 Task: In the  document Alexander.html Write the word in the shape with center alignment 'XOXO'Change Page orientation to  'Landscape' Insert emoji at the end of quote: Red Heart
Action: Mouse moved to (527, 241)
Screenshot: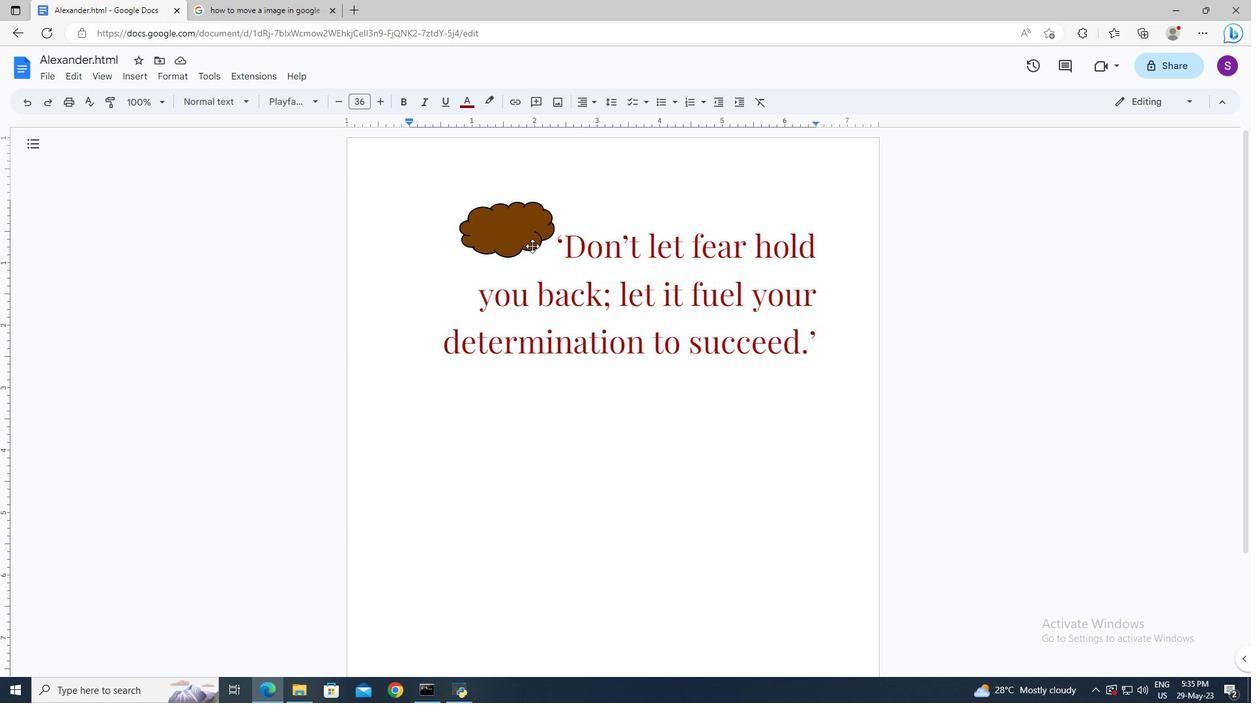 
Action: Mouse pressed left at (527, 241)
Screenshot: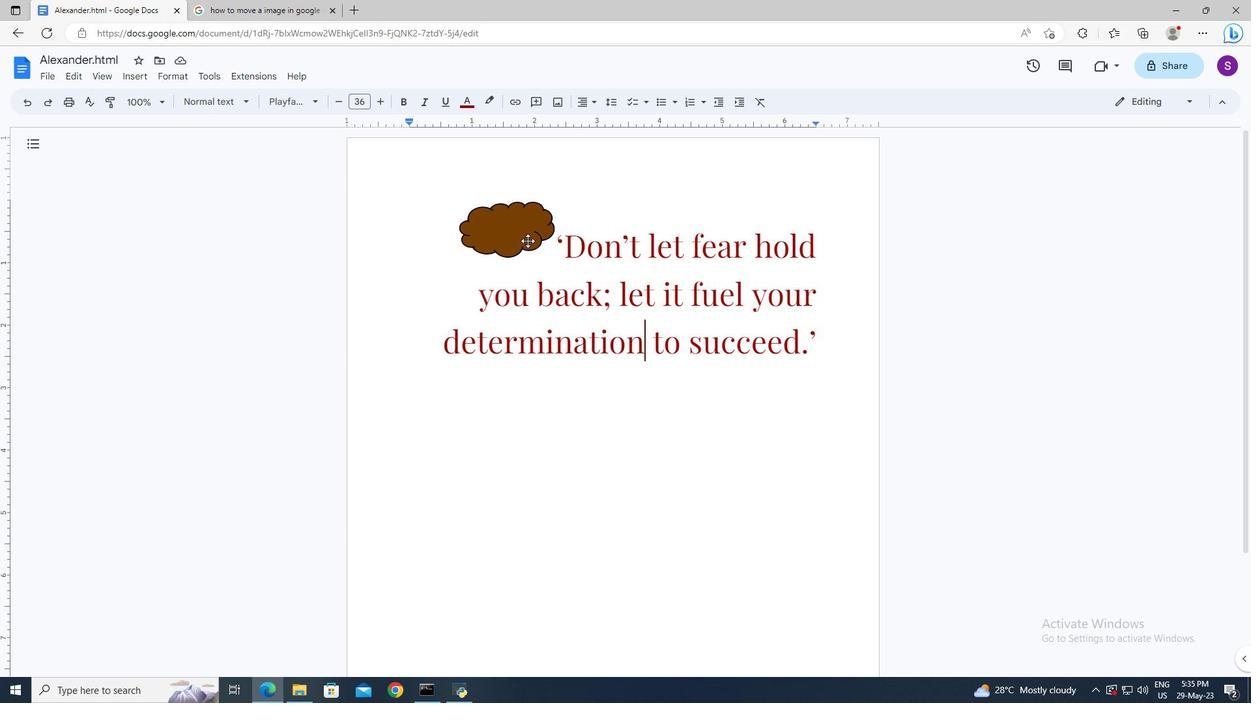 
Action: Mouse moved to (492, 276)
Screenshot: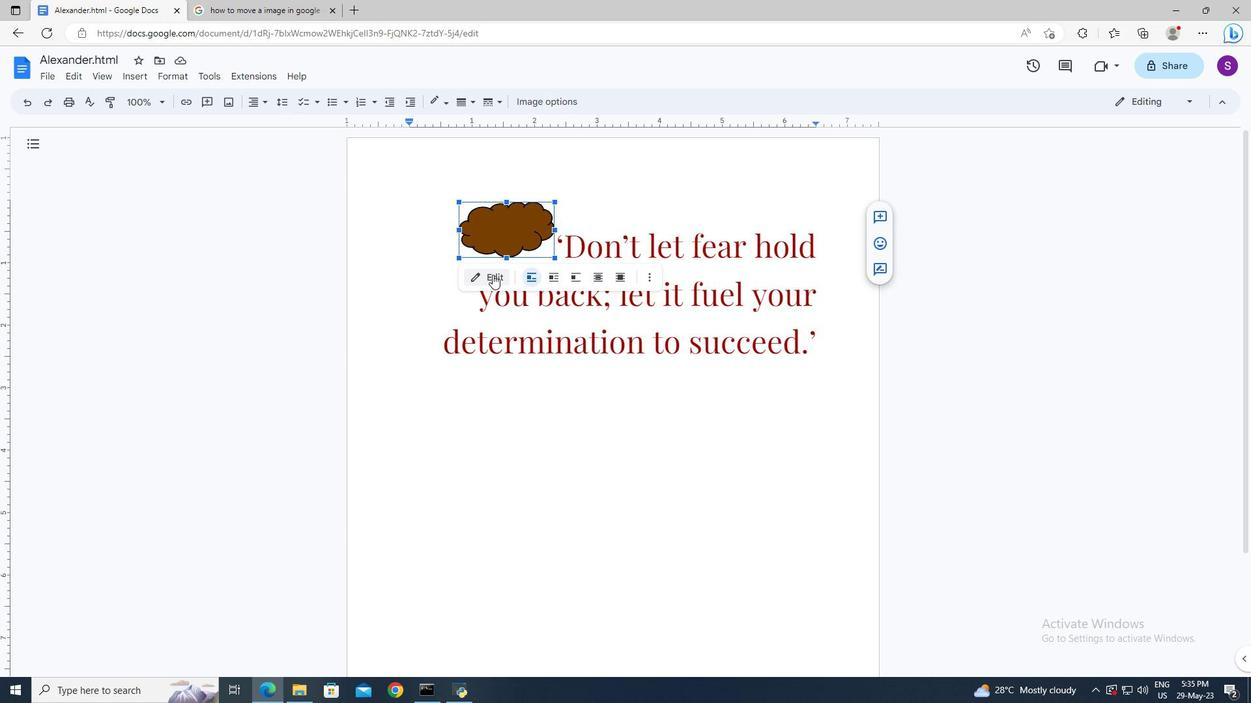 
Action: Mouse pressed left at (492, 276)
Screenshot: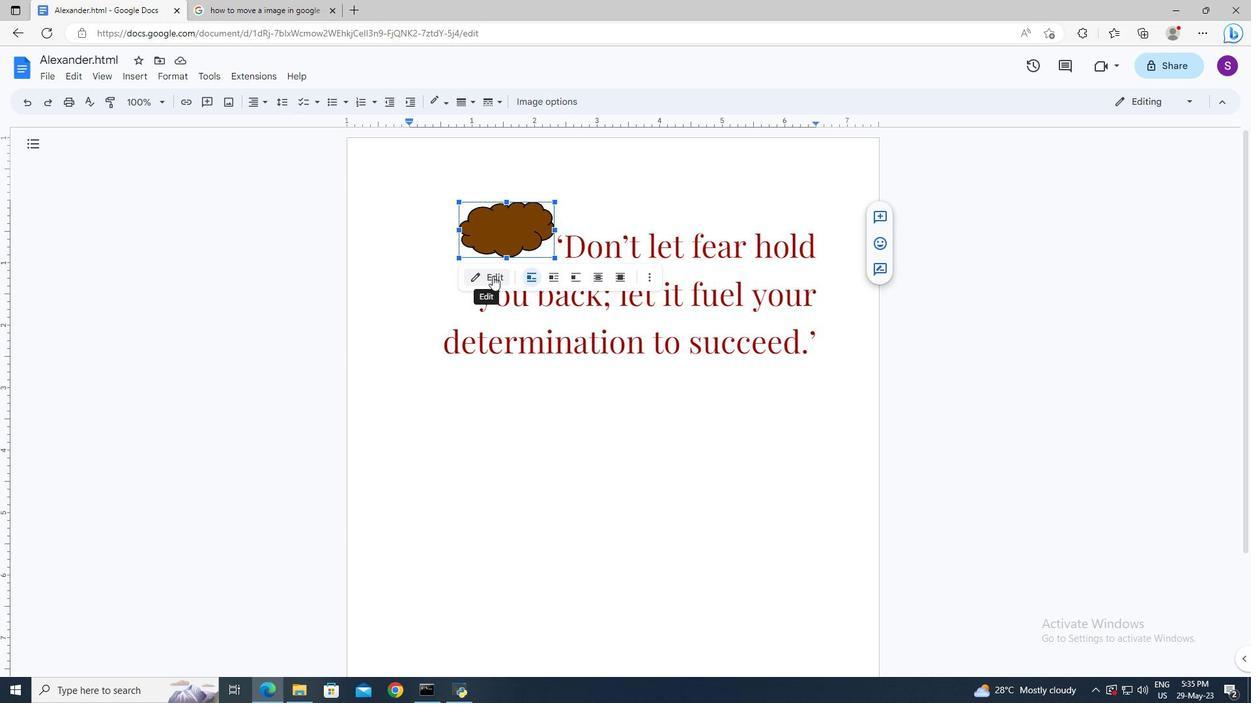 
Action: Mouse moved to (524, 143)
Screenshot: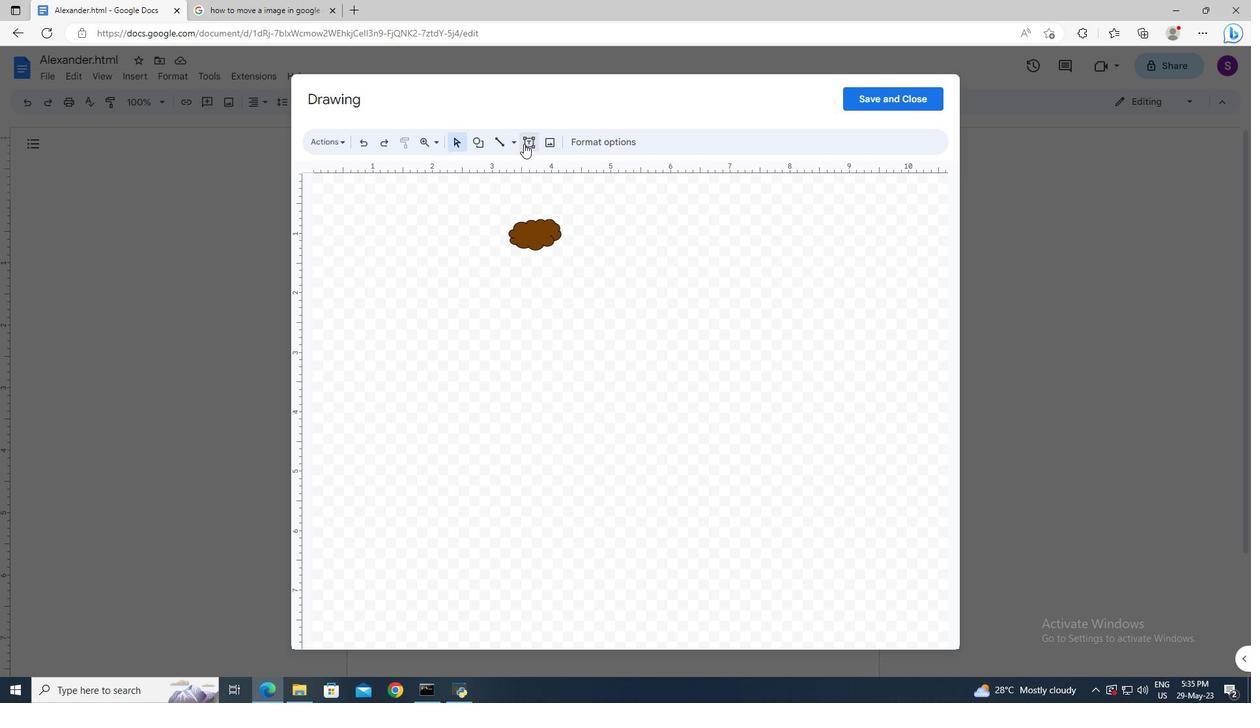 
Action: Mouse pressed left at (524, 143)
Screenshot: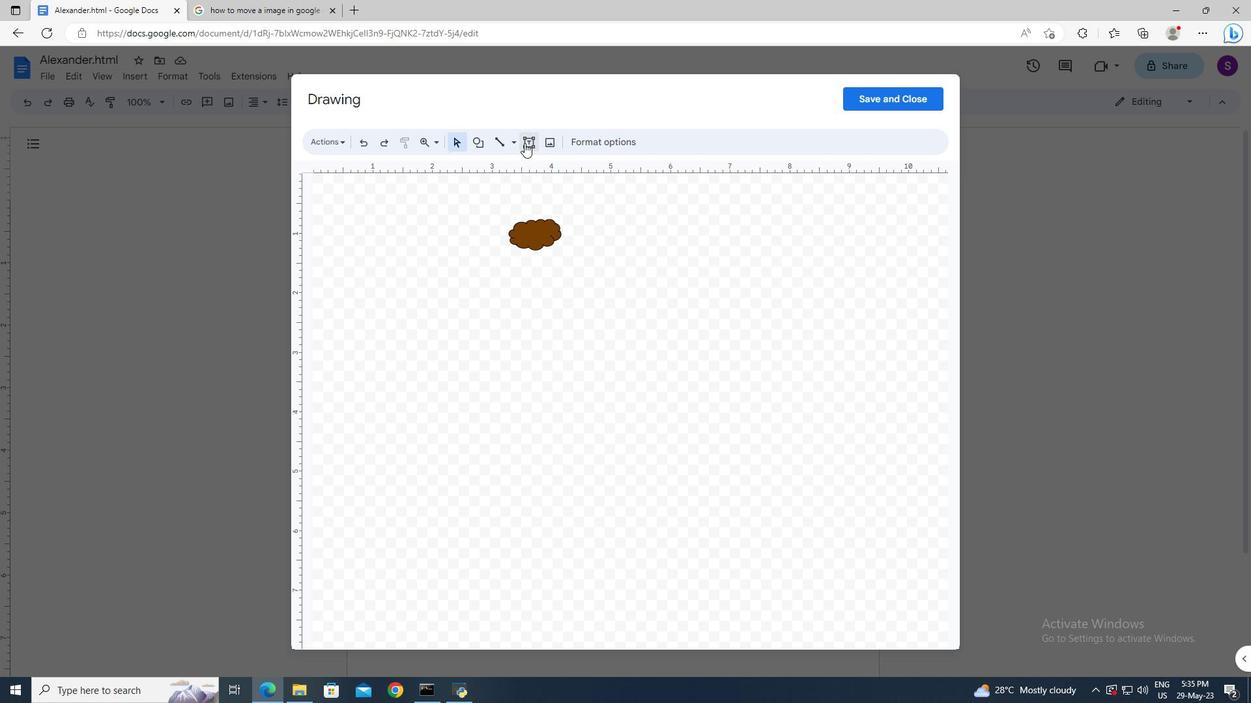 
Action: Mouse moved to (524, 226)
Screenshot: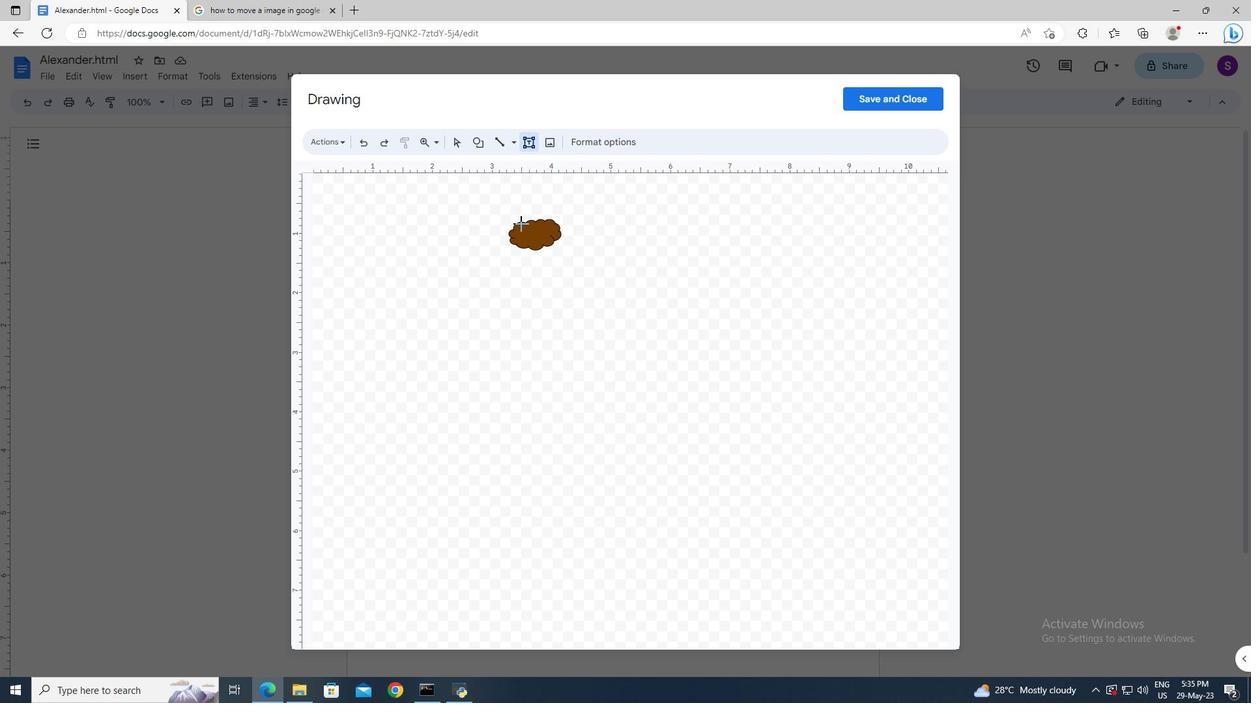 
Action: Mouse pressed left at (524, 226)
Screenshot: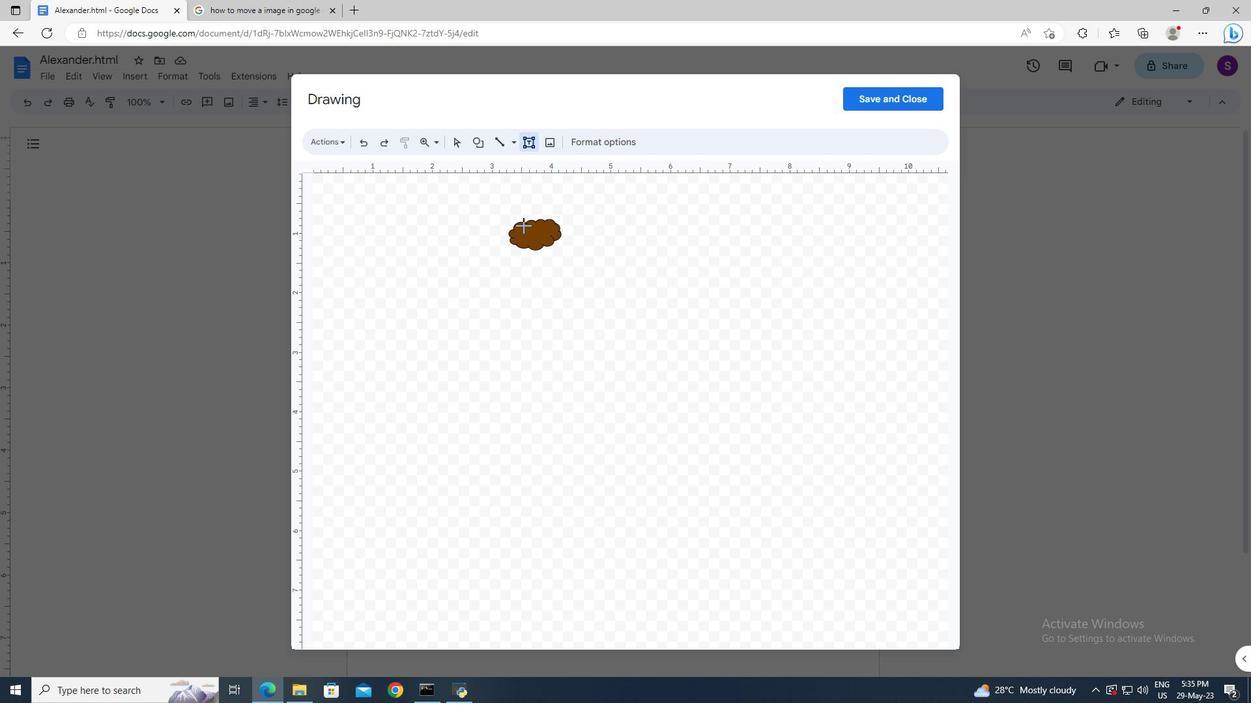 
Action: Mouse moved to (542, 234)
Screenshot: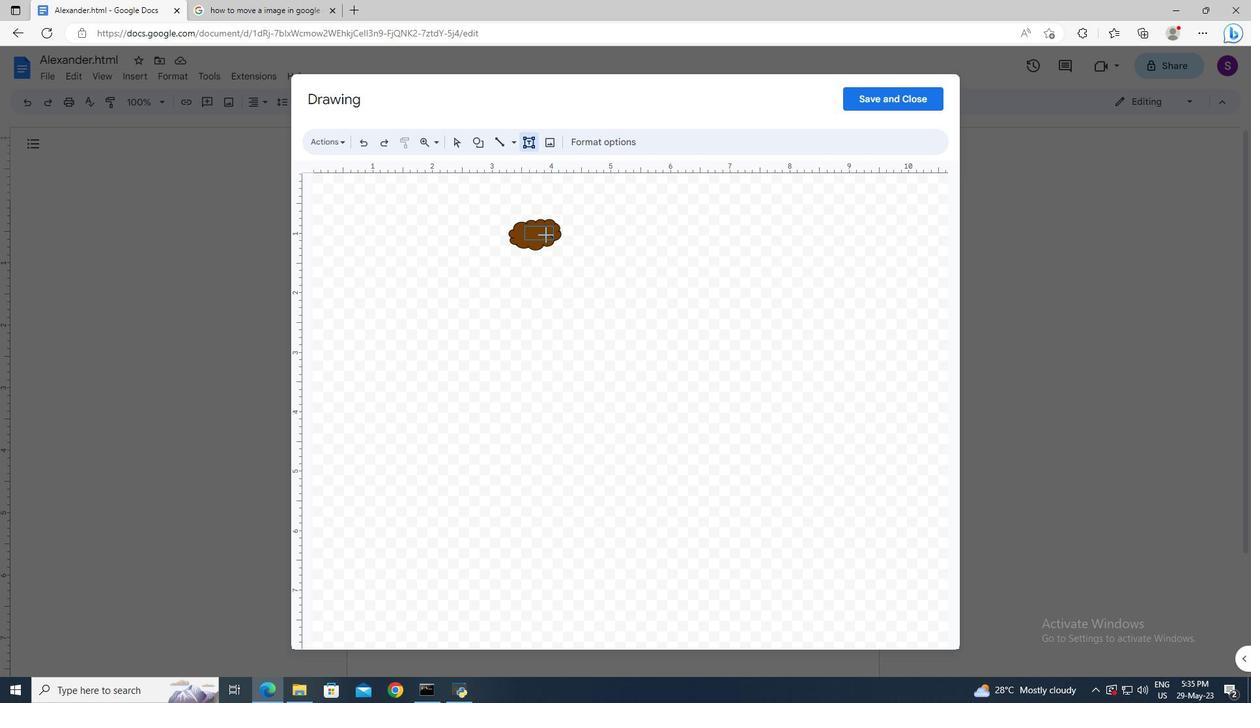
Action: Mouse pressed left at (542, 234)
Screenshot: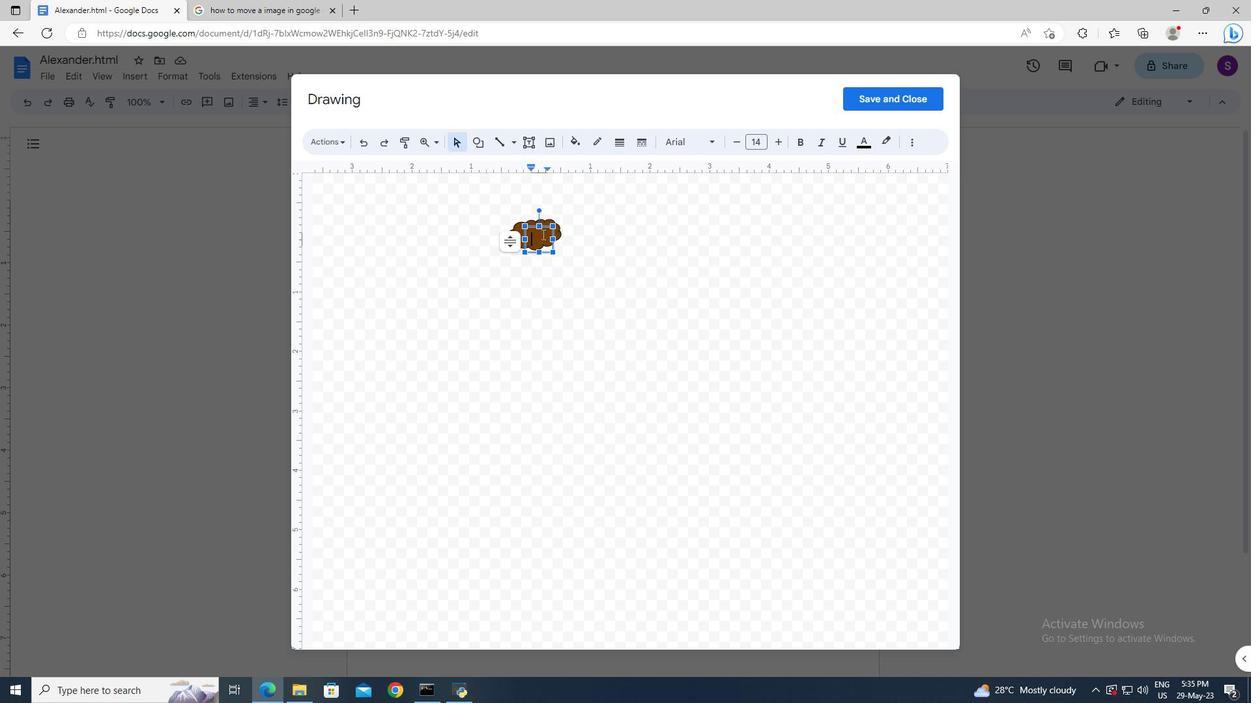 
Action: Key pressed <Key.shift>XOXO
Screenshot: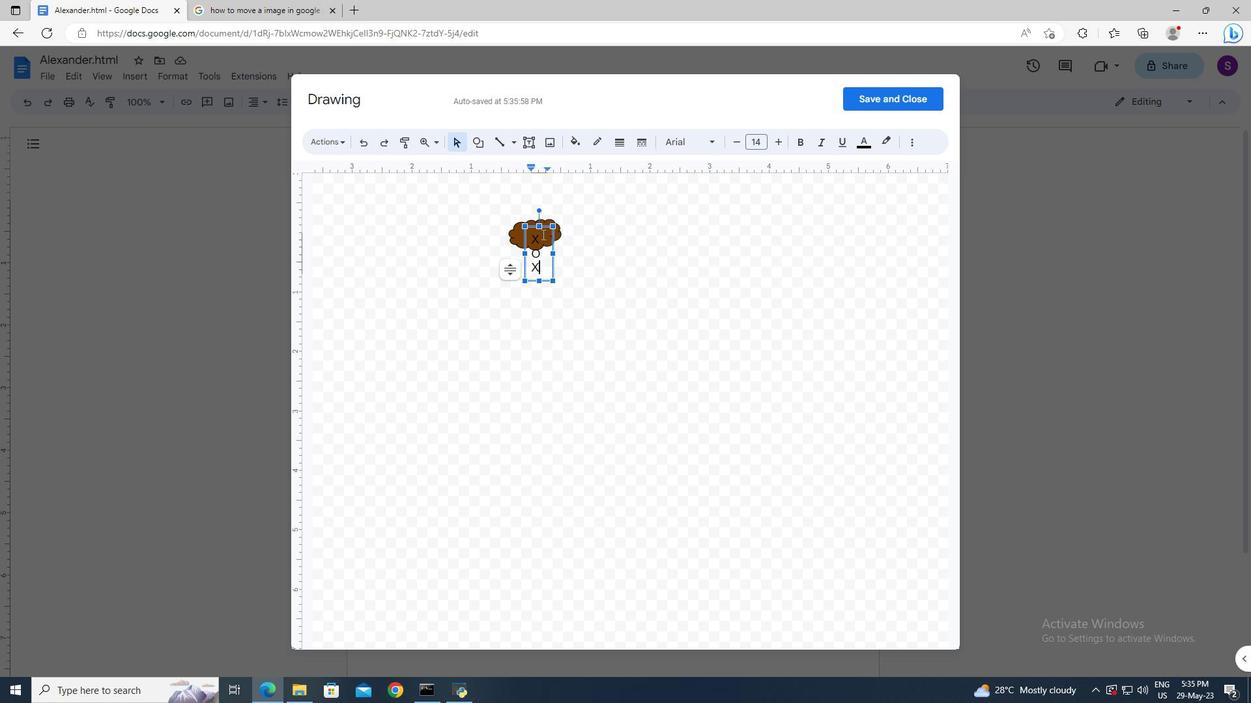 
Action: Mouse moved to (552, 259)
Screenshot: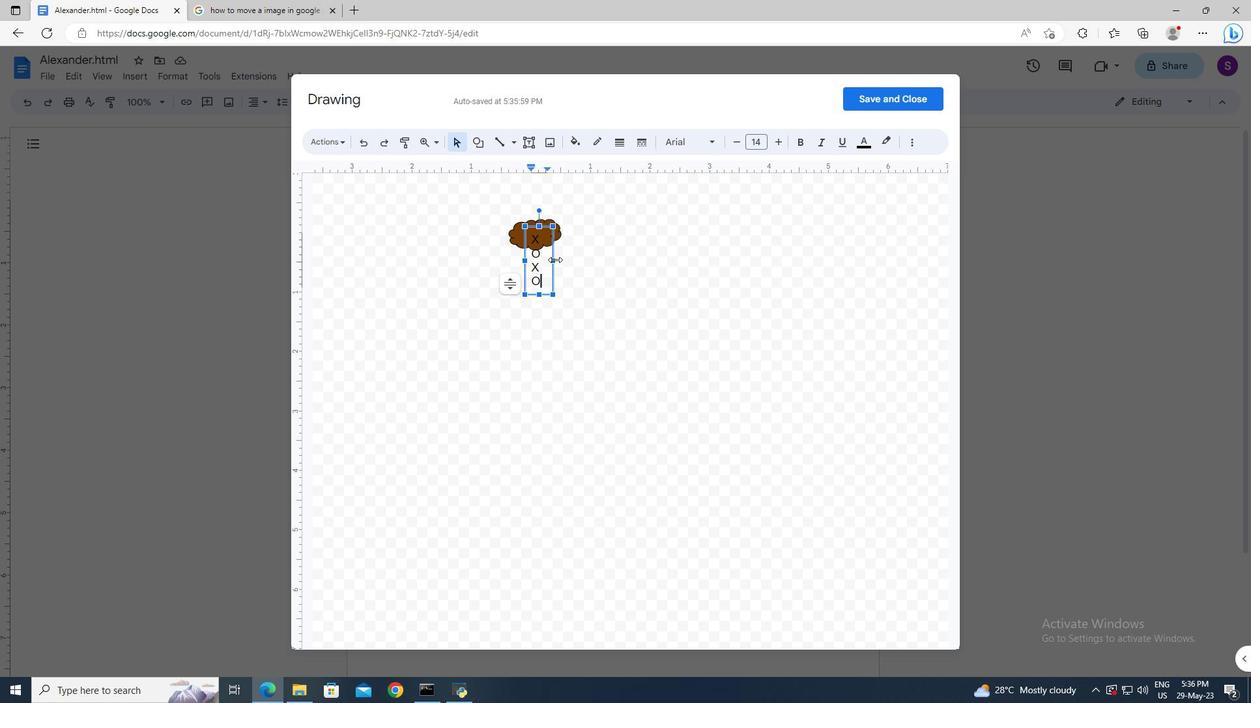 
Action: Mouse pressed left at (552, 259)
Screenshot: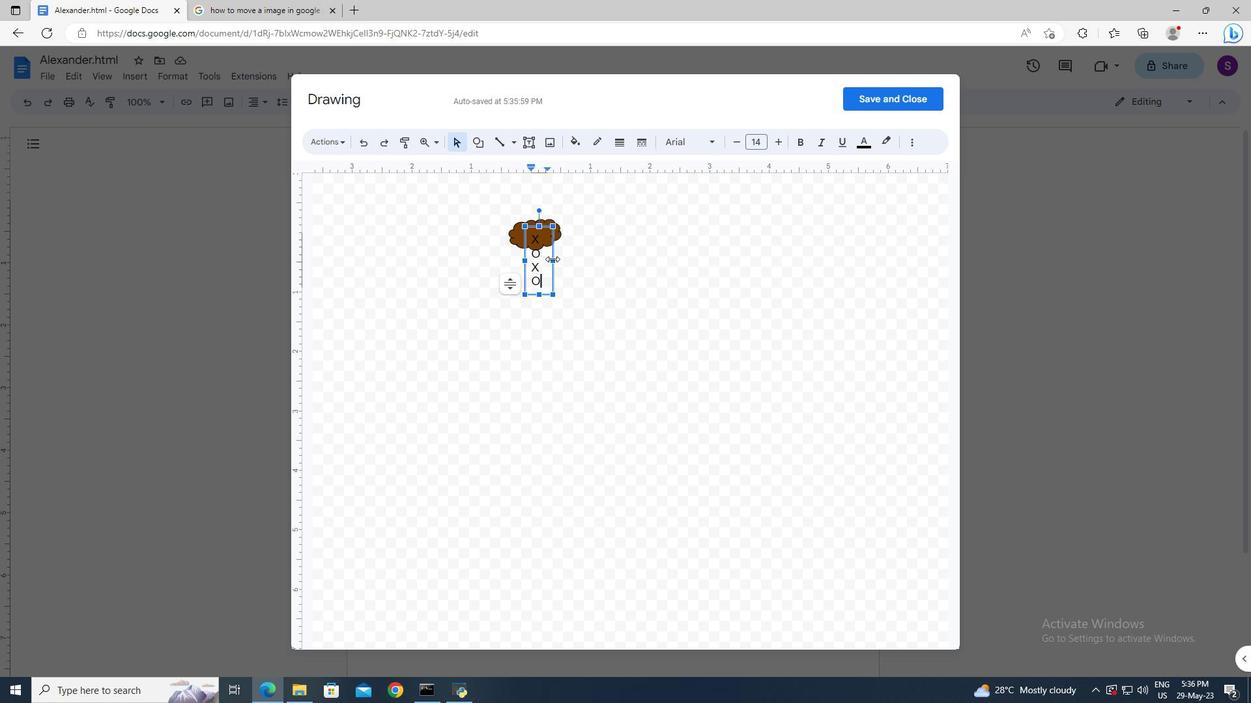 
Action: Mouse moved to (584, 237)
Screenshot: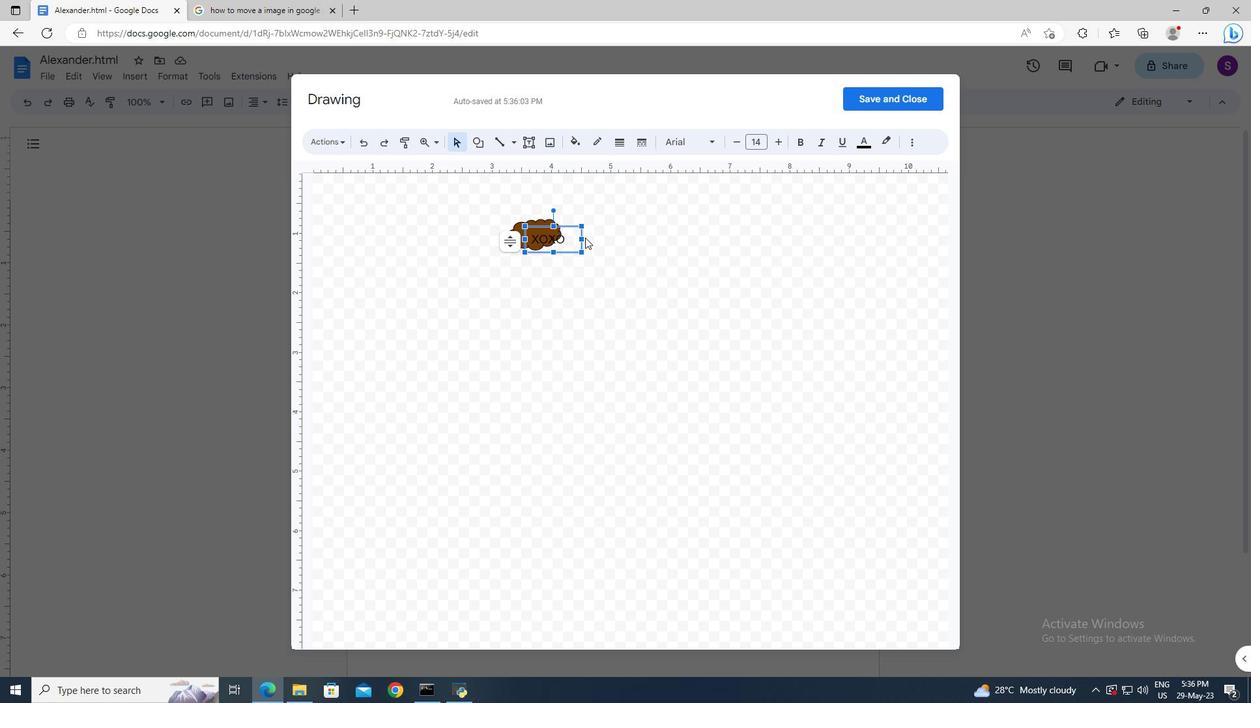 
Action: Mouse pressed left at (584, 237)
Screenshot: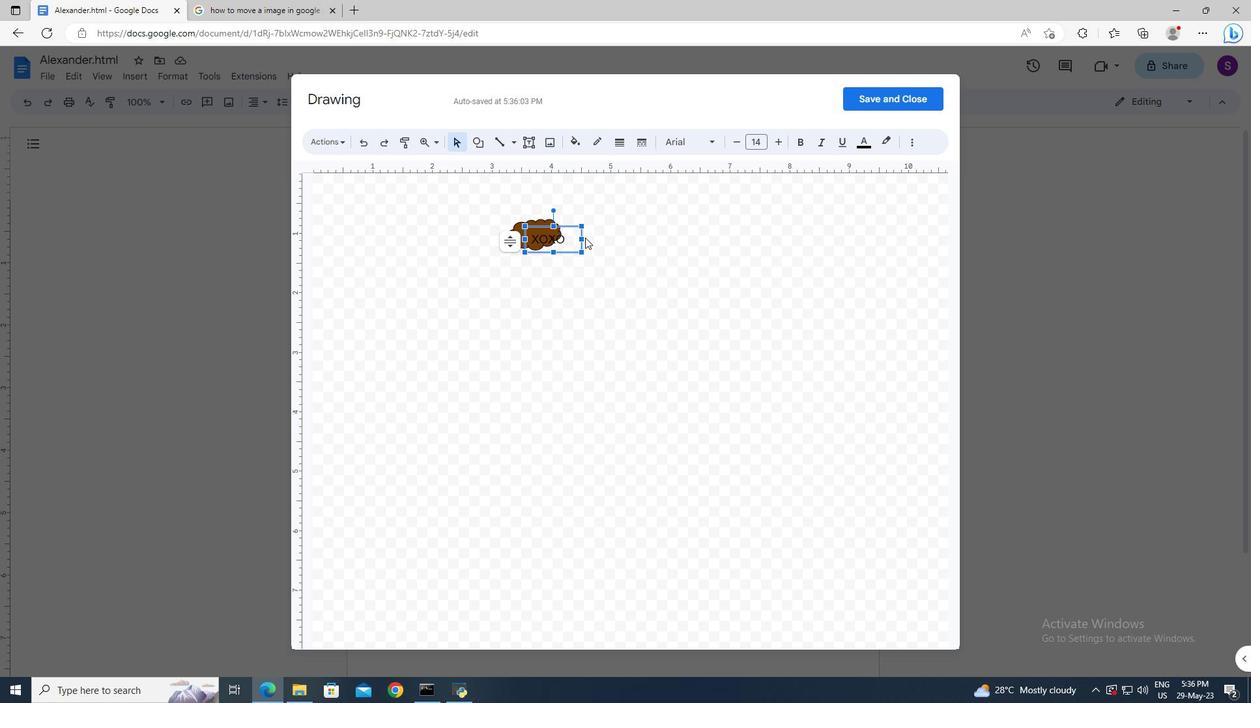 
Action: Mouse moved to (580, 238)
Screenshot: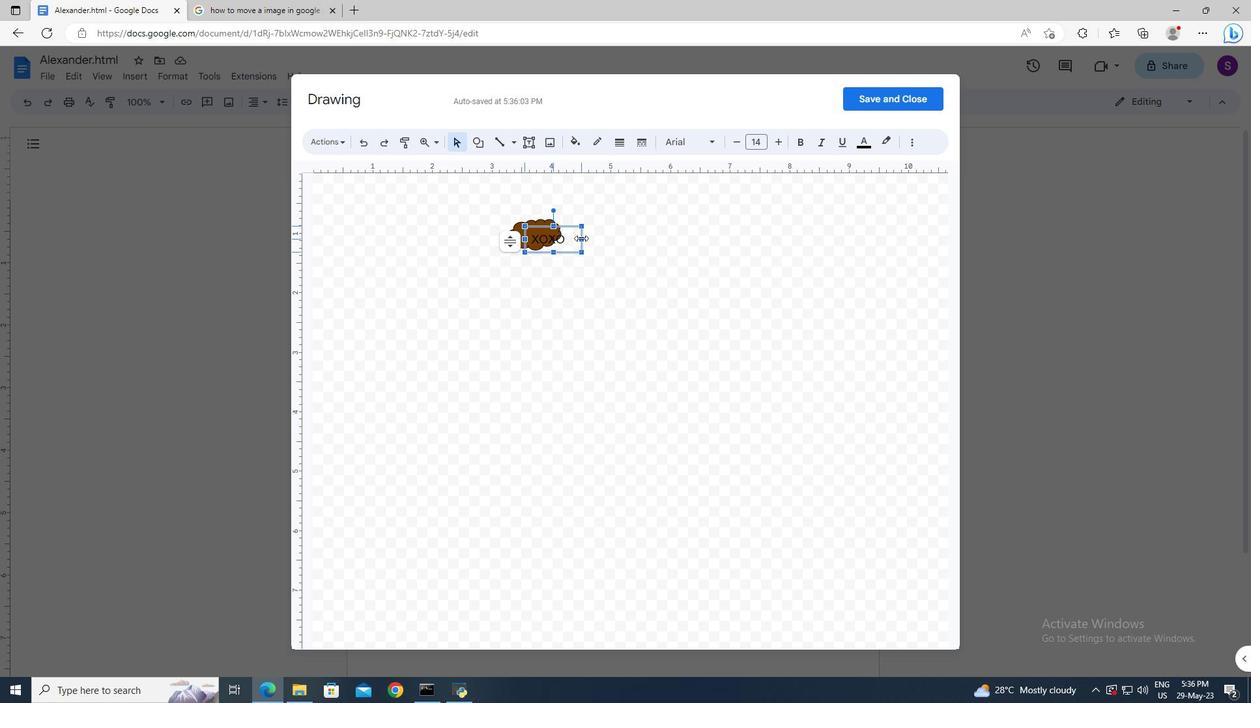 
Action: Mouse pressed left at (580, 238)
Screenshot: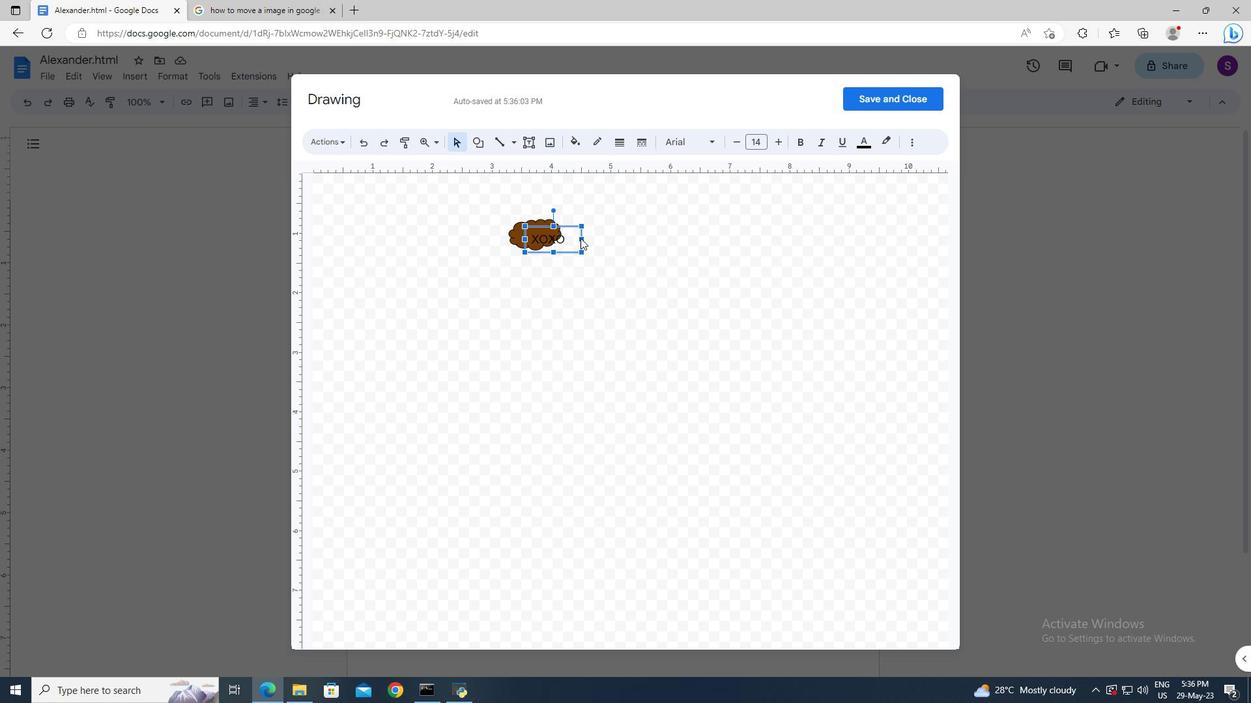 
Action: Mouse moved to (566, 239)
Screenshot: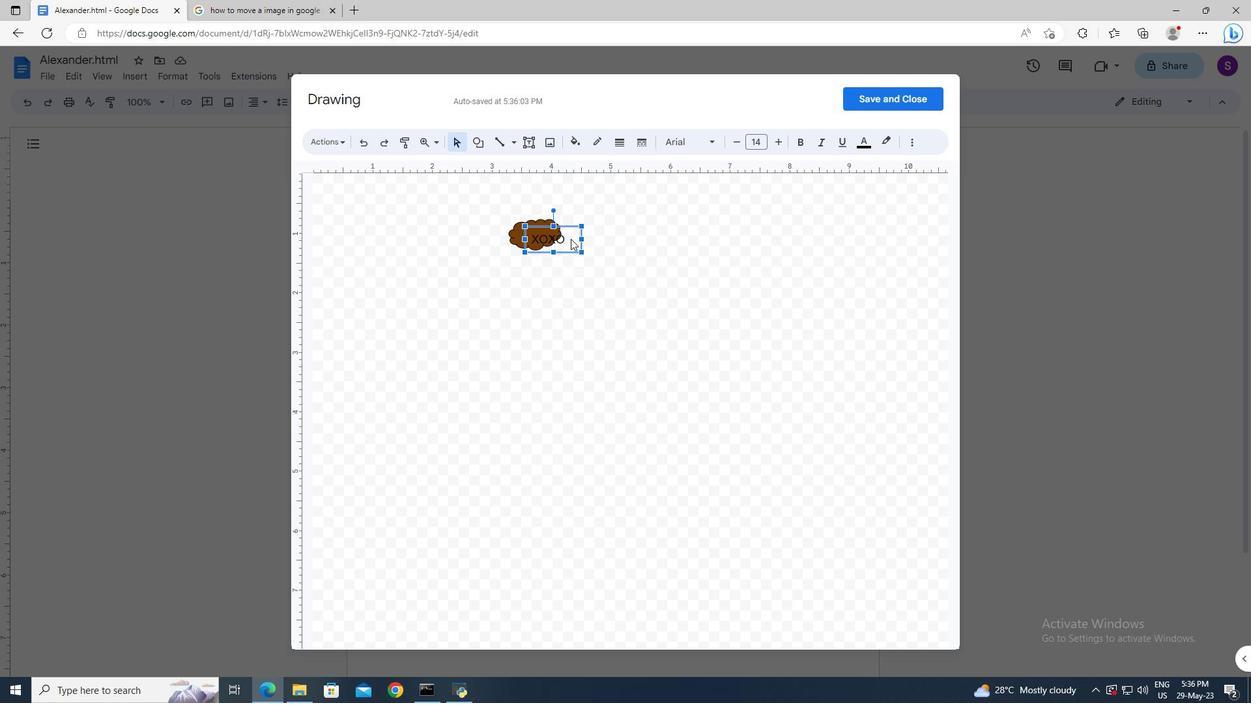 
Action: Mouse pressed left at (566, 239)
Screenshot: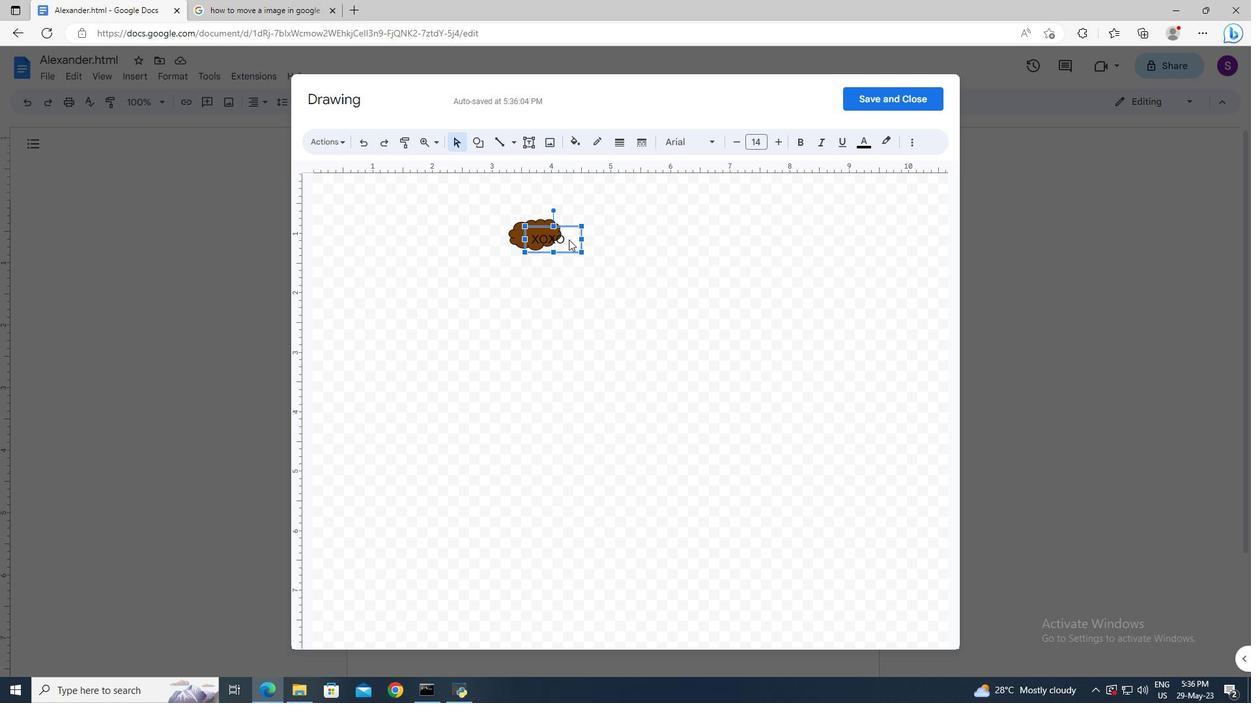 
Action: Mouse moved to (580, 238)
Screenshot: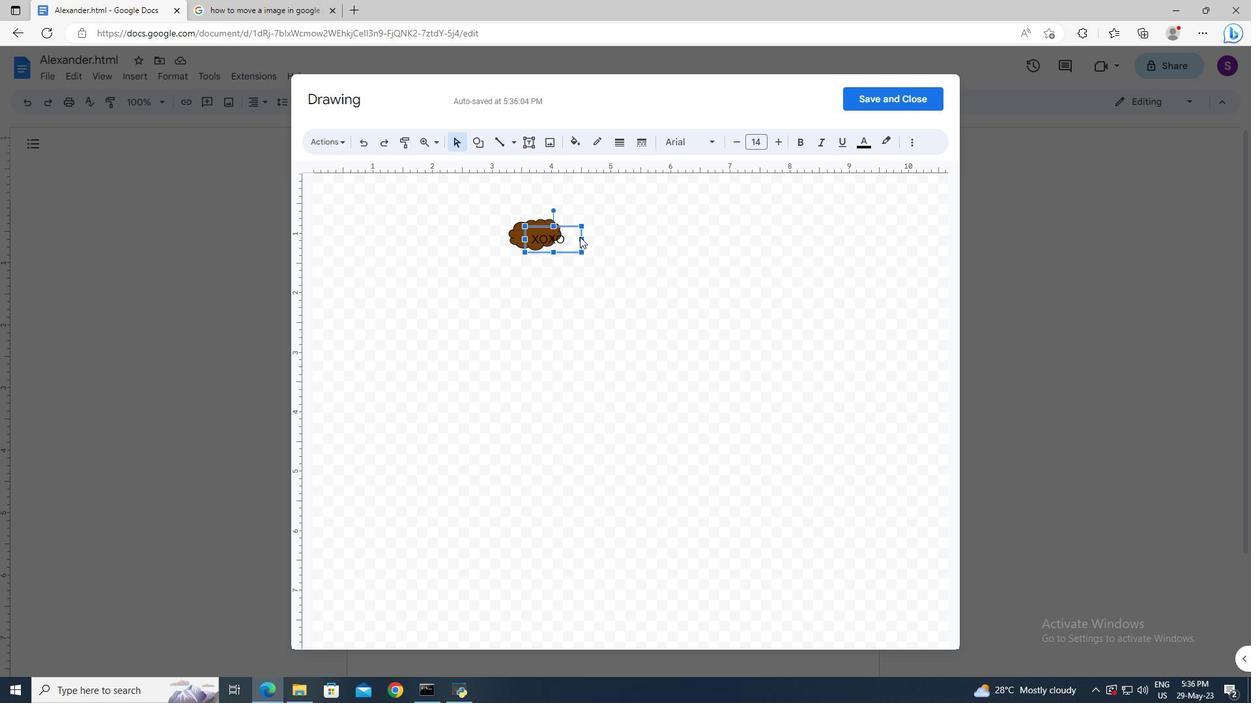 
Action: Mouse pressed left at (580, 238)
Screenshot: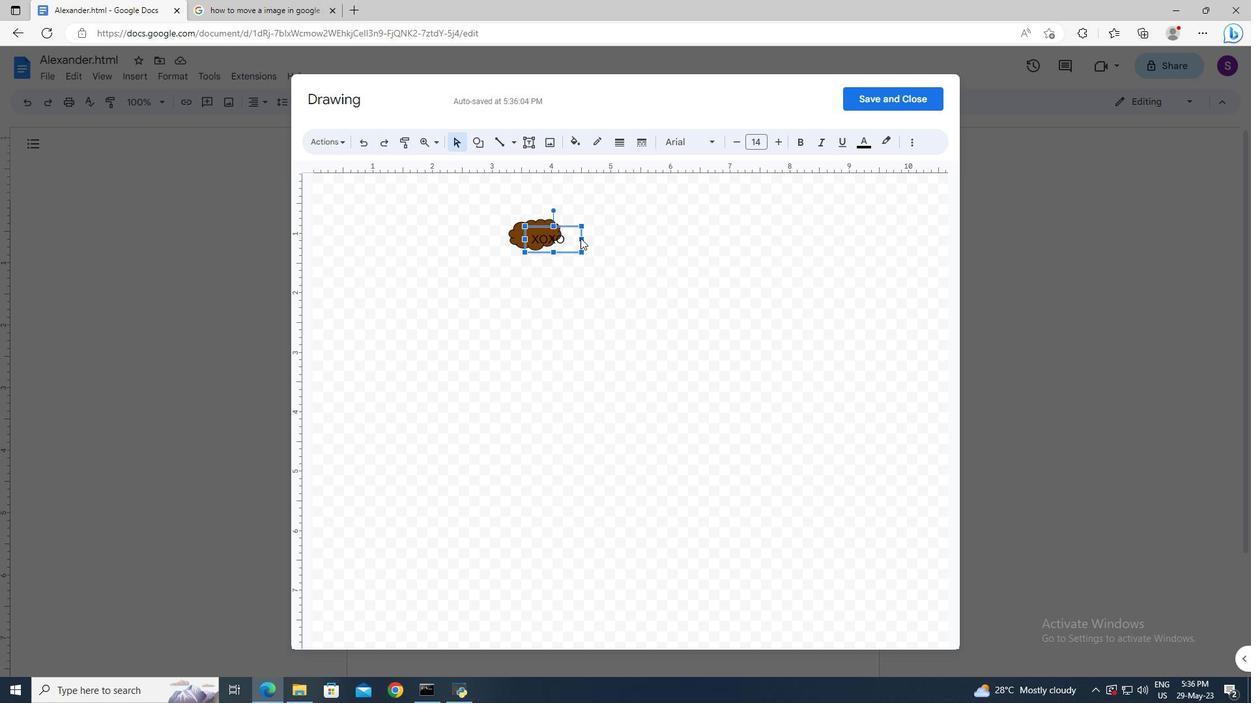 
Action: Mouse moved to (580, 241)
Screenshot: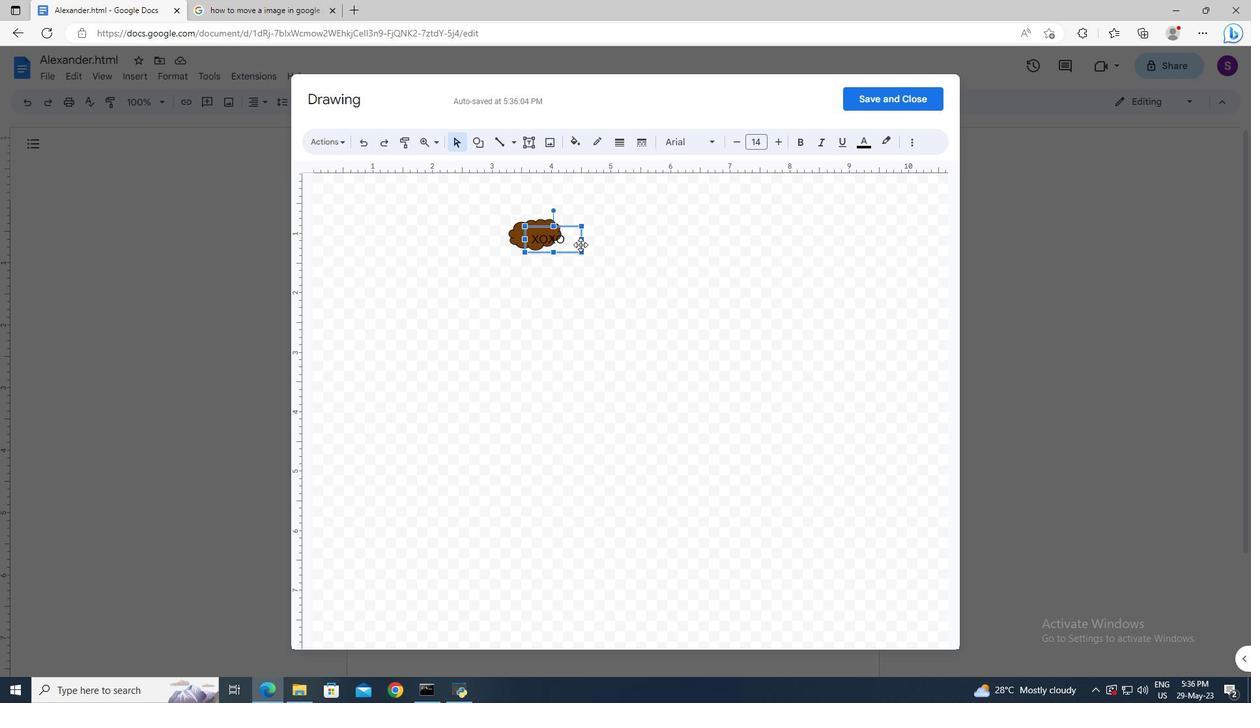 
Action: Mouse pressed left at (580, 241)
Screenshot: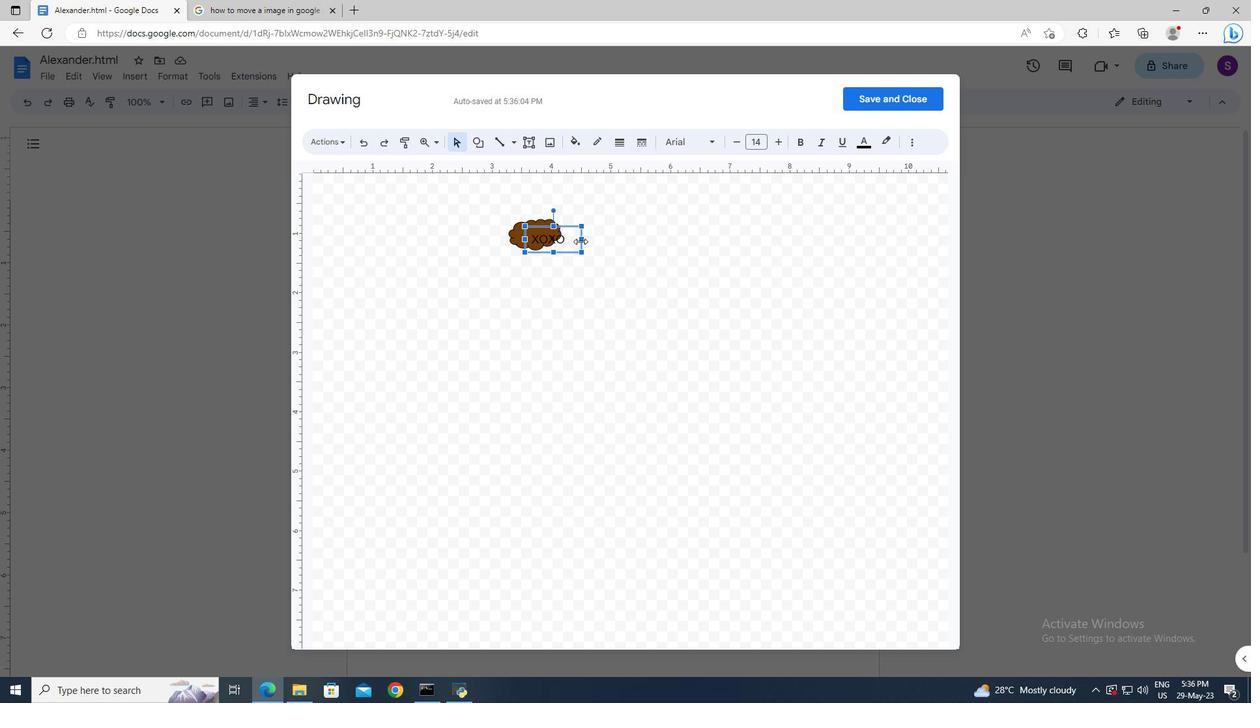 
Action: Mouse moved to (553, 242)
Screenshot: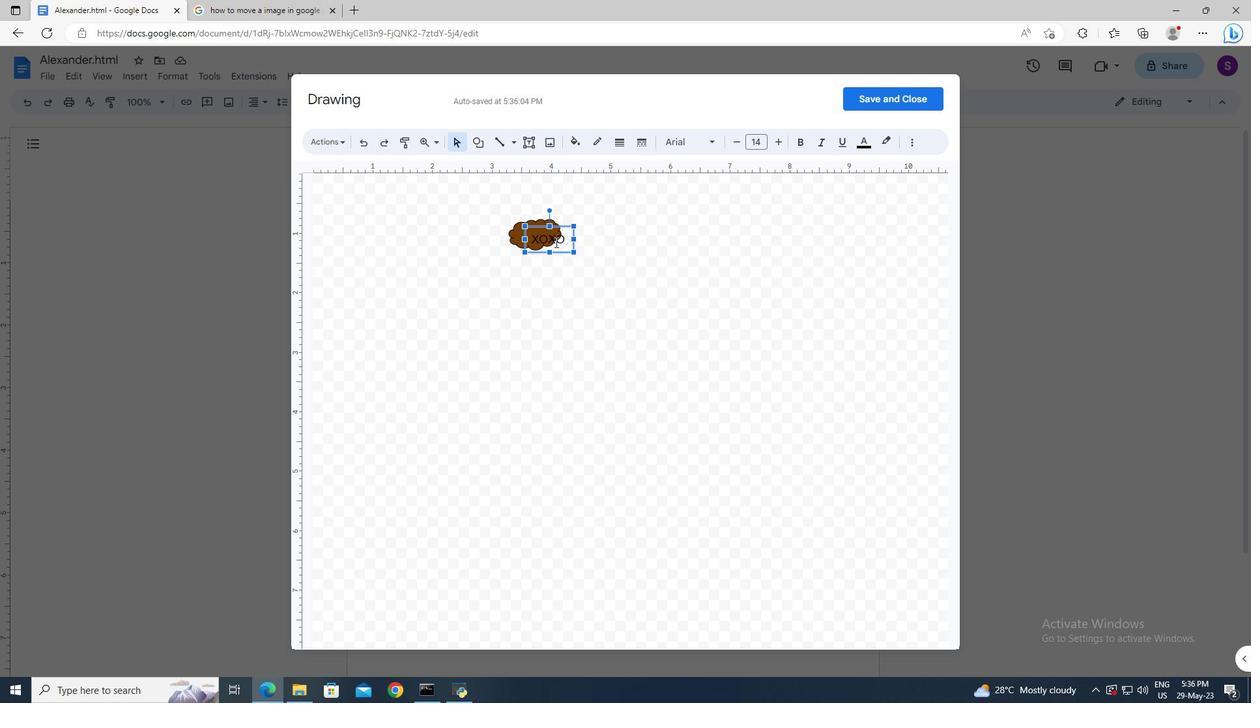 
Action: Mouse pressed left at (553, 242)
Screenshot: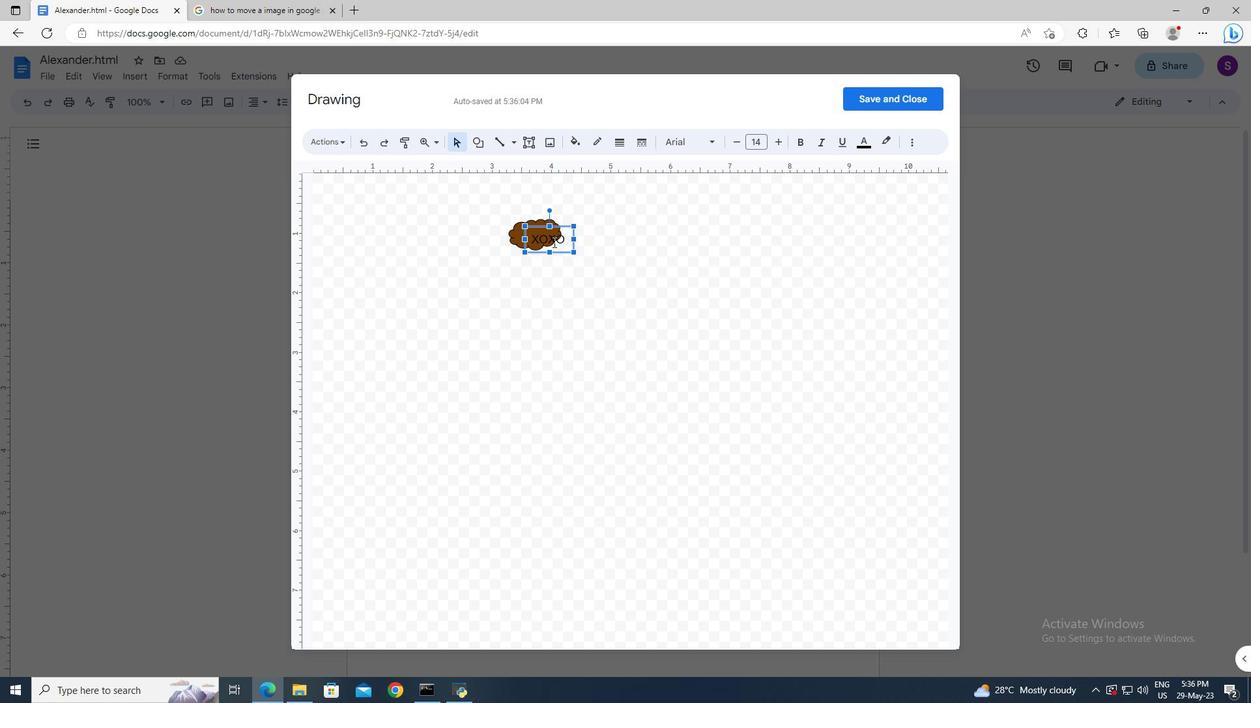 
Action: Mouse moved to (549, 230)
Screenshot: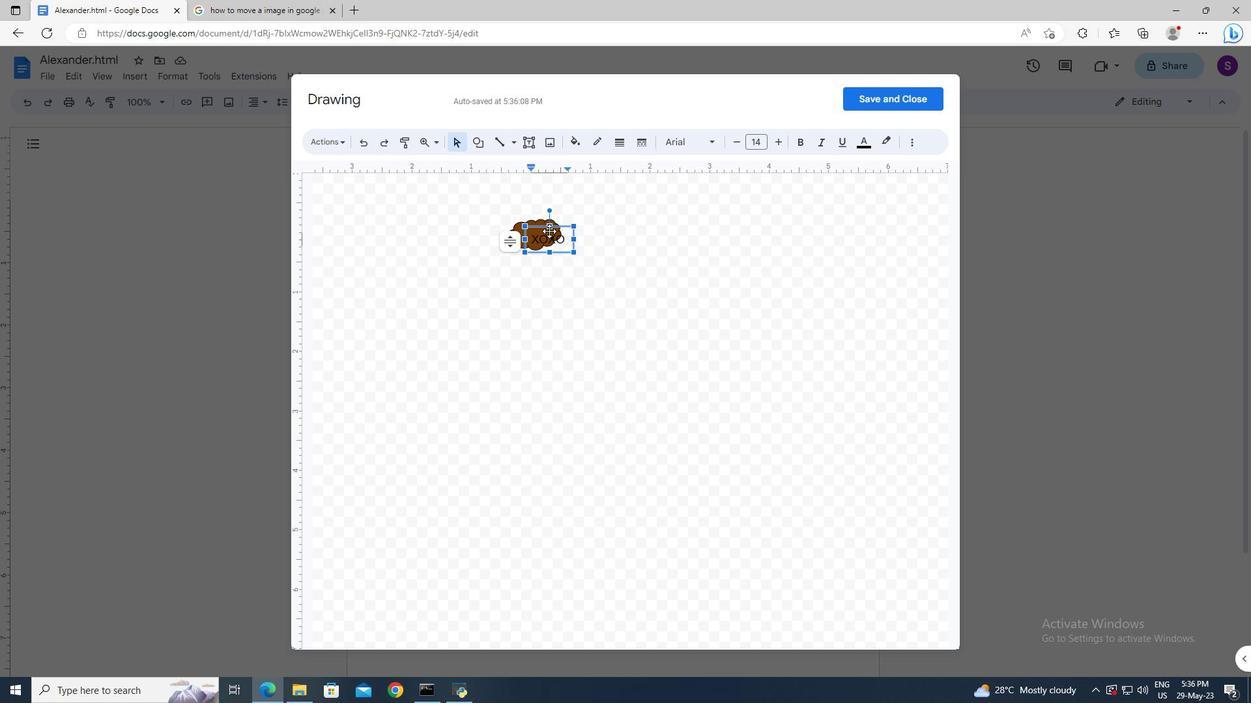 
Action: Mouse pressed left at (549, 230)
Screenshot: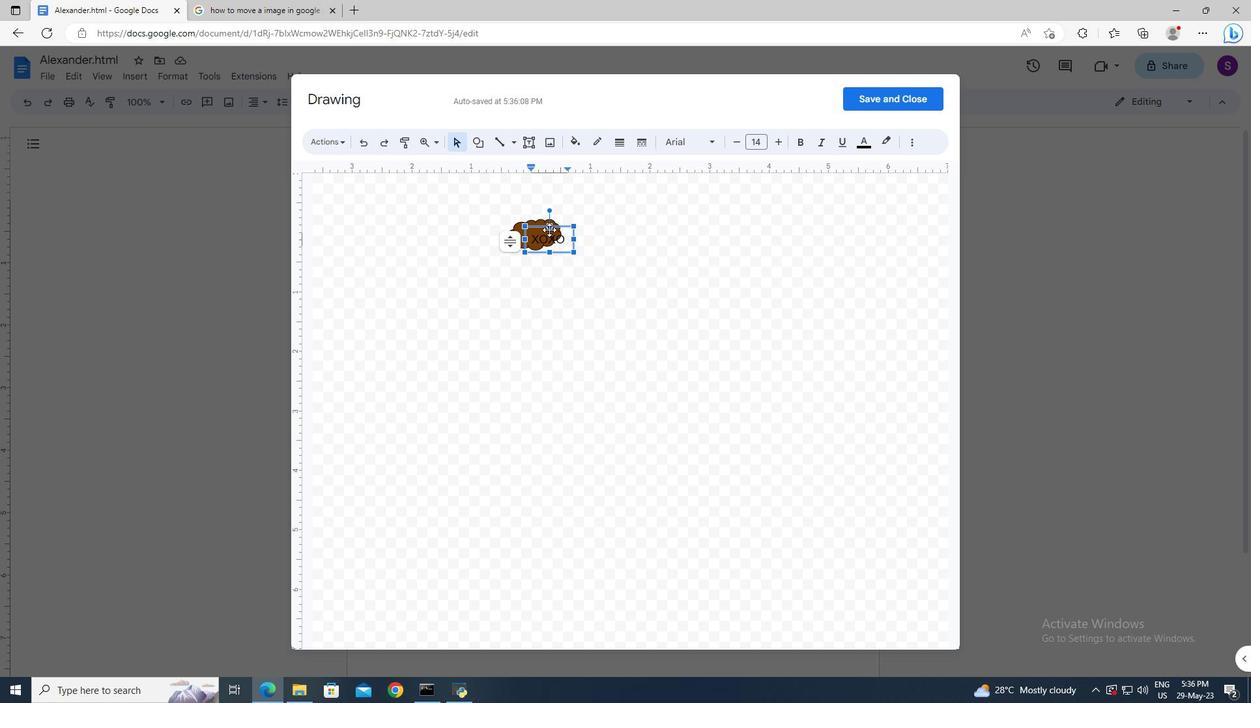 
Action: Mouse moved to (881, 99)
Screenshot: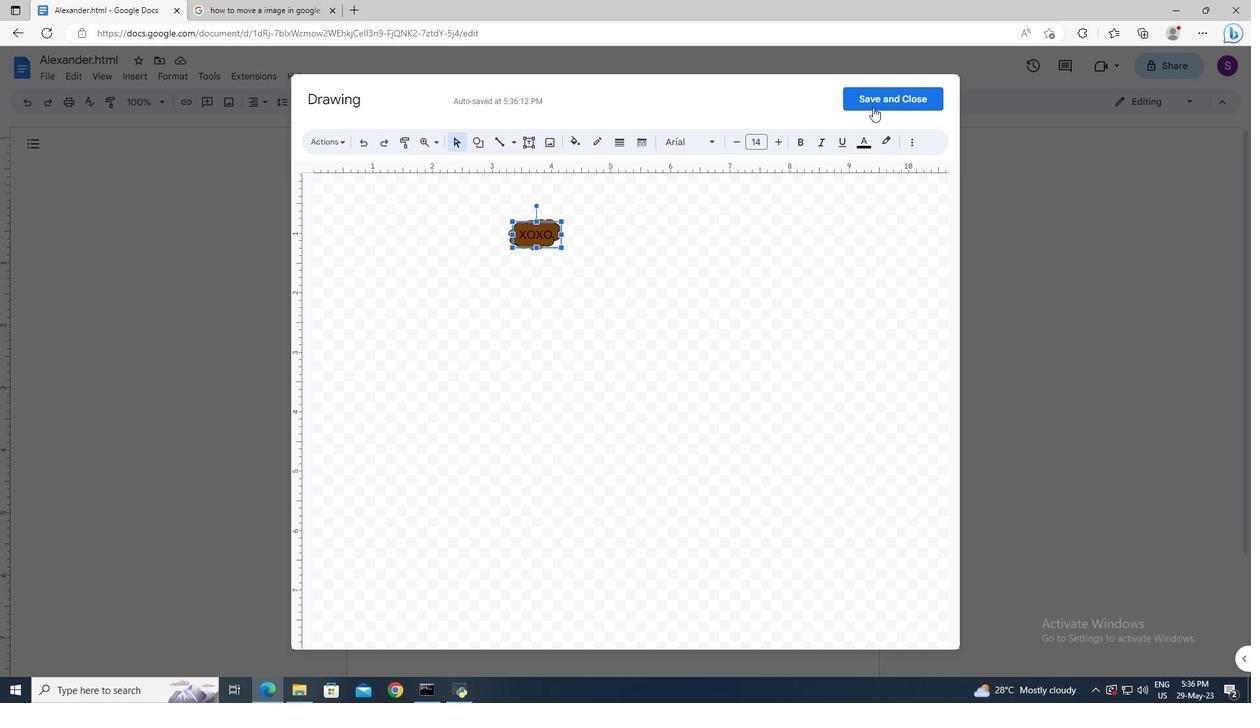 
Action: Mouse pressed left at (881, 99)
Screenshot: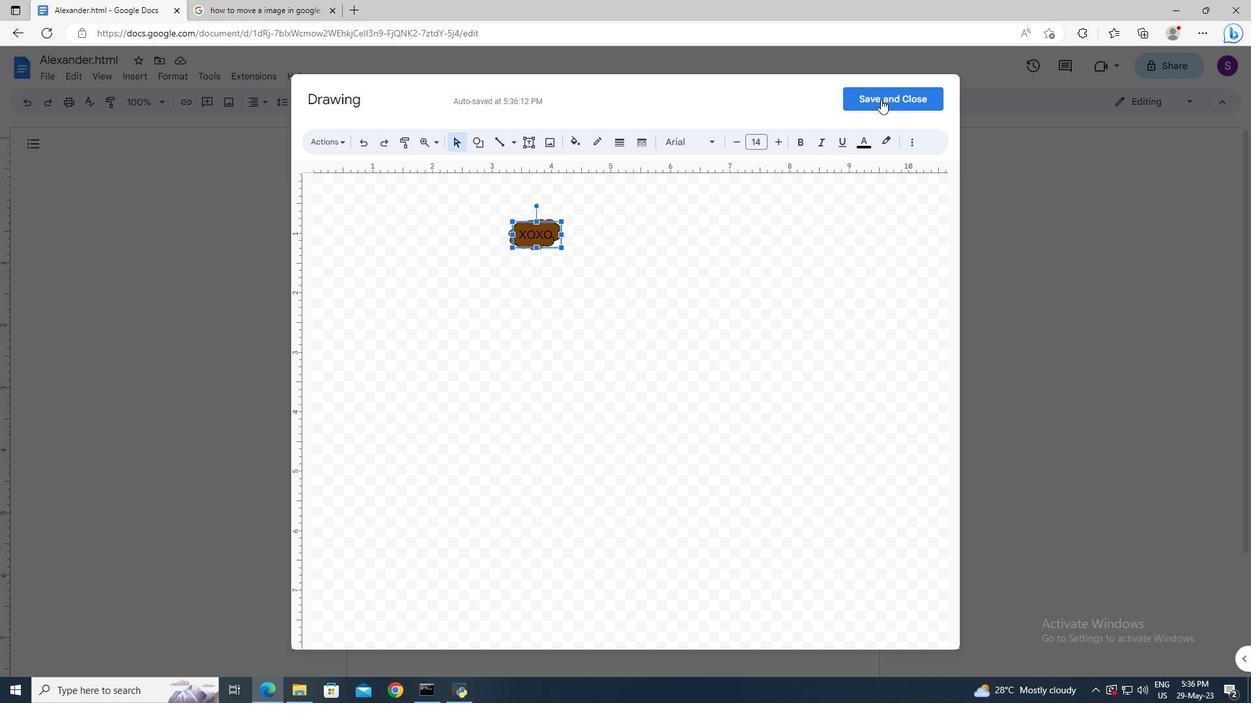 
Action: Mouse moved to (55, 72)
Screenshot: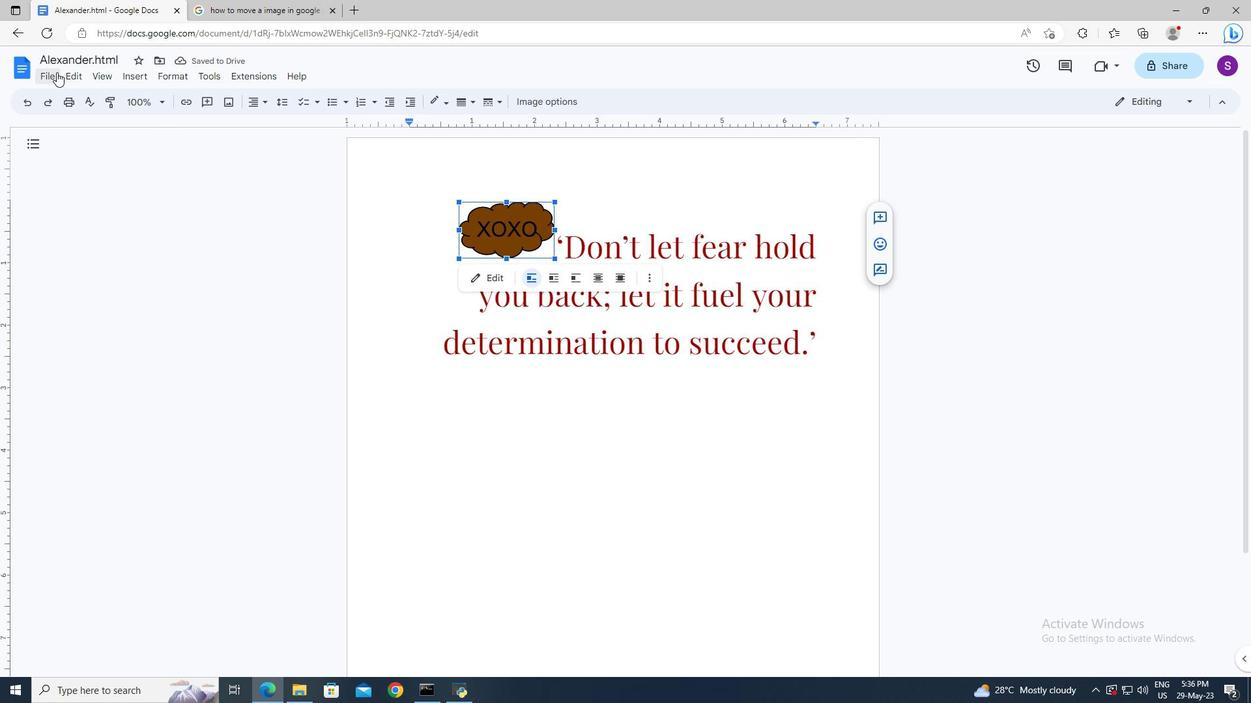 
Action: Mouse pressed left at (55, 72)
Screenshot: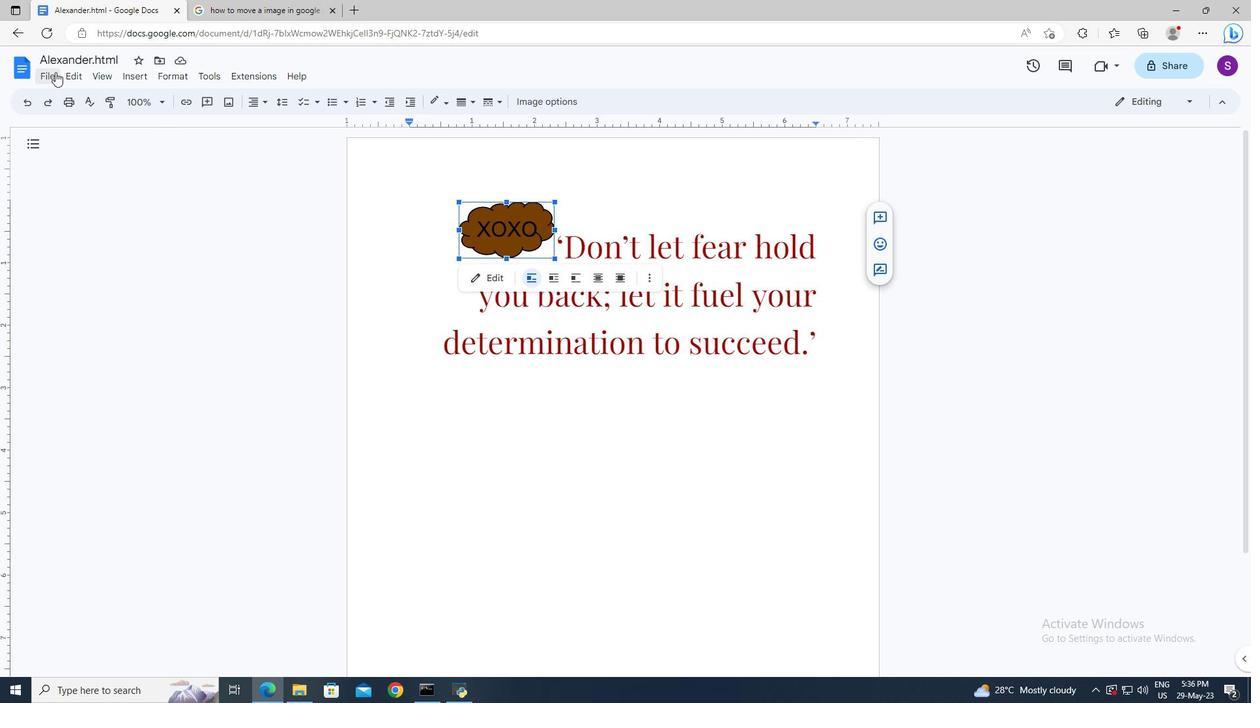 
Action: Mouse moved to (99, 432)
Screenshot: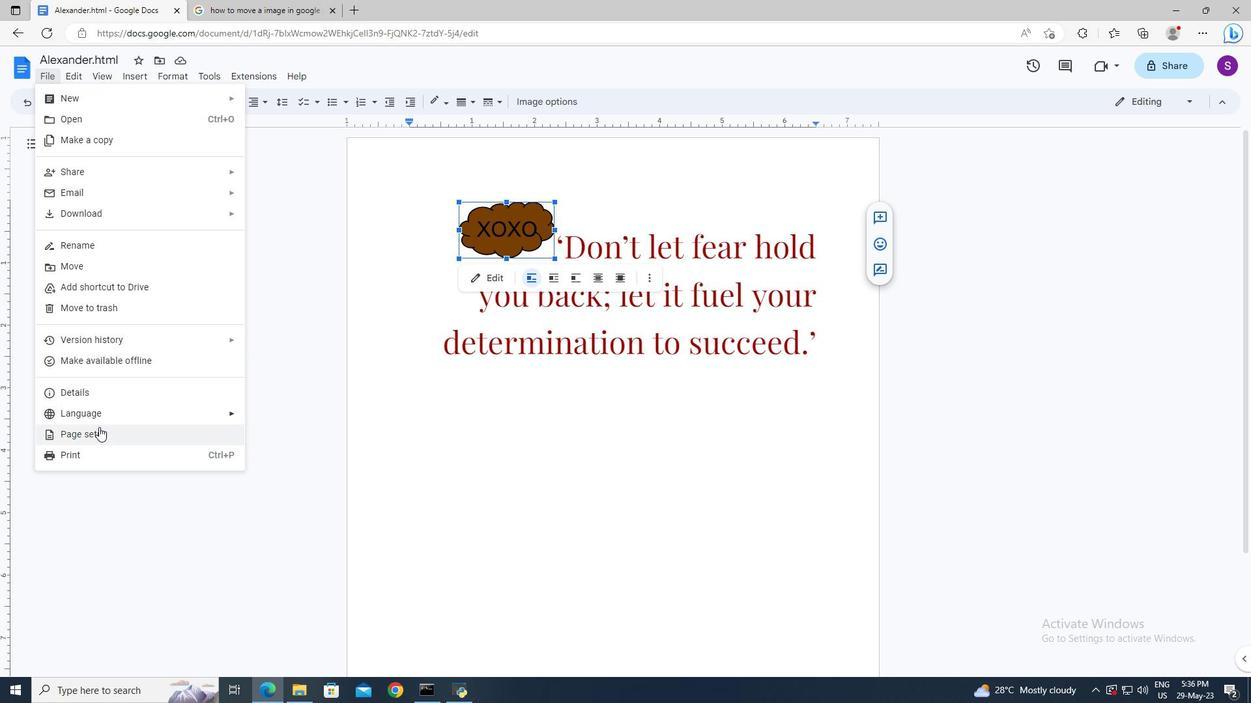 
Action: Mouse pressed left at (99, 432)
Screenshot: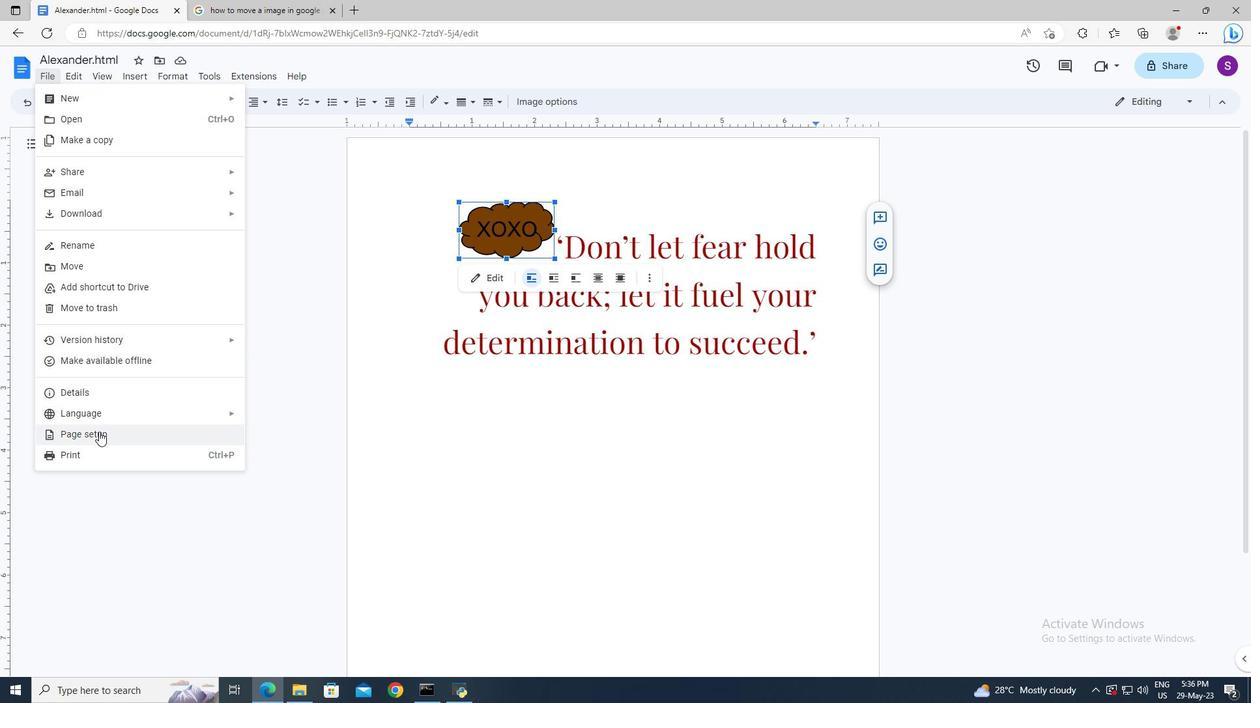 
Action: Mouse moved to (570, 342)
Screenshot: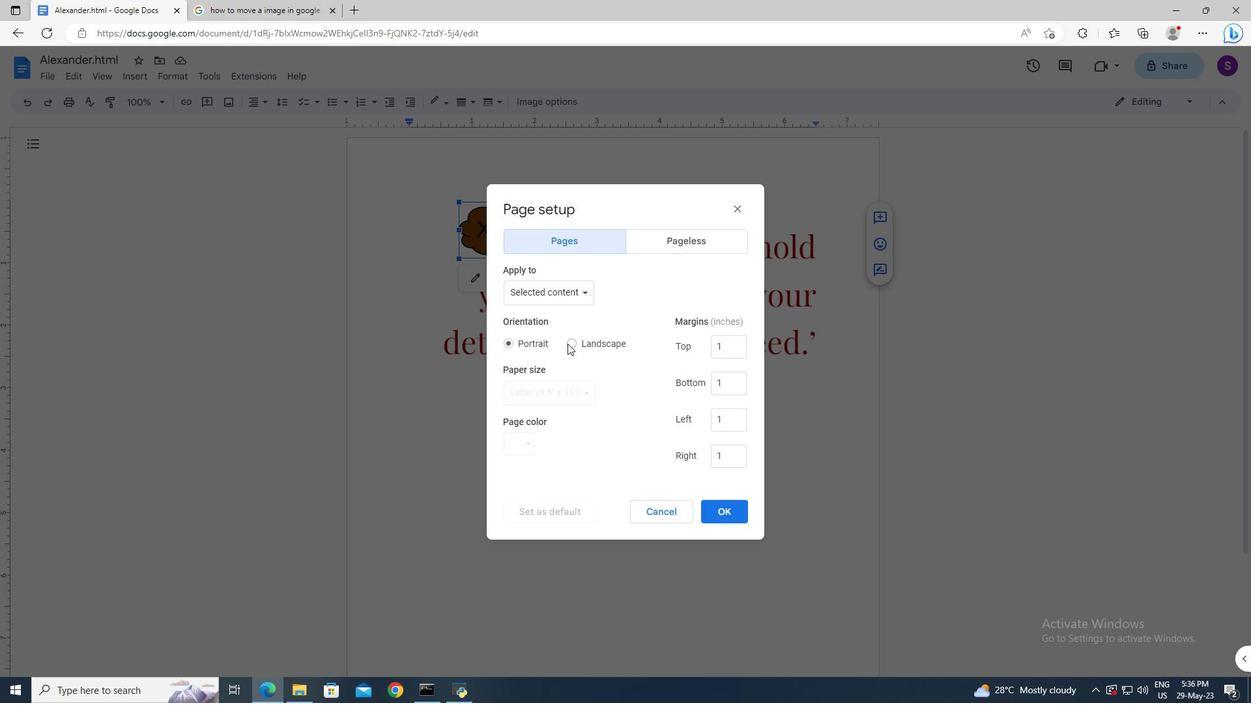 
Action: Mouse pressed left at (570, 342)
Screenshot: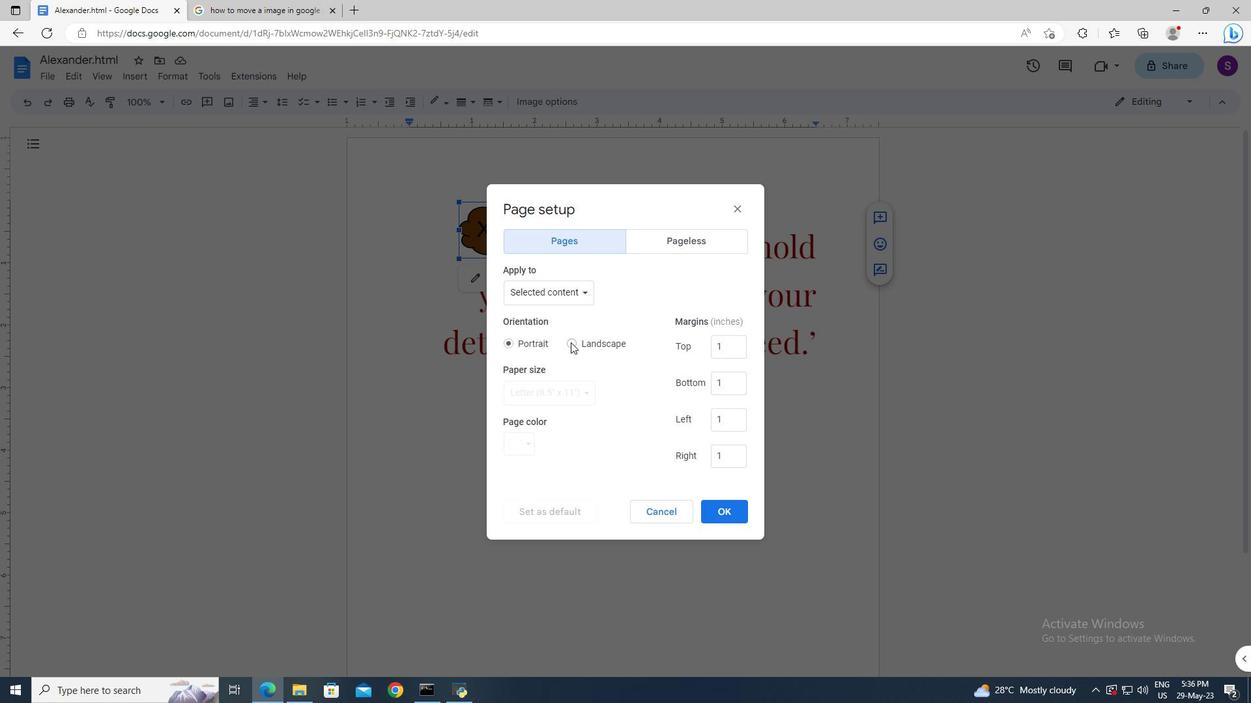 
Action: Mouse moved to (724, 506)
Screenshot: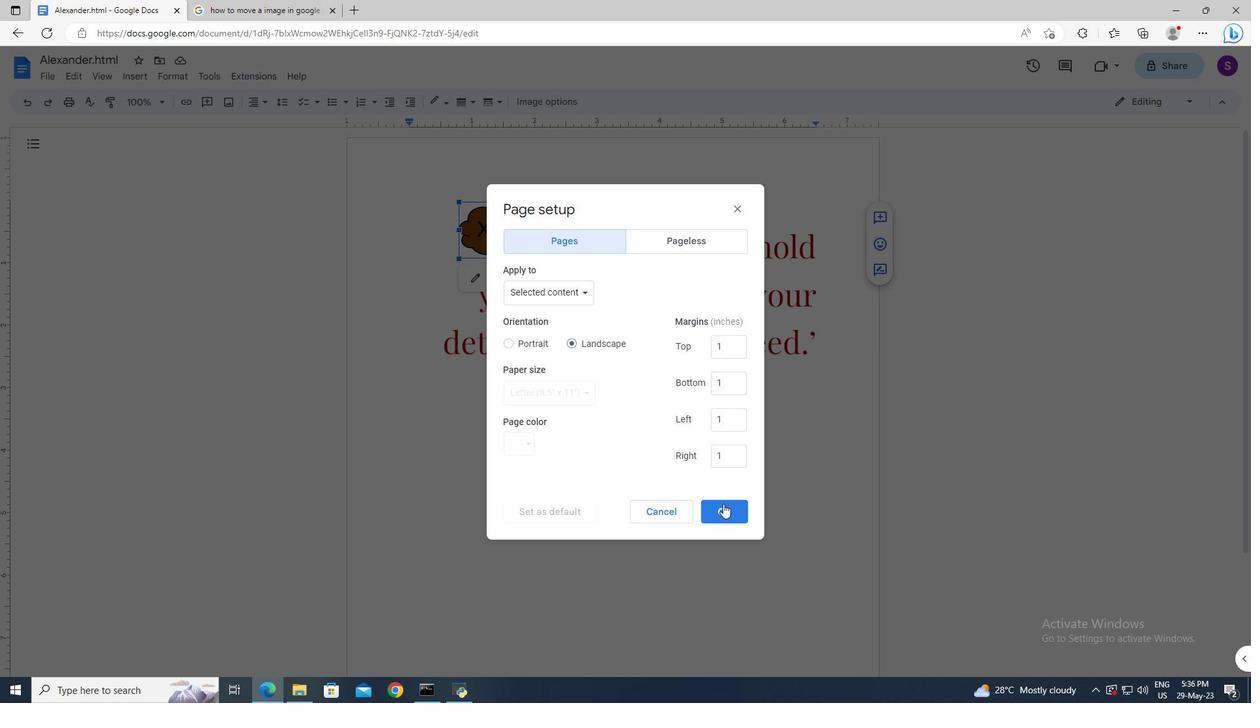 
Action: Mouse pressed left at (724, 506)
Screenshot: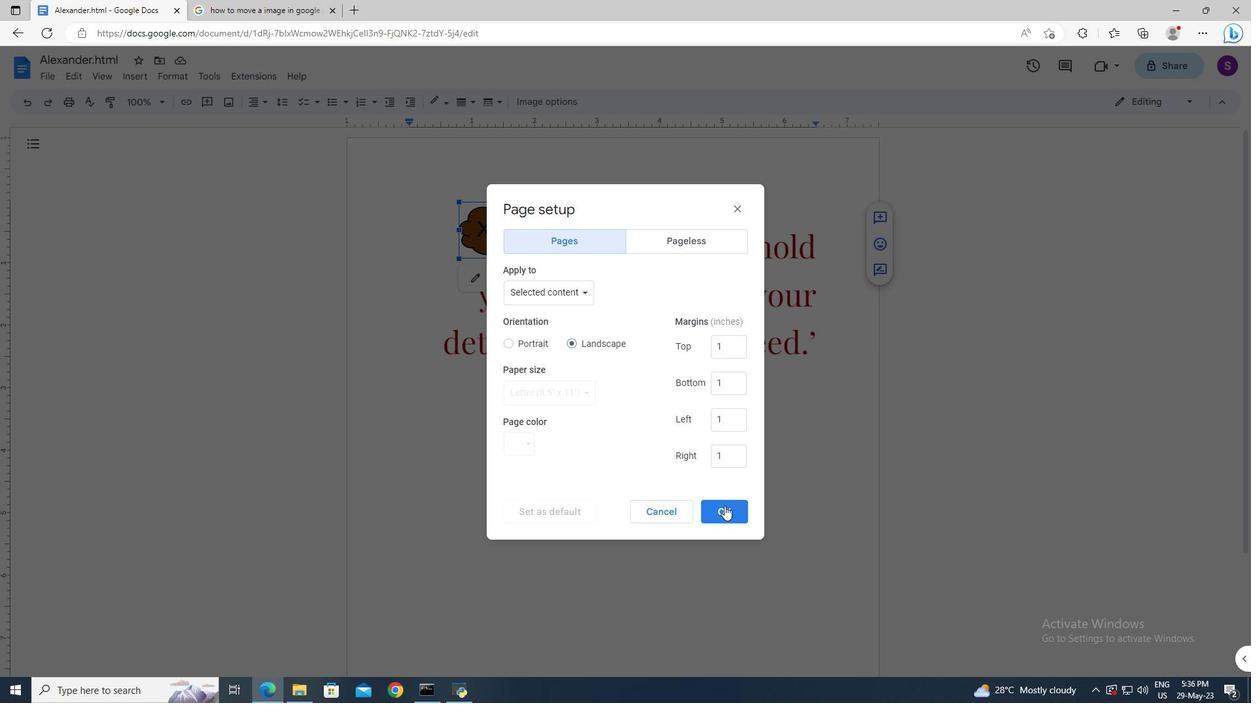 
Action: Mouse moved to (690, 434)
Screenshot: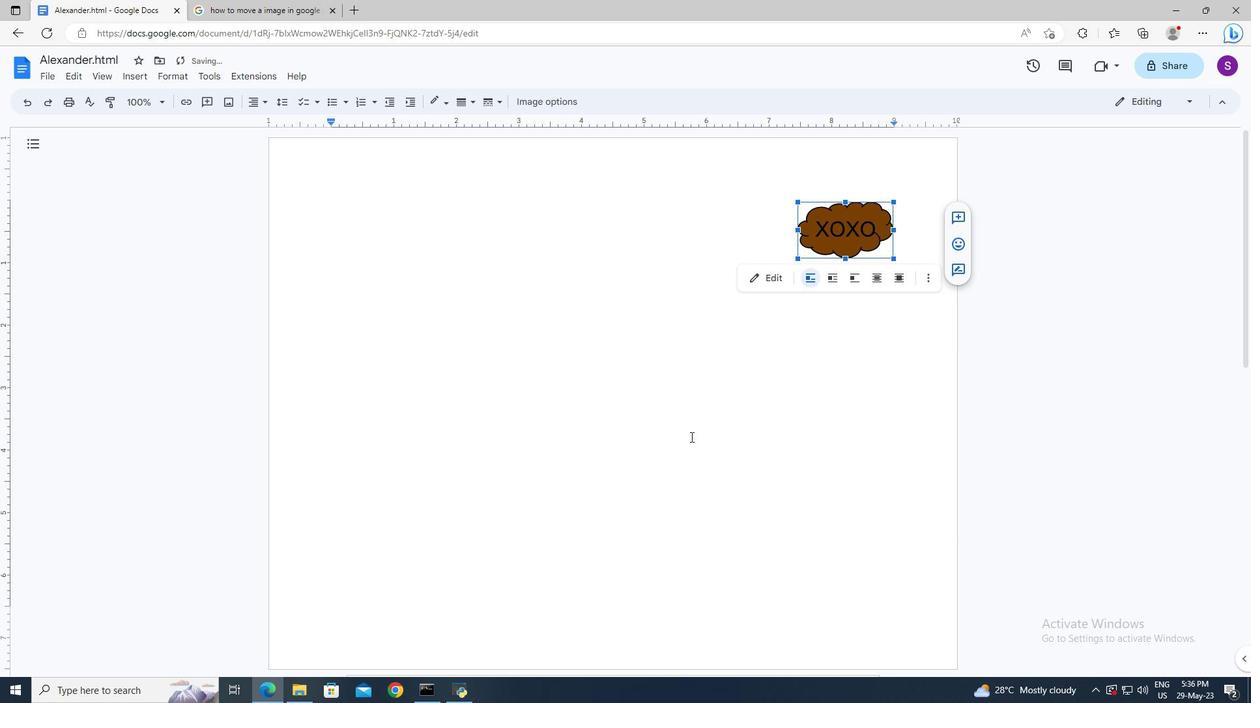 
Action: Mouse scrolled (690, 434) with delta (0, 0)
Screenshot: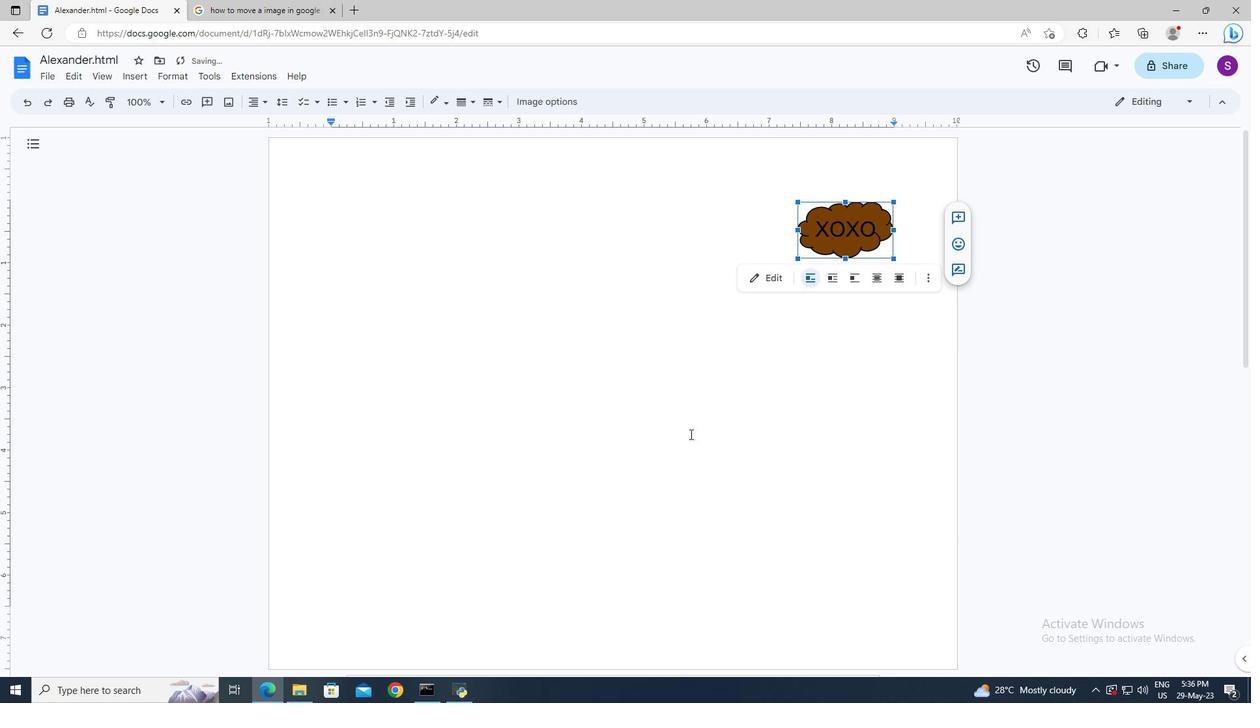 
Action: Mouse scrolled (690, 435) with delta (0, 0)
Screenshot: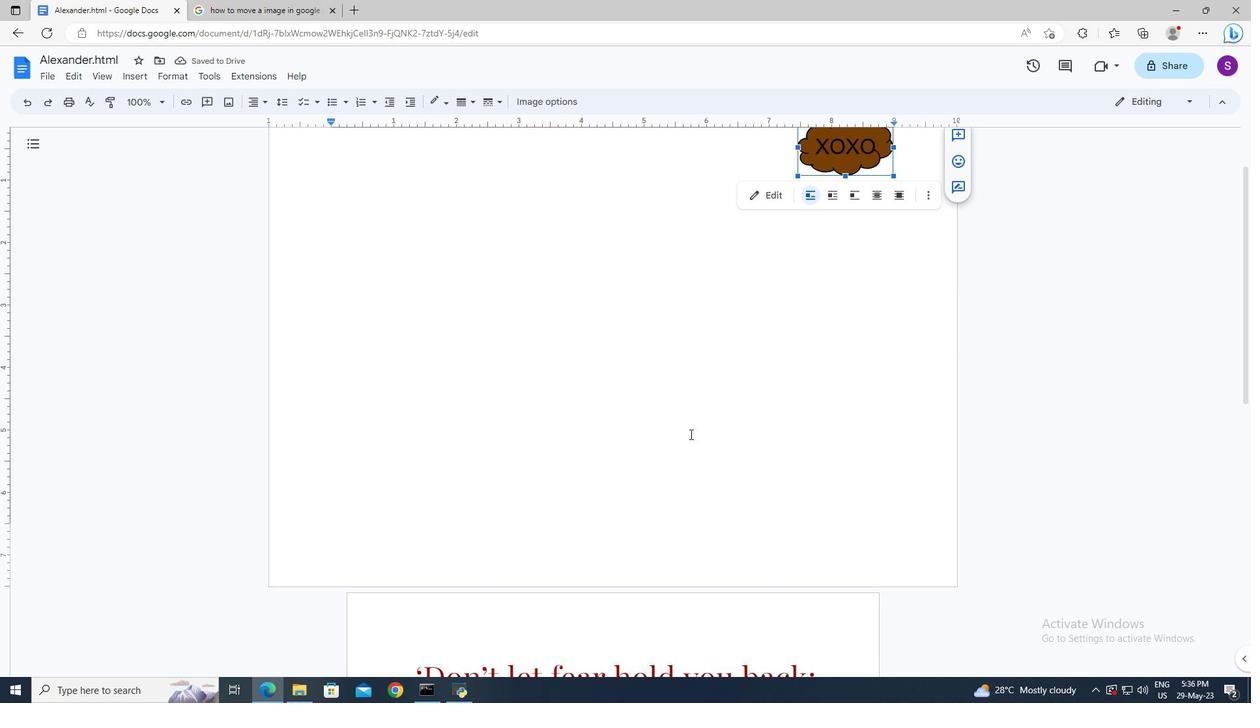 
Action: Mouse scrolled (690, 435) with delta (0, 0)
Screenshot: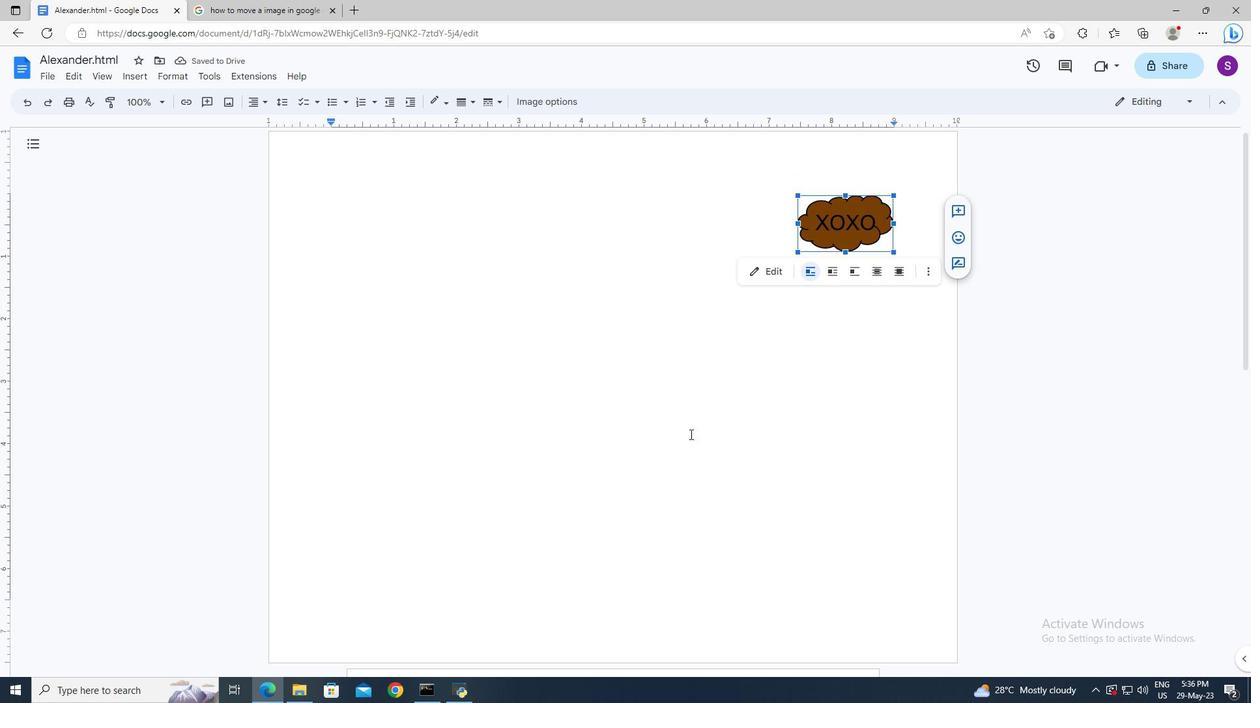 
Action: Mouse moved to (552, 327)
Screenshot: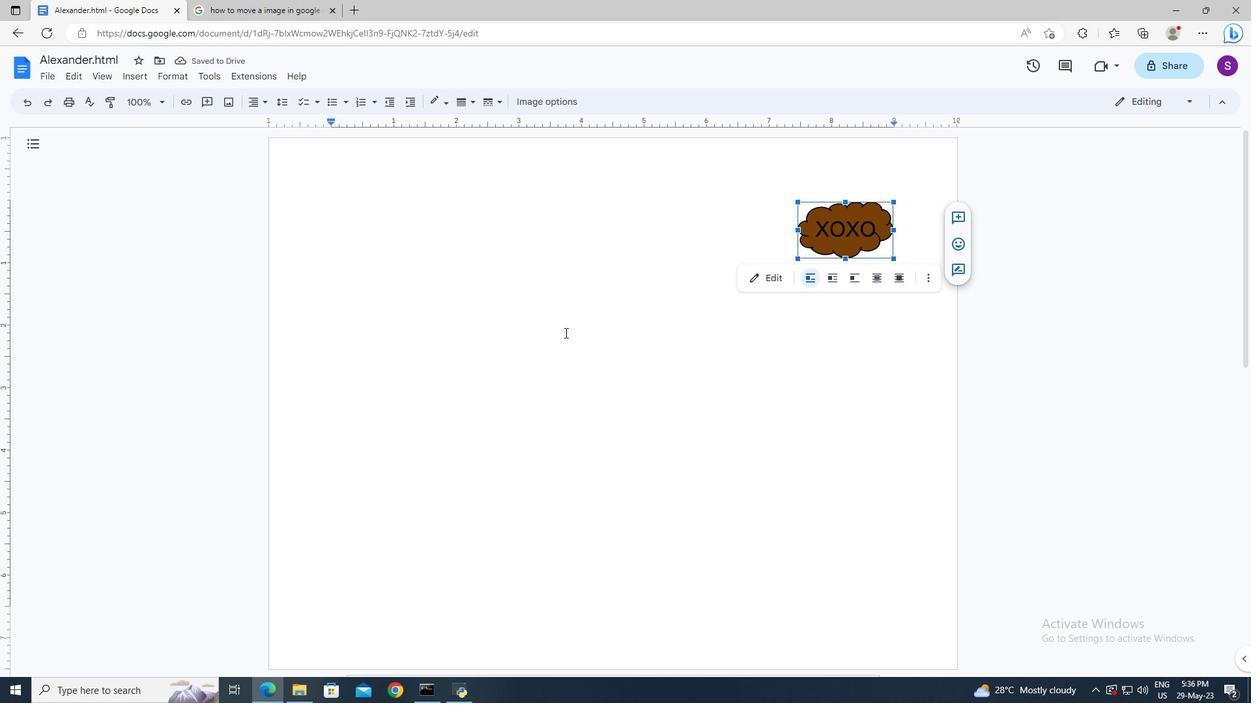 
Action: Mouse scrolled (552, 326) with delta (0, 0)
Screenshot: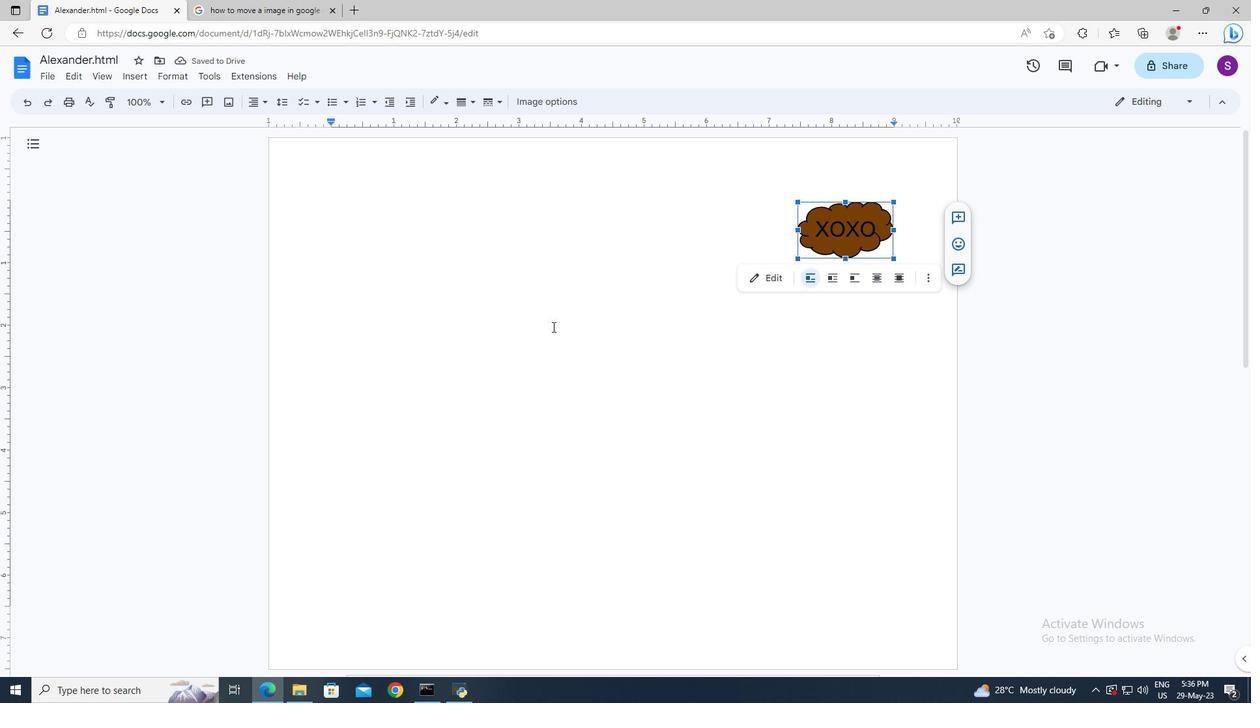 
Action: Mouse scrolled (552, 326) with delta (0, 0)
Screenshot: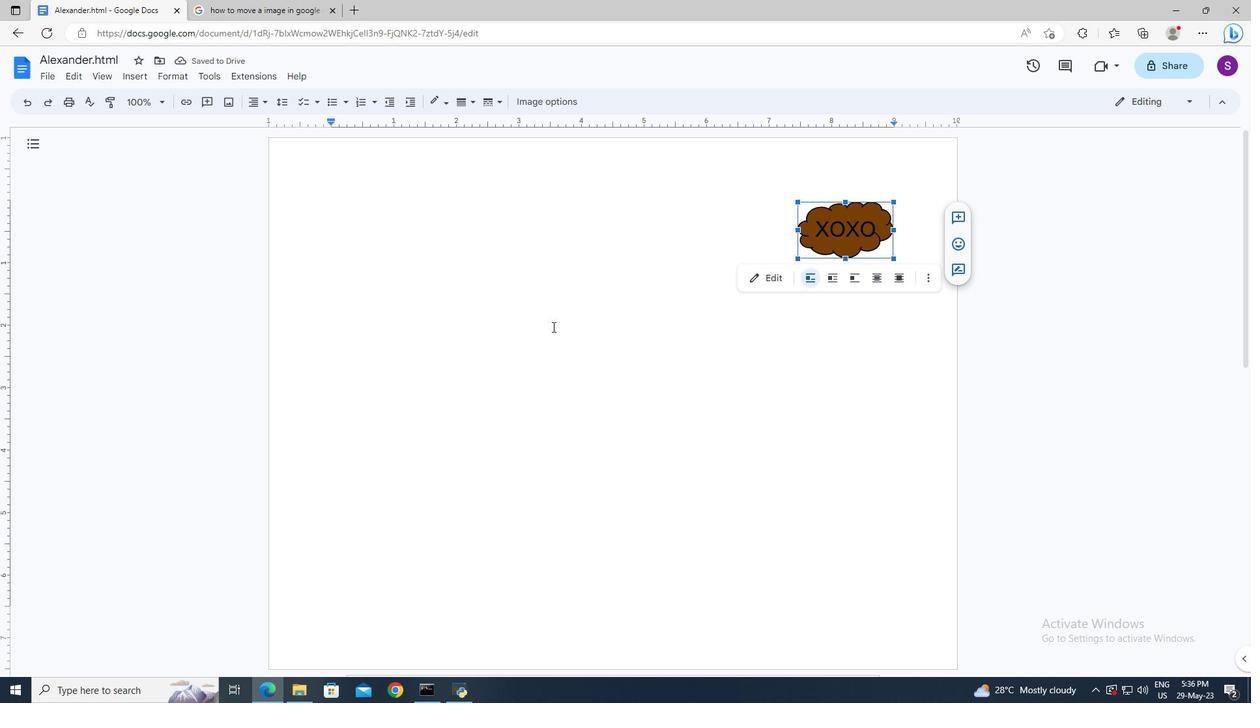 
Action: Mouse scrolled (552, 326) with delta (0, 0)
Screenshot: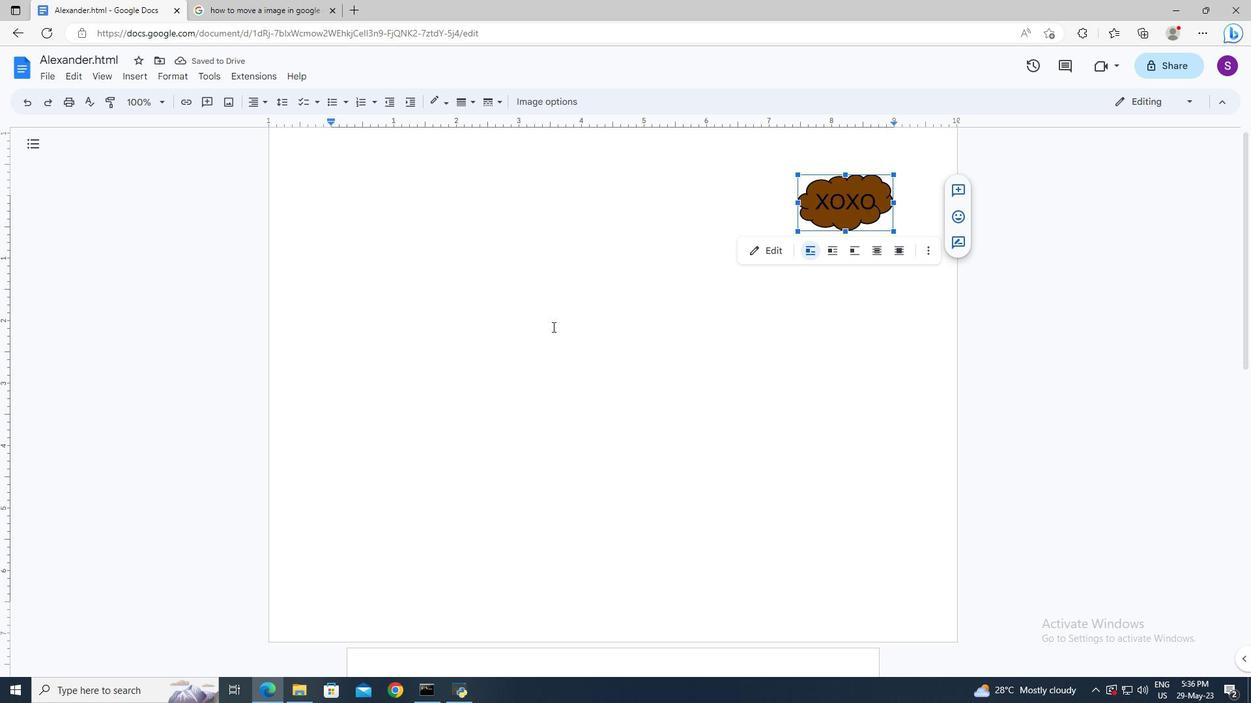 
Action: Mouse scrolled (552, 326) with delta (0, 0)
Screenshot: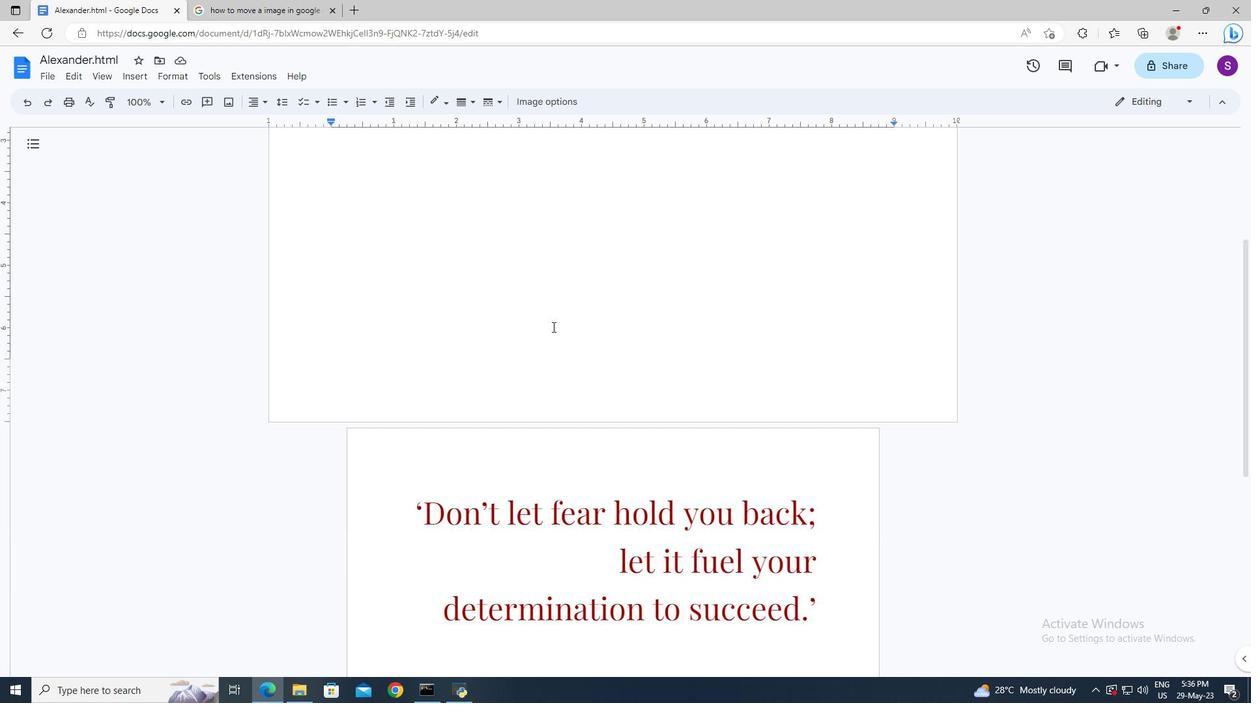 
Action: Mouse scrolled (552, 326) with delta (0, 0)
Screenshot: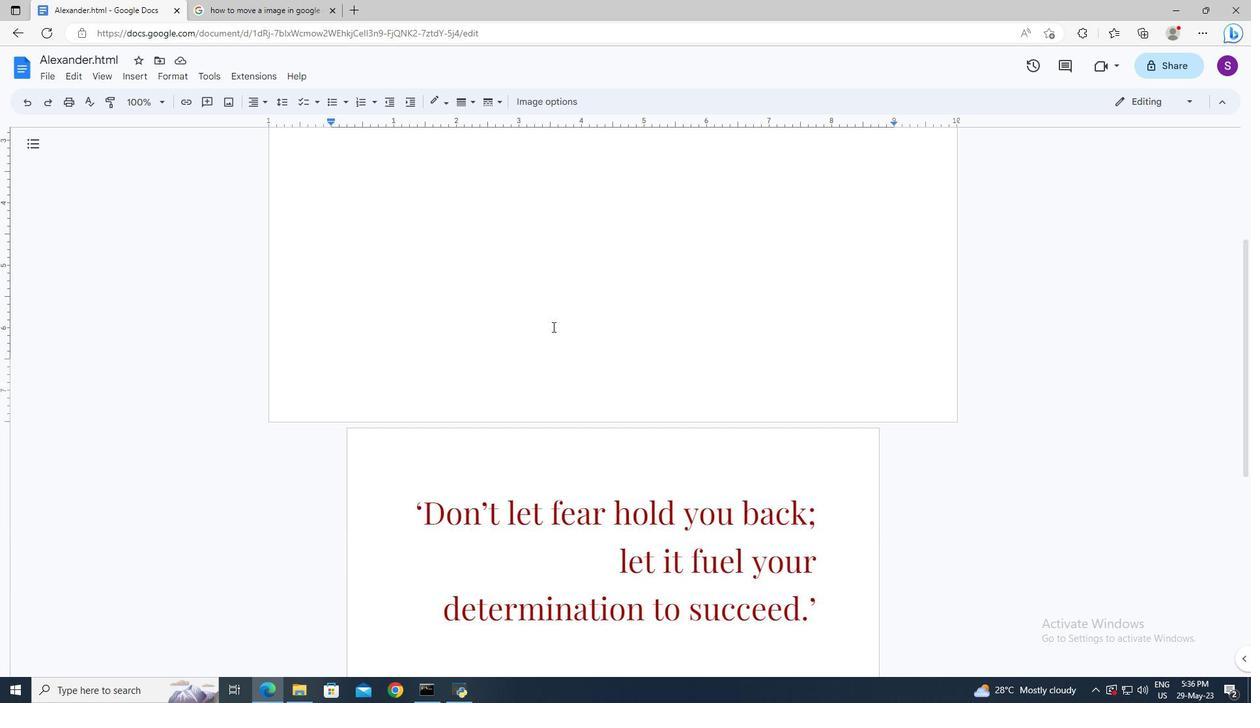 
Action: Mouse moved to (819, 440)
Screenshot: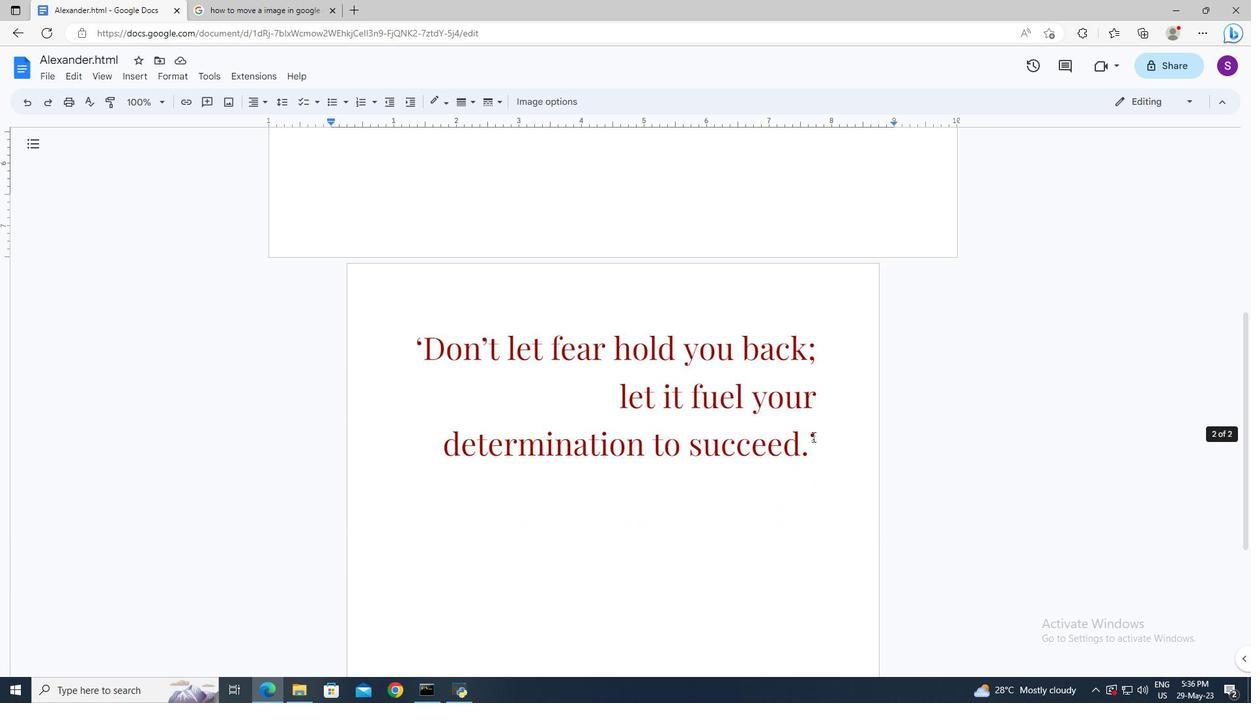 
Action: Mouse pressed left at (819, 440)
Screenshot: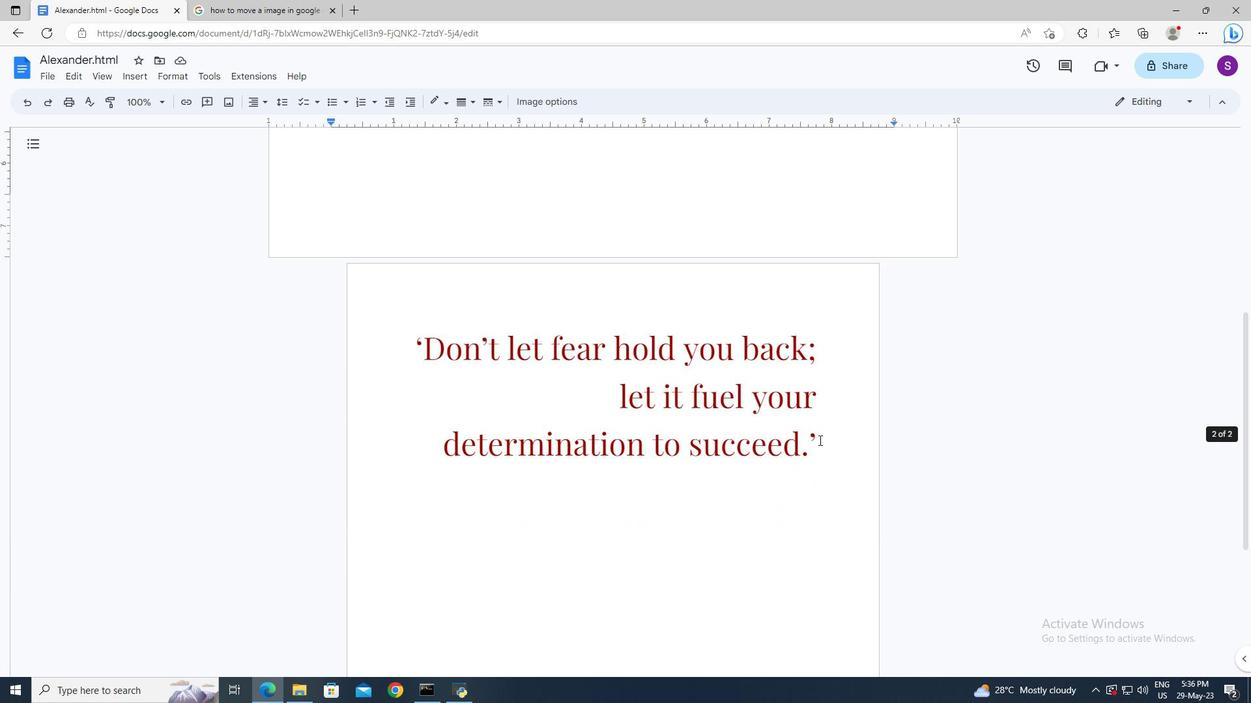 
Action: Mouse moved to (123, 81)
Screenshot: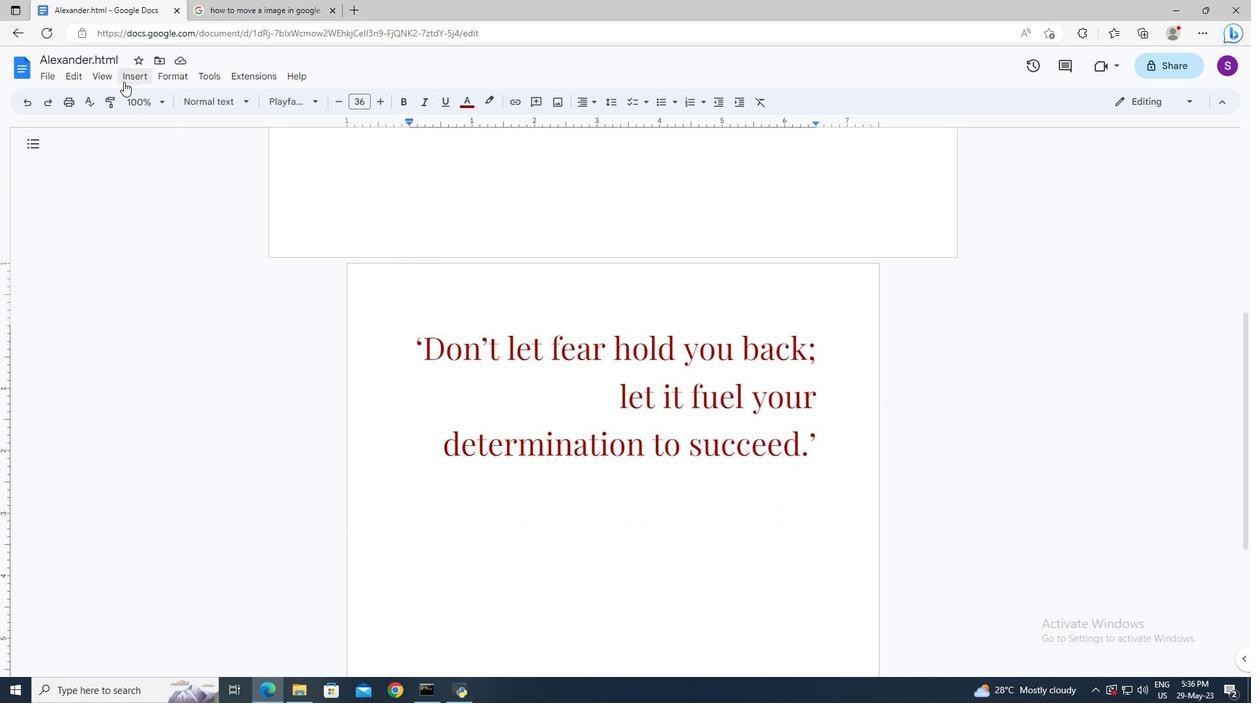 
Action: Mouse pressed left at (123, 81)
Screenshot: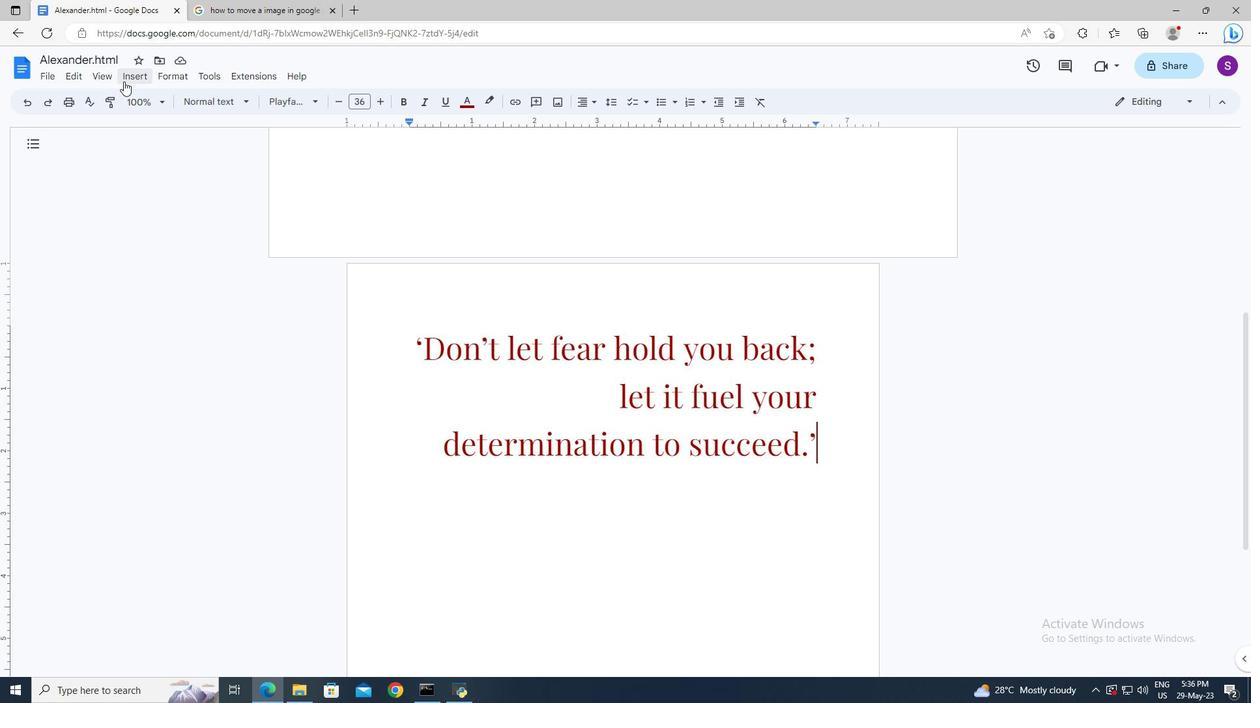 
Action: Mouse moved to (154, 200)
Screenshot: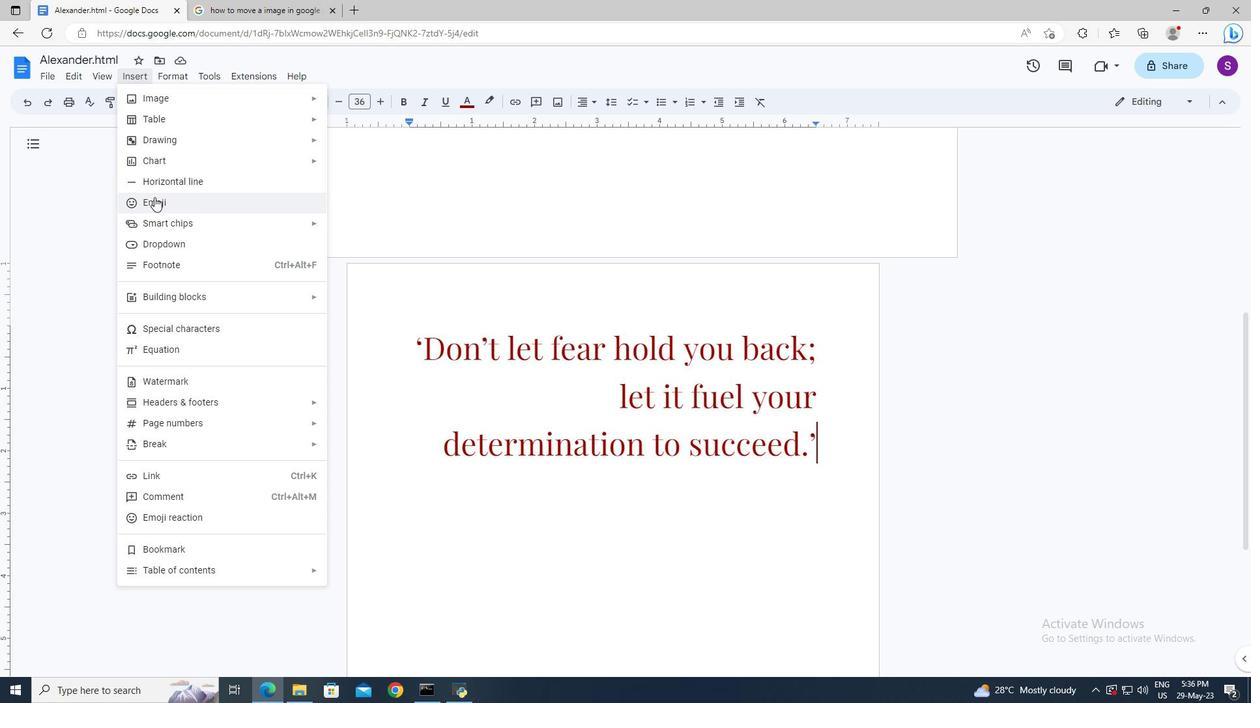 
Action: Mouse pressed left at (154, 200)
Screenshot: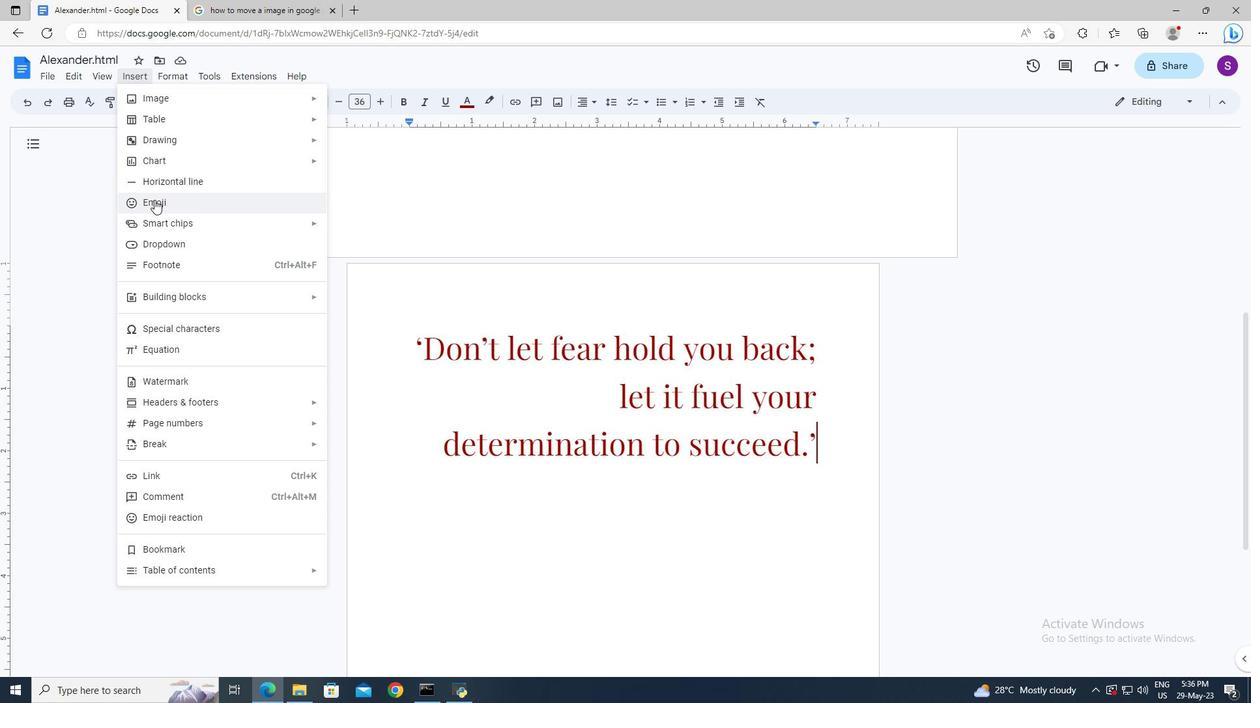 
Action: Mouse moved to (824, 584)
Screenshot: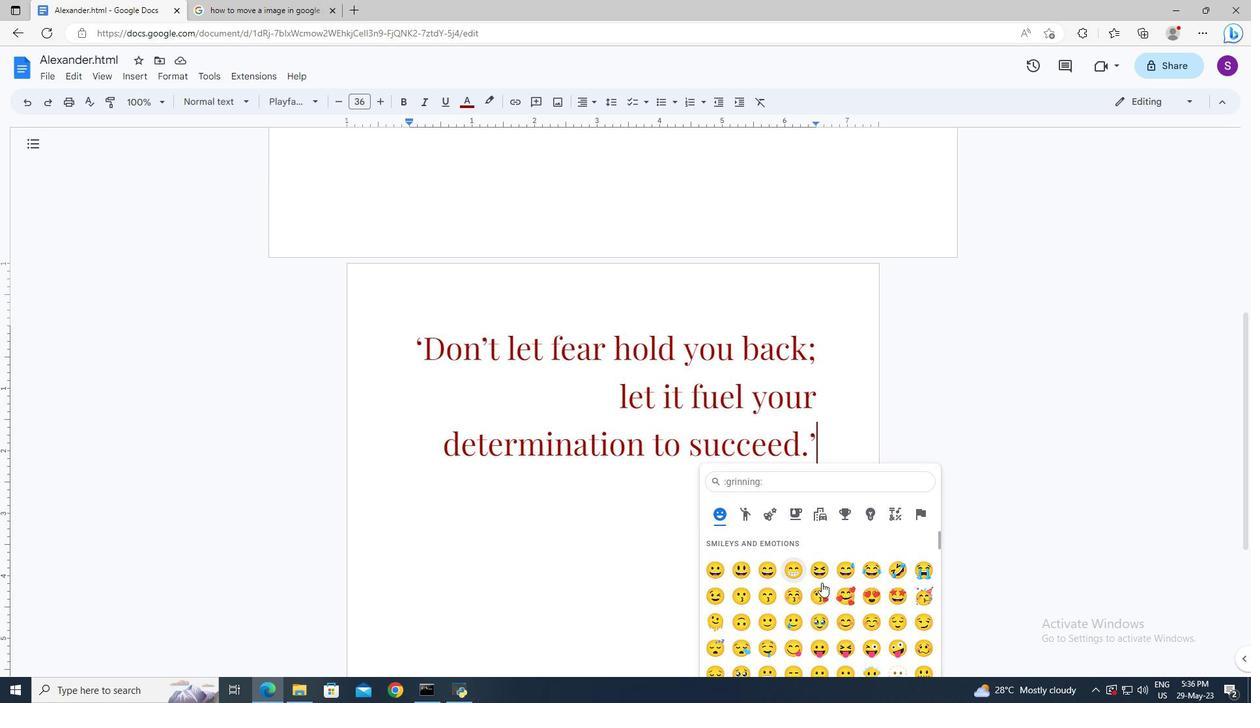 
Action: Mouse scrolled (824, 583) with delta (0, 0)
Screenshot: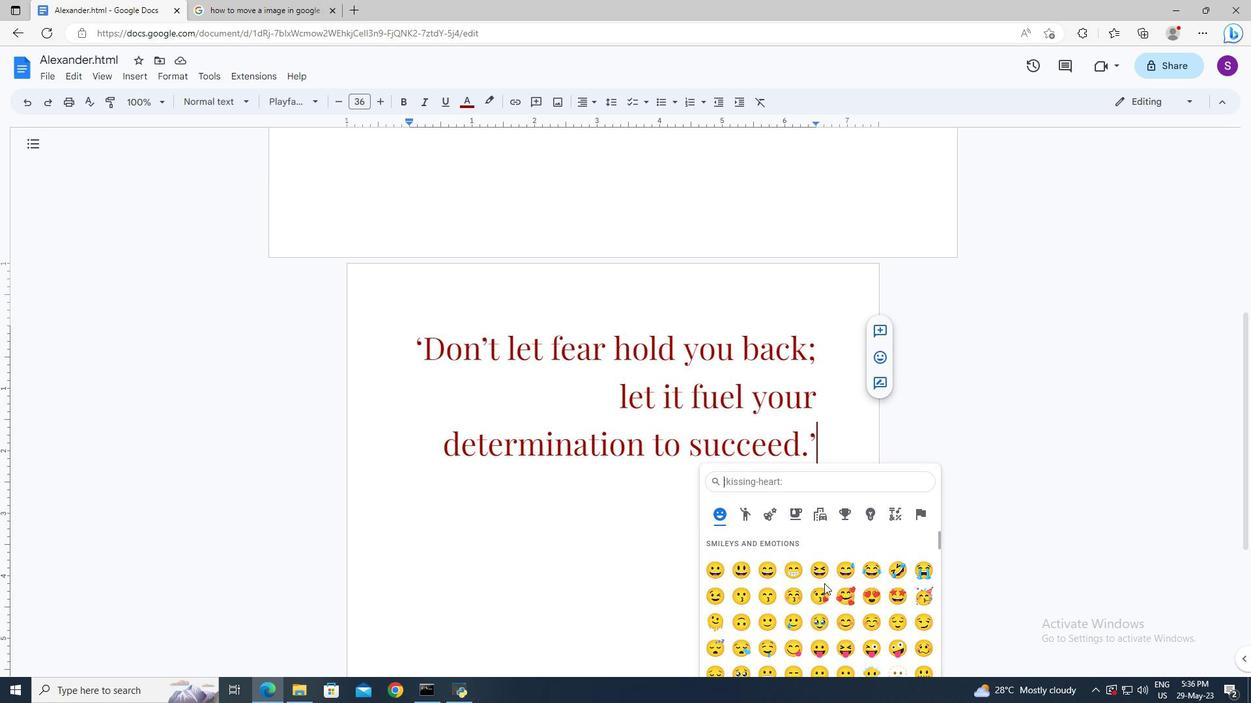 
Action: Mouse scrolled (824, 583) with delta (0, 0)
Screenshot: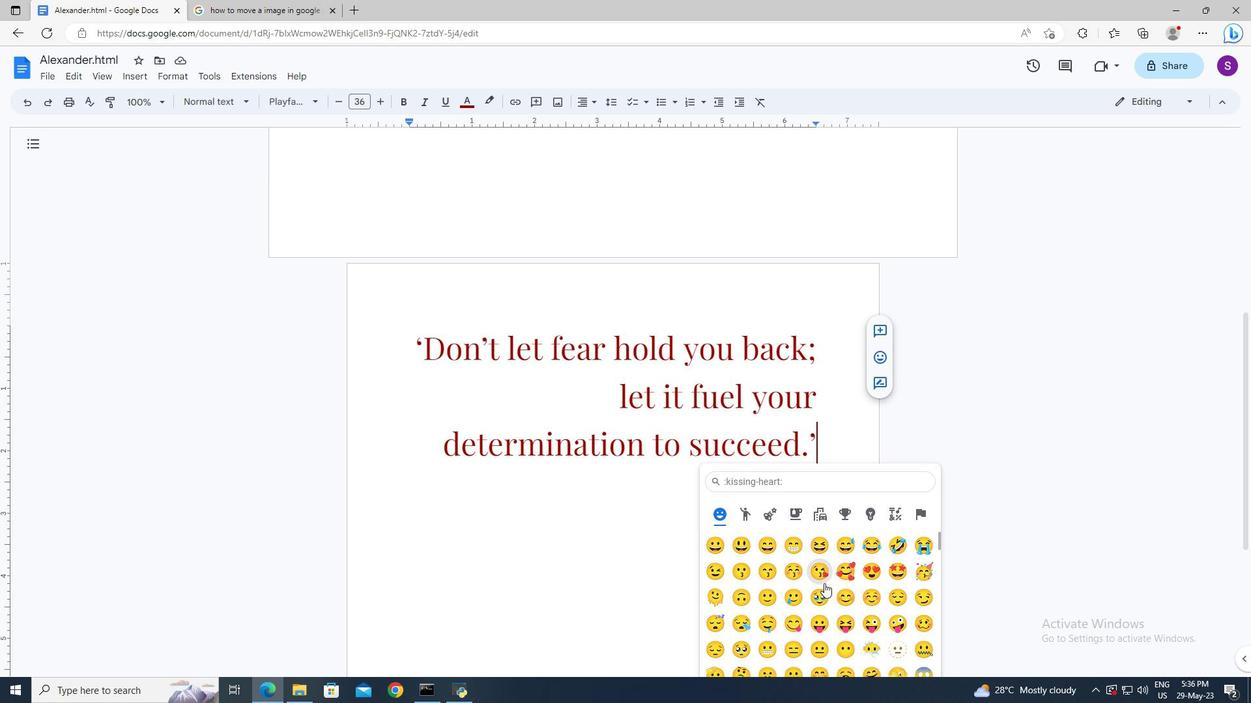 
Action: Mouse scrolled (824, 583) with delta (0, 0)
Screenshot: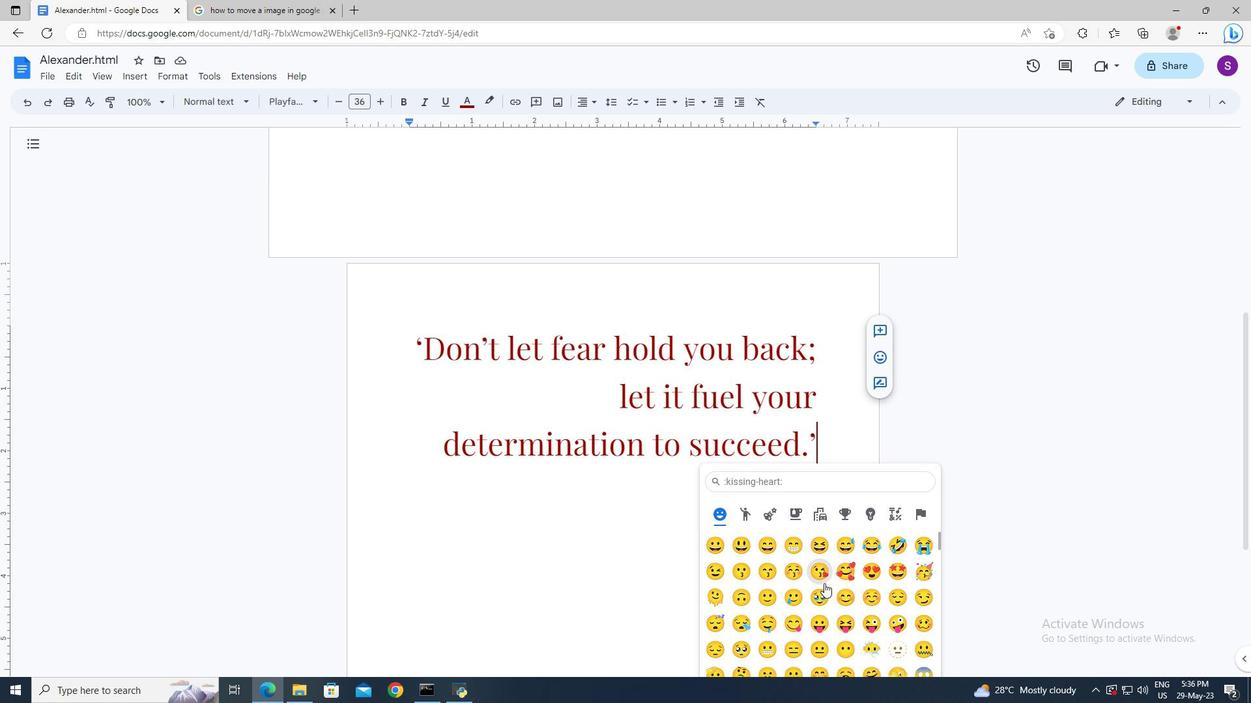 
Action: Mouse scrolled (824, 583) with delta (0, 0)
Screenshot: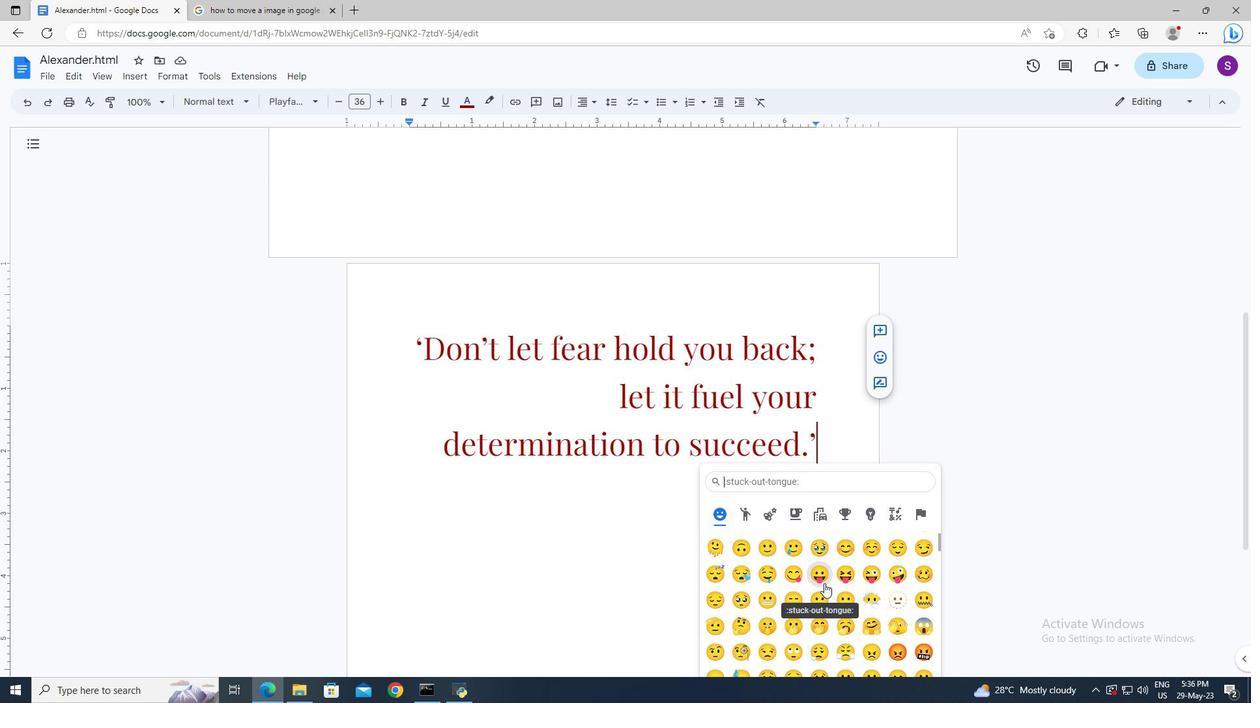 
Action: Mouse scrolled (824, 583) with delta (0, 0)
Screenshot: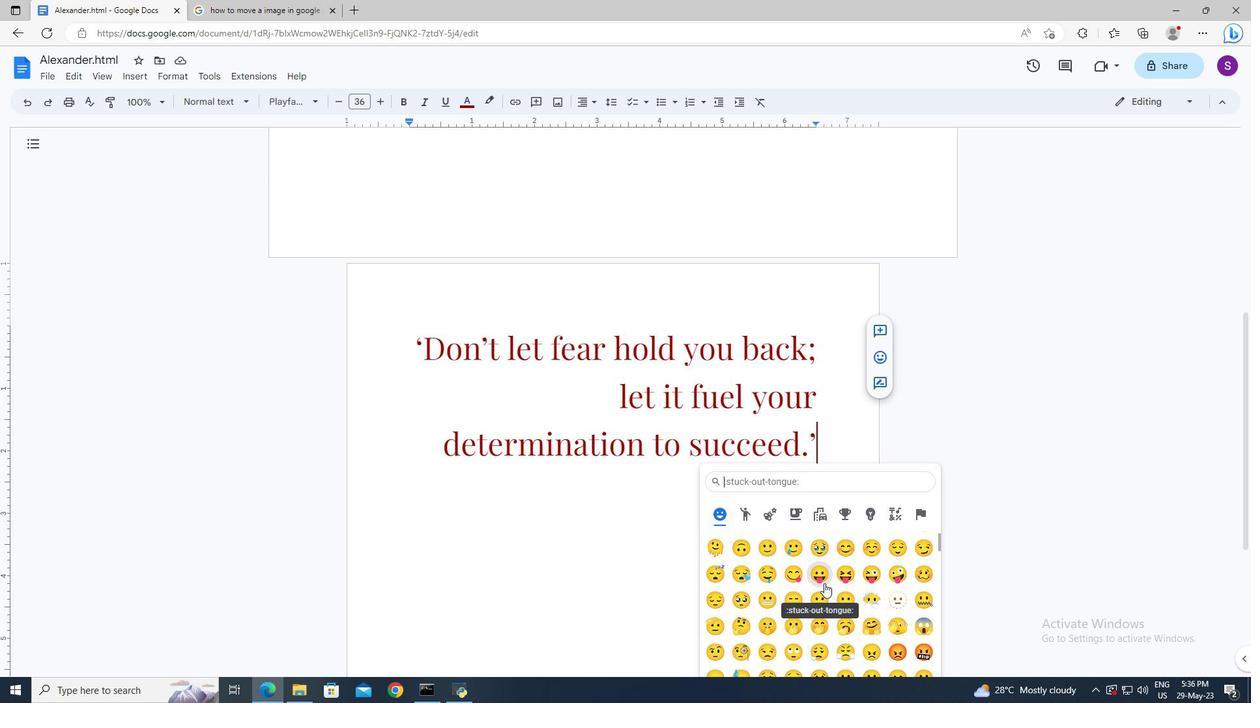 
Action: Mouse scrolled (824, 583) with delta (0, 0)
Screenshot: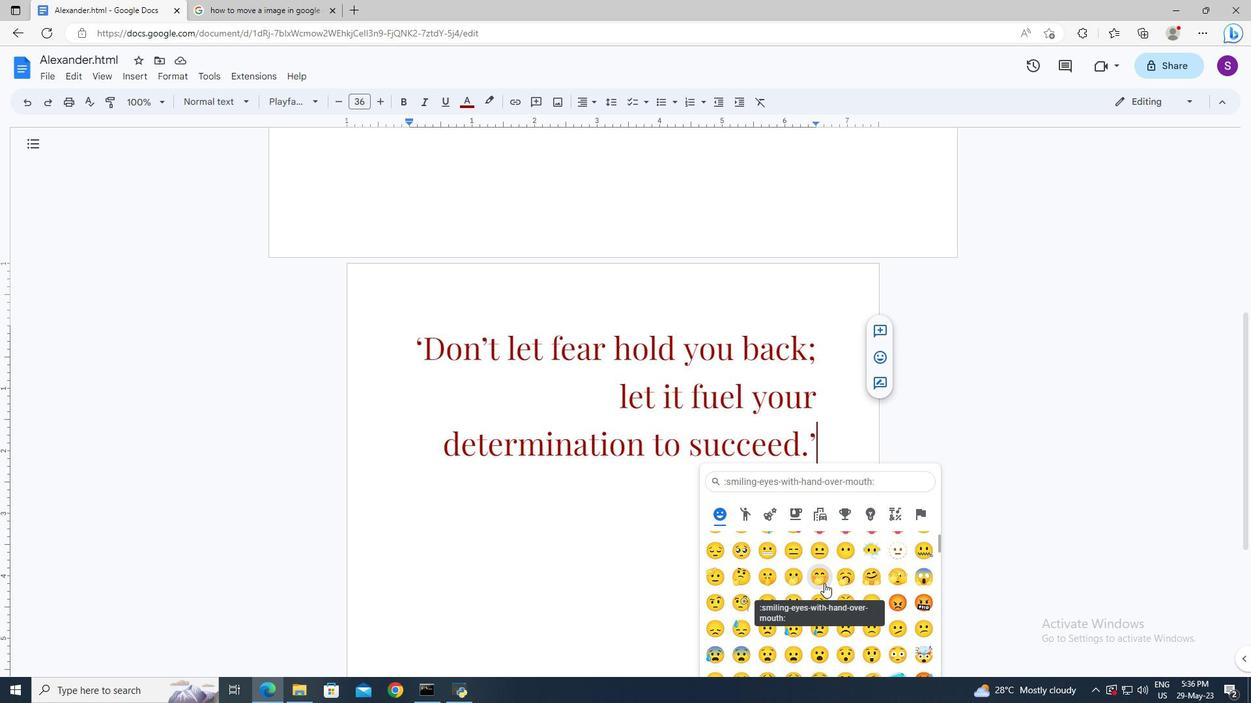 
Action: Mouse scrolled (824, 583) with delta (0, 0)
Screenshot: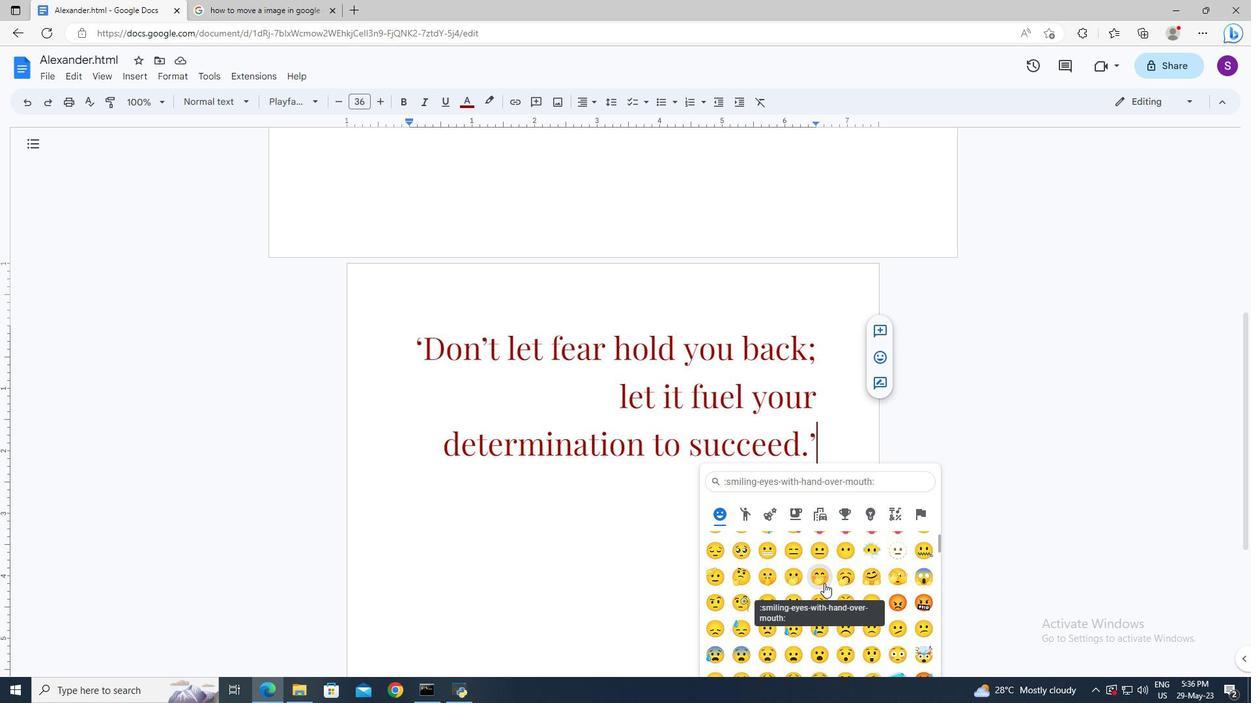 
Action: Mouse scrolled (824, 583) with delta (0, 0)
Screenshot: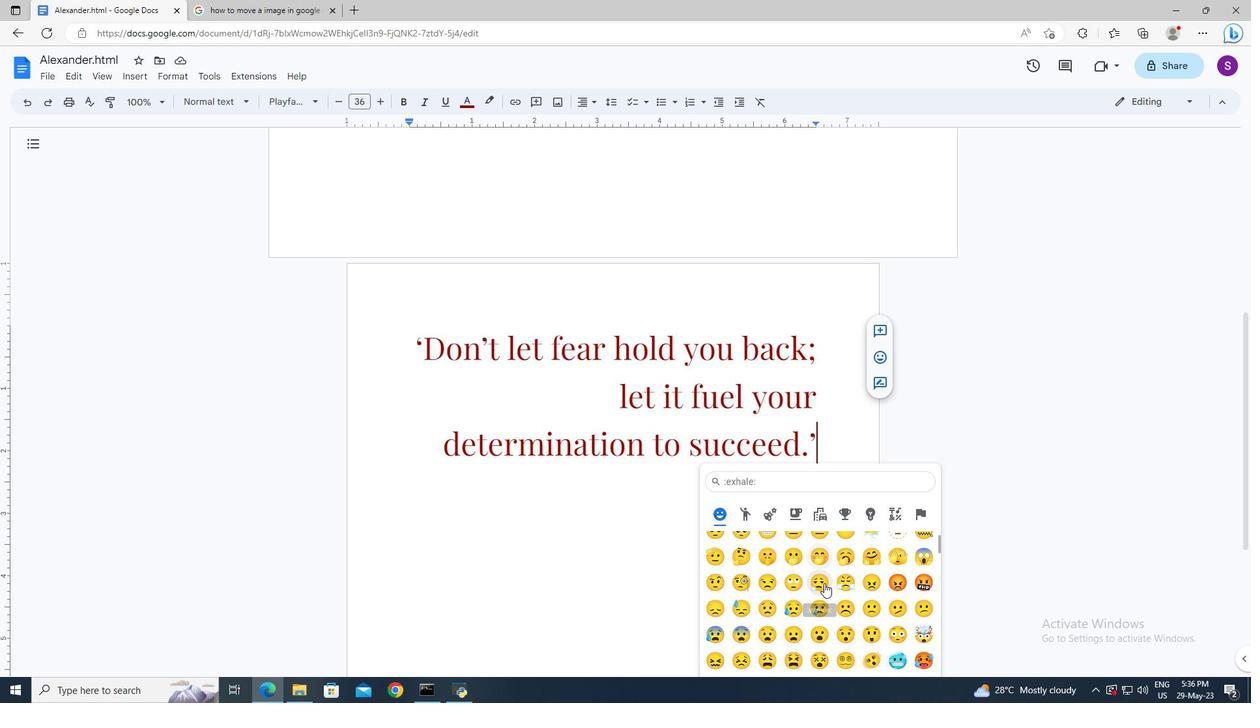 
Action: Mouse scrolled (824, 583) with delta (0, 0)
Screenshot: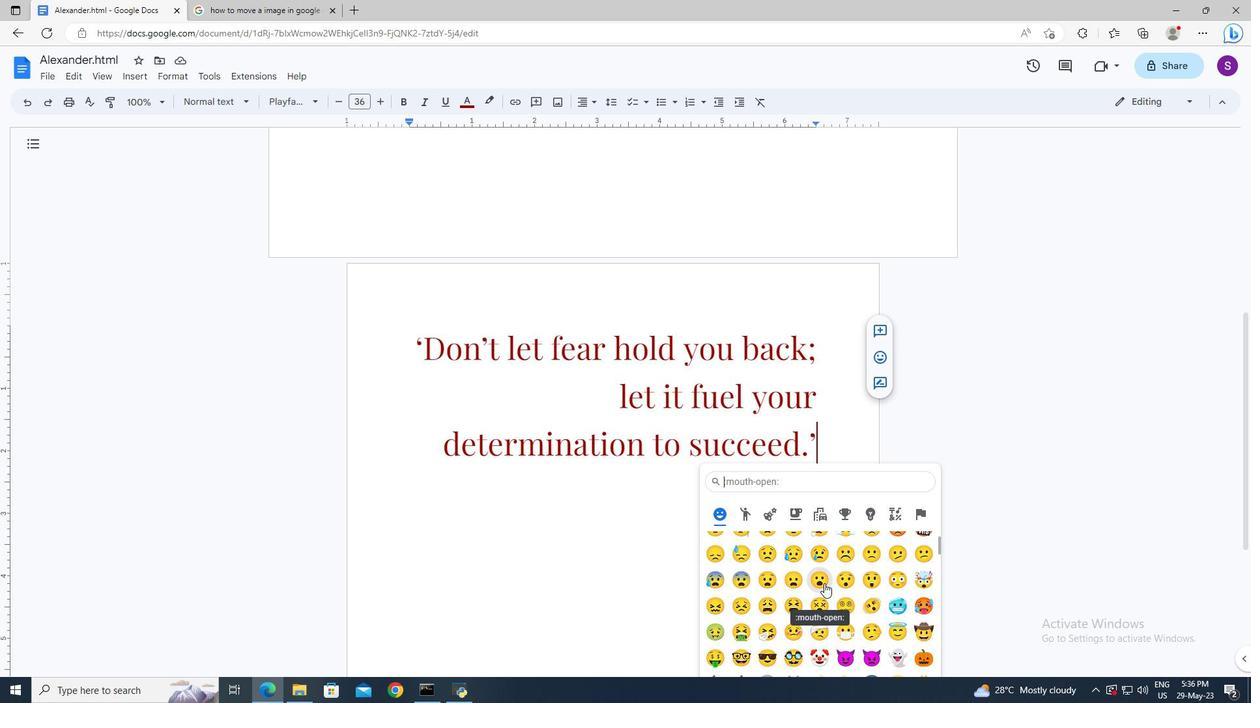 
Action: Mouse scrolled (824, 583) with delta (0, 0)
Screenshot: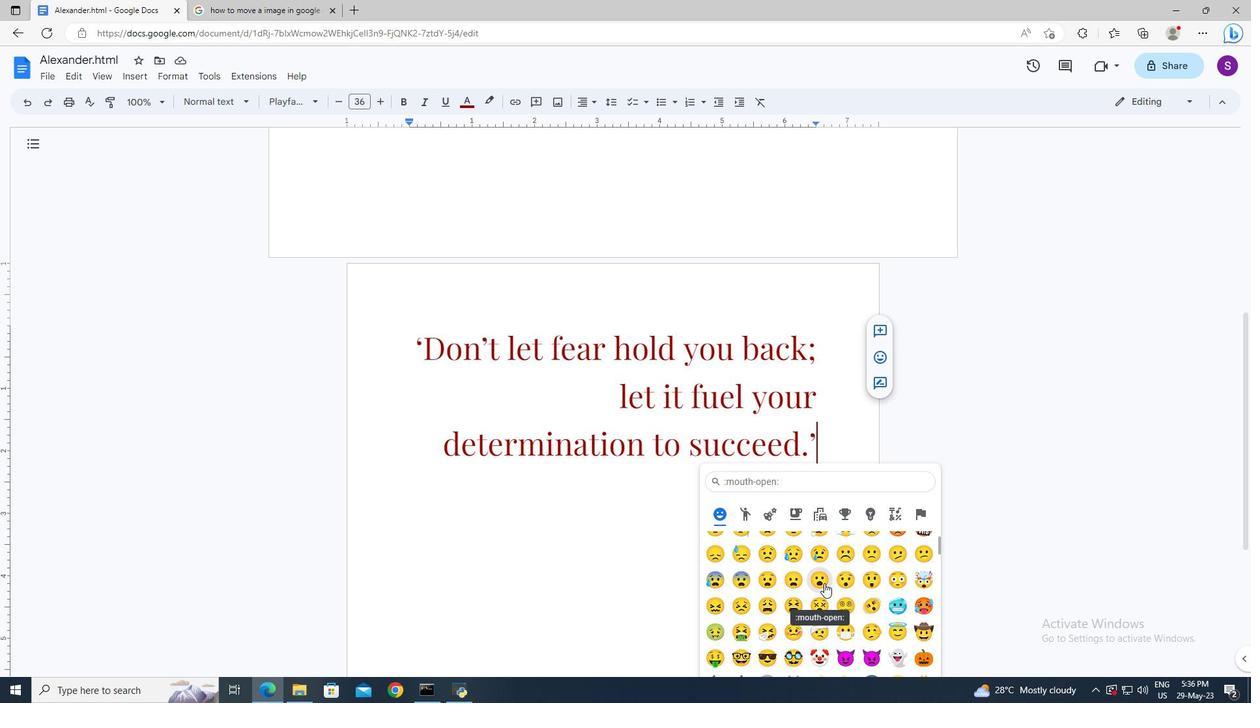 
Action: Mouse scrolled (824, 583) with delta (0, 0)
Screenshot: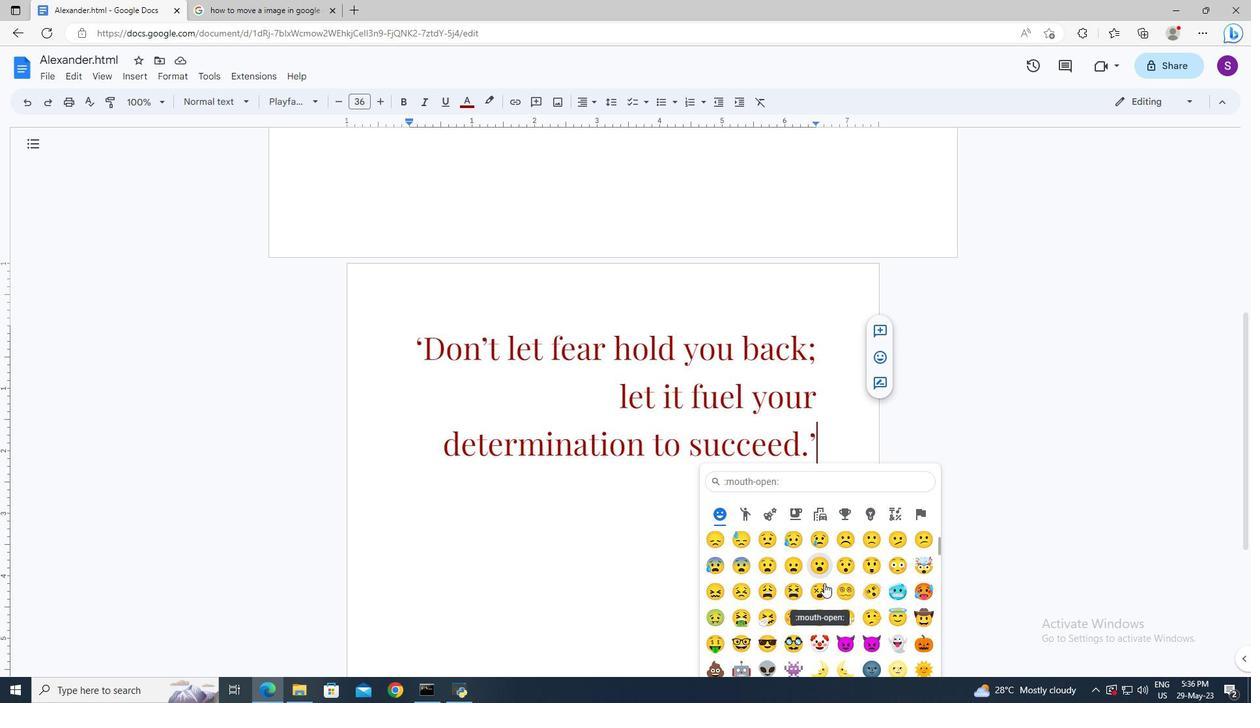 
Action: Mouse scrolled (824, 583) with delta (0, 0)
Screenshot: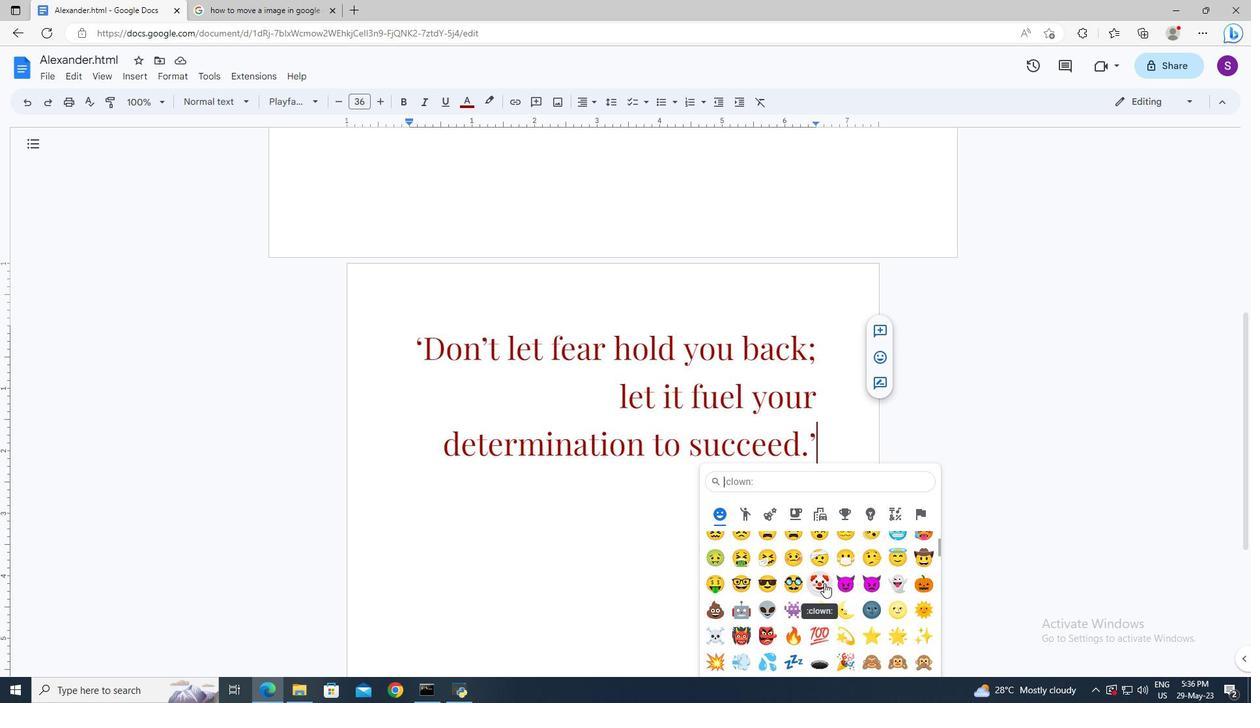
Action: Mouse scrolled (824, 583) with delta (0, 0)
Screenshot: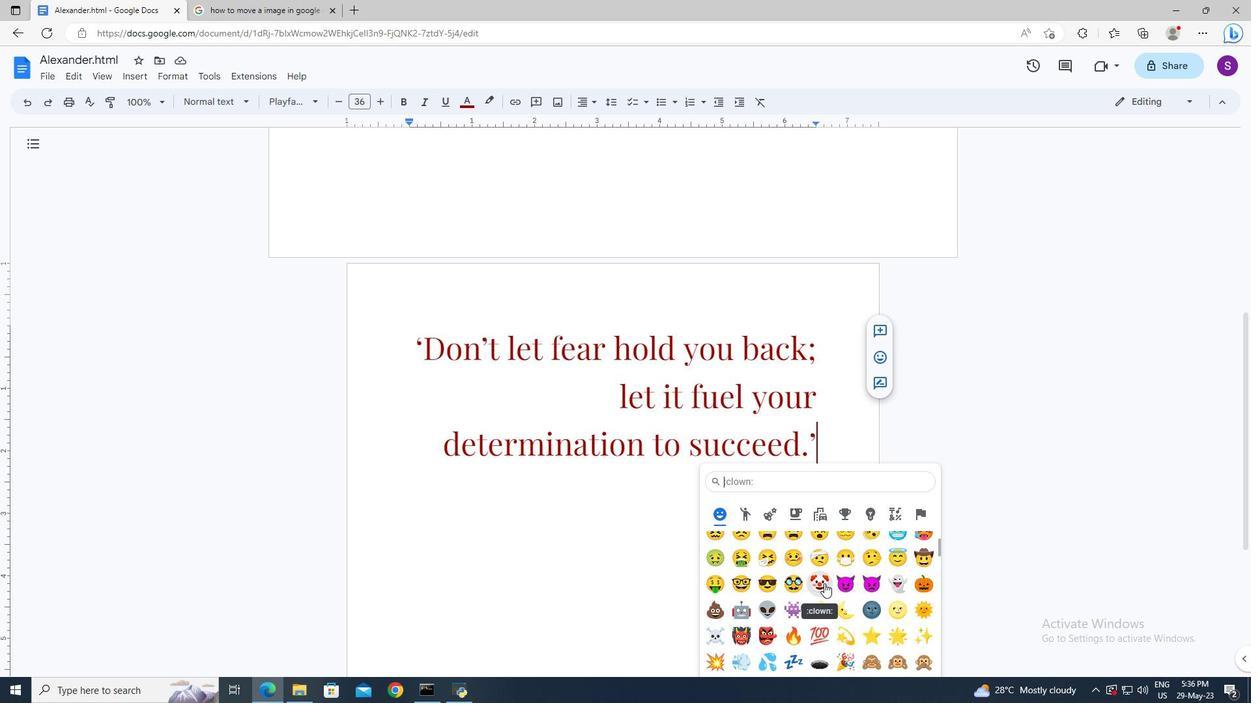 
Action: Mouse scrolled (824, 583) with delta (0, 0)
Screenshot: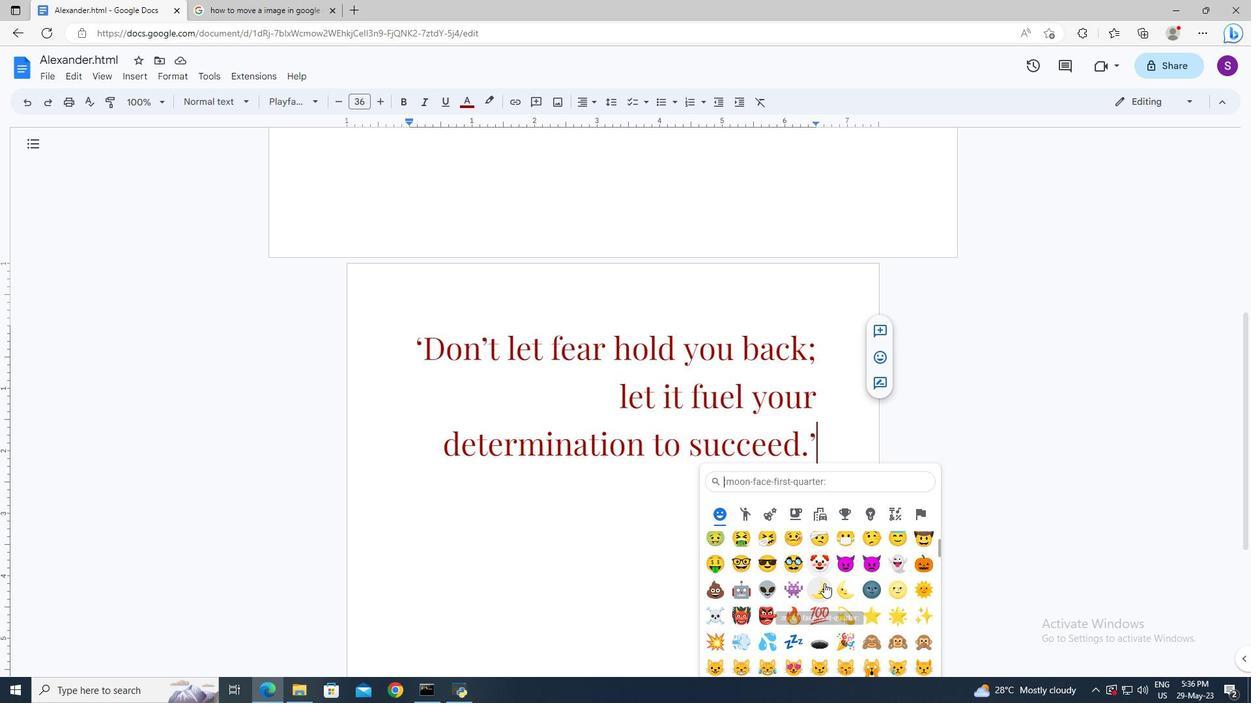 
Action: Mouse scrolled (824, 583) with delta (0, 0)
Screenshot: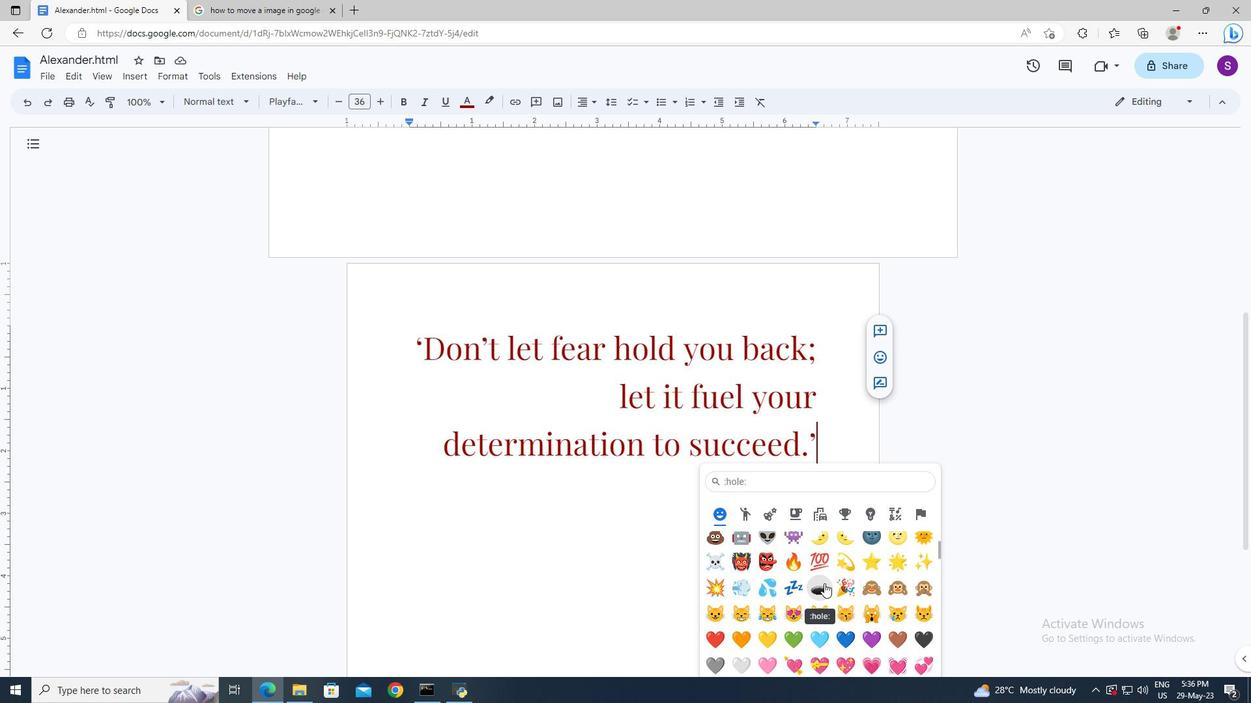 
Action: Mouse moved to (722, 607)
Screenshot: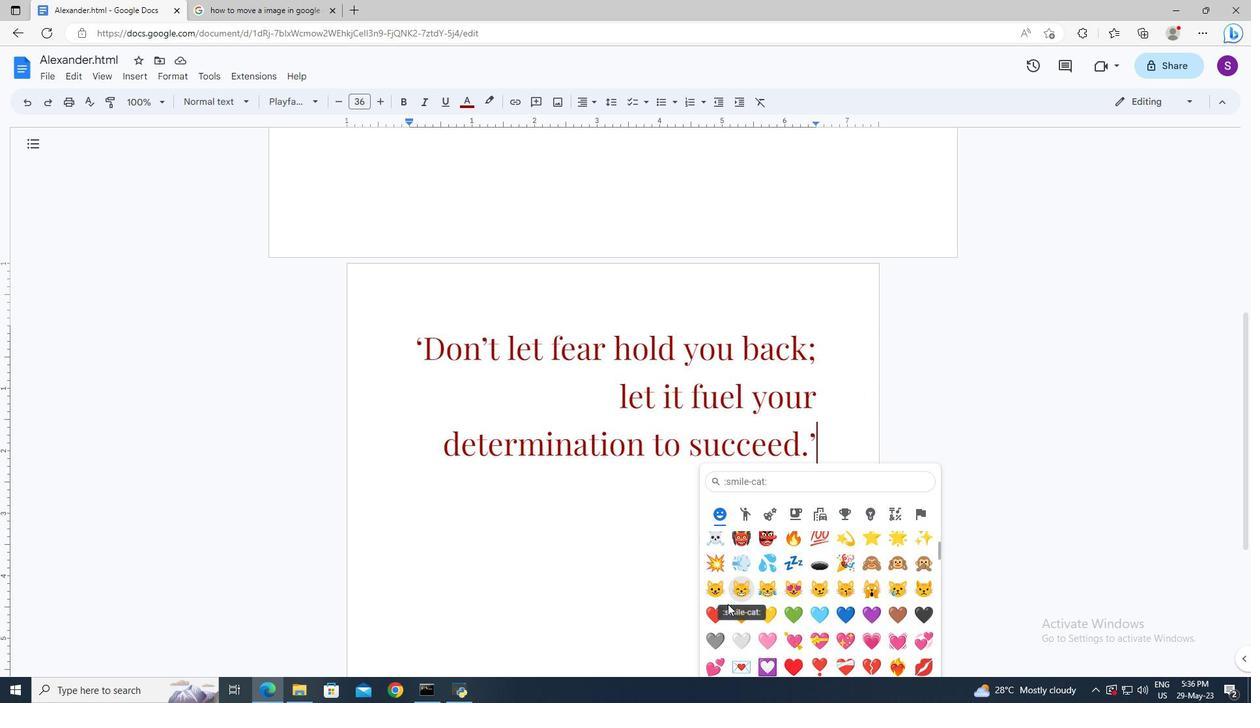 
Action: Mouse pressed left at (722, 607)
Screenshot: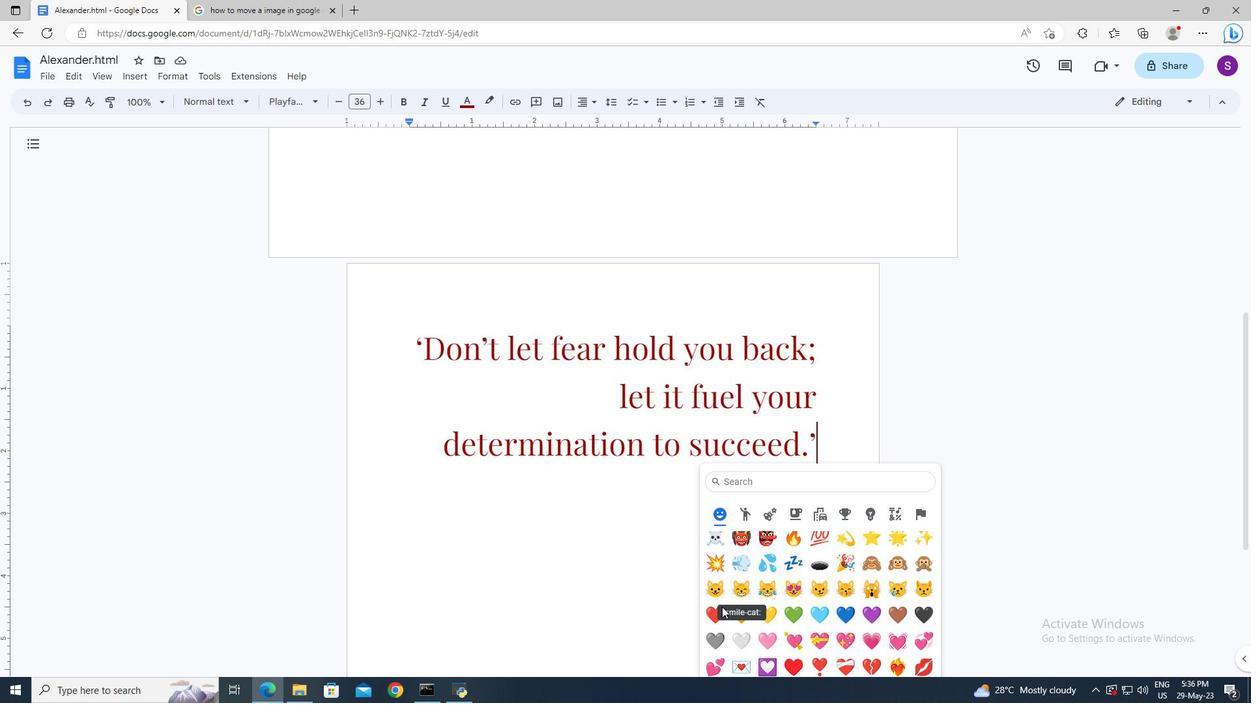 
Action: Mouse moved to (818, 447)
Screenshot: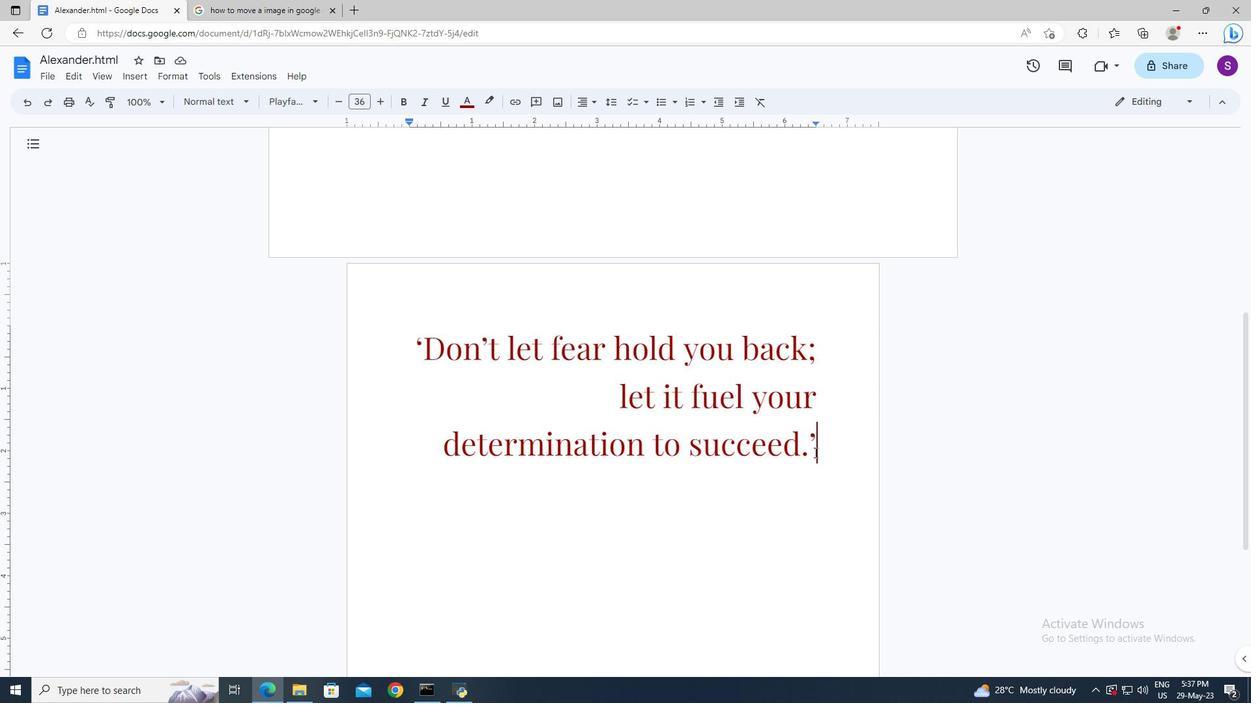 
Action: Mouse pressed left at (818, 447)
Screenshot: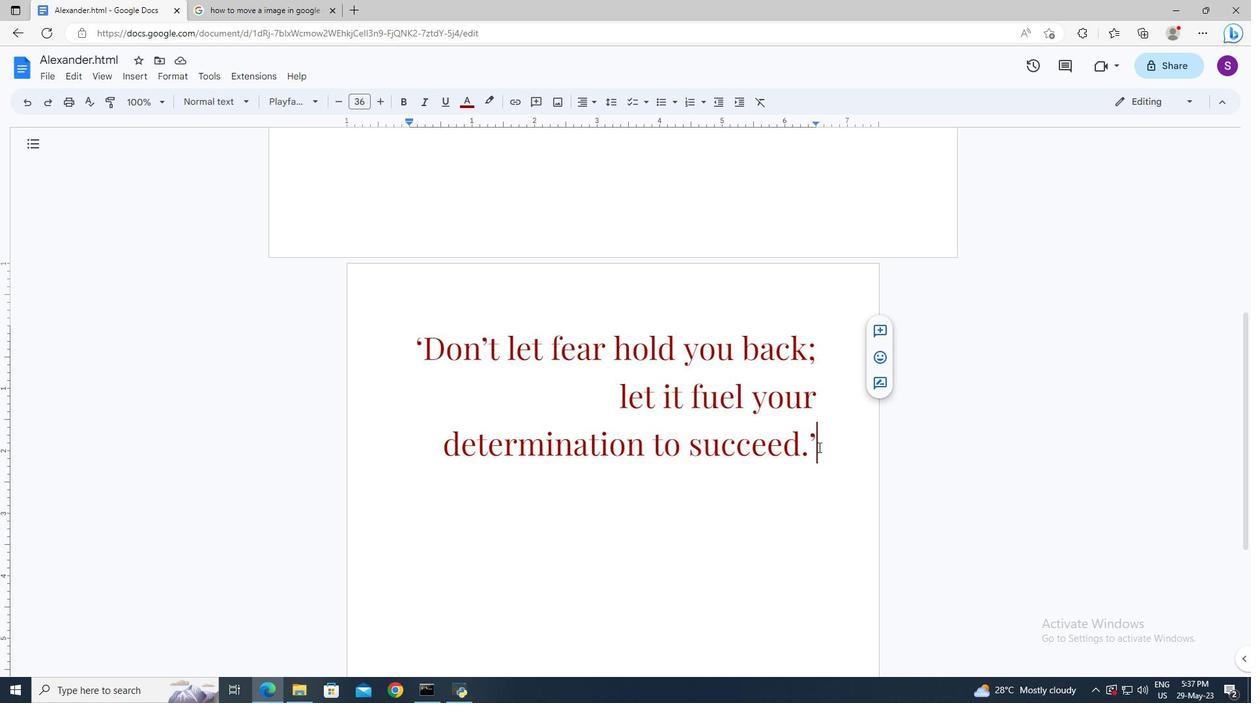 
Action: Mouse moved to (138, 80)
Screenshot: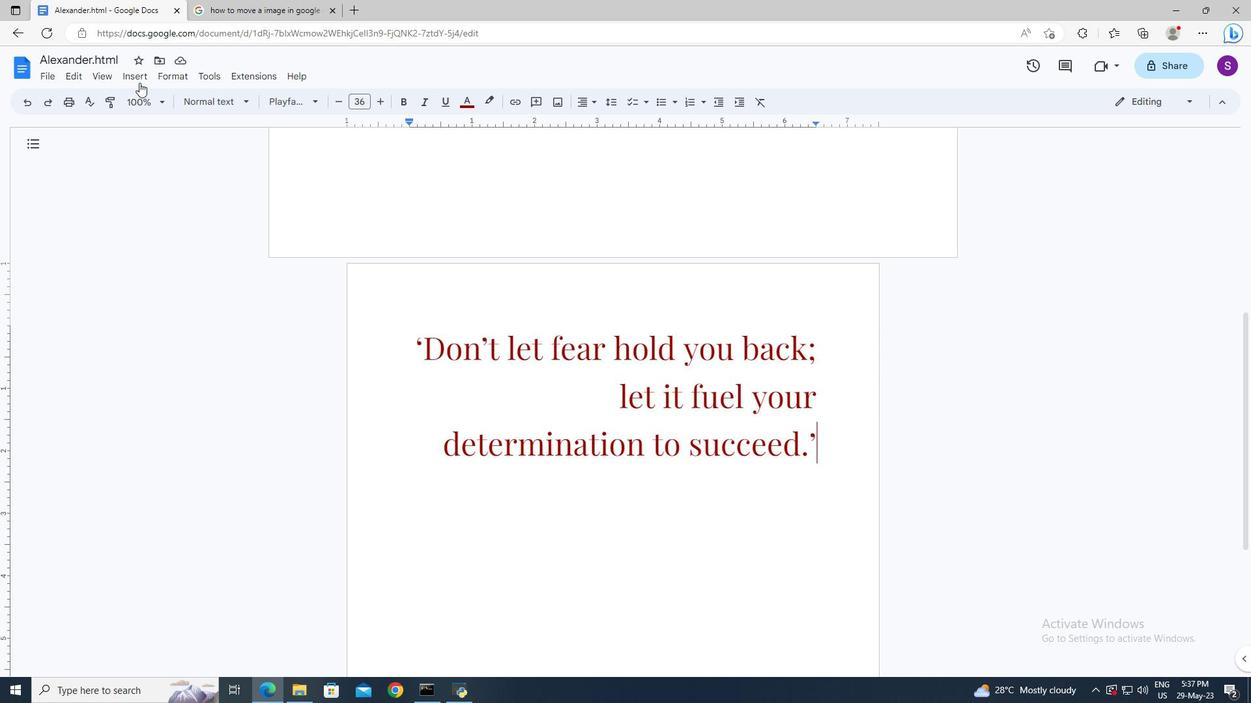 
Action: Mouse pressed left at (138, 80)
Screenshot: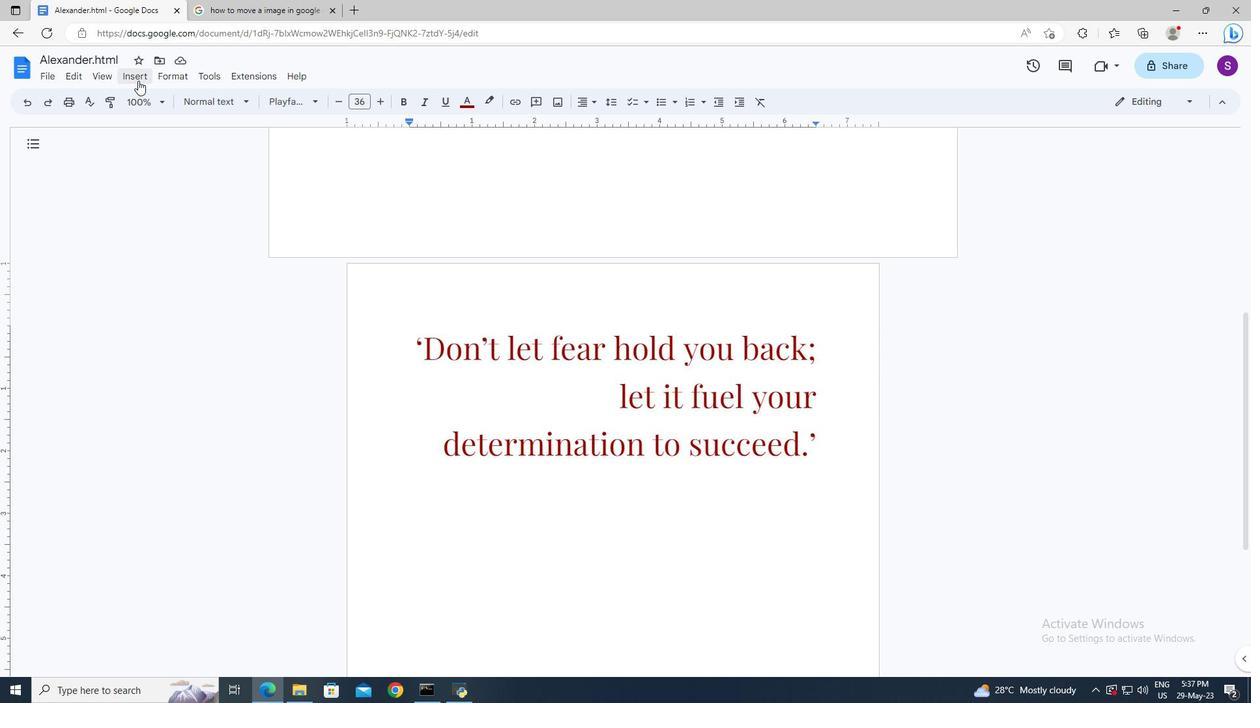 
Action: Mouse moved to (166, 199)
Screenshot: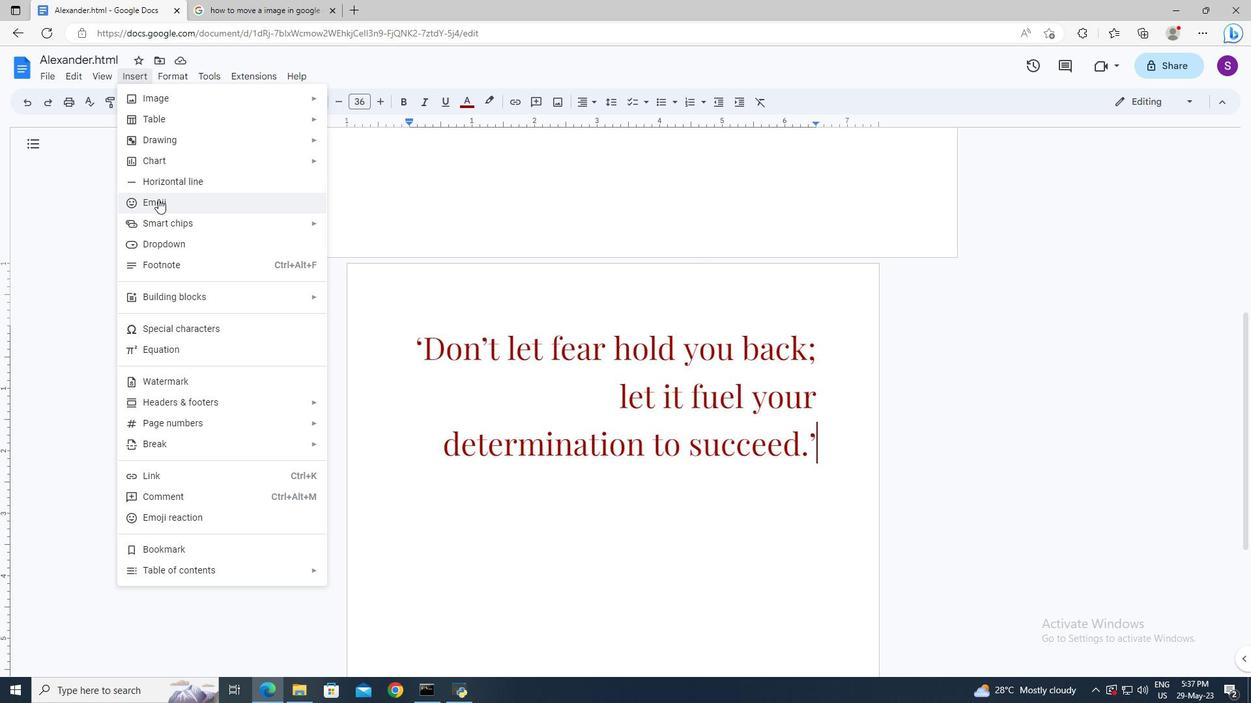 
Action: Mouse pressed left at (166, 199)
Screenshot: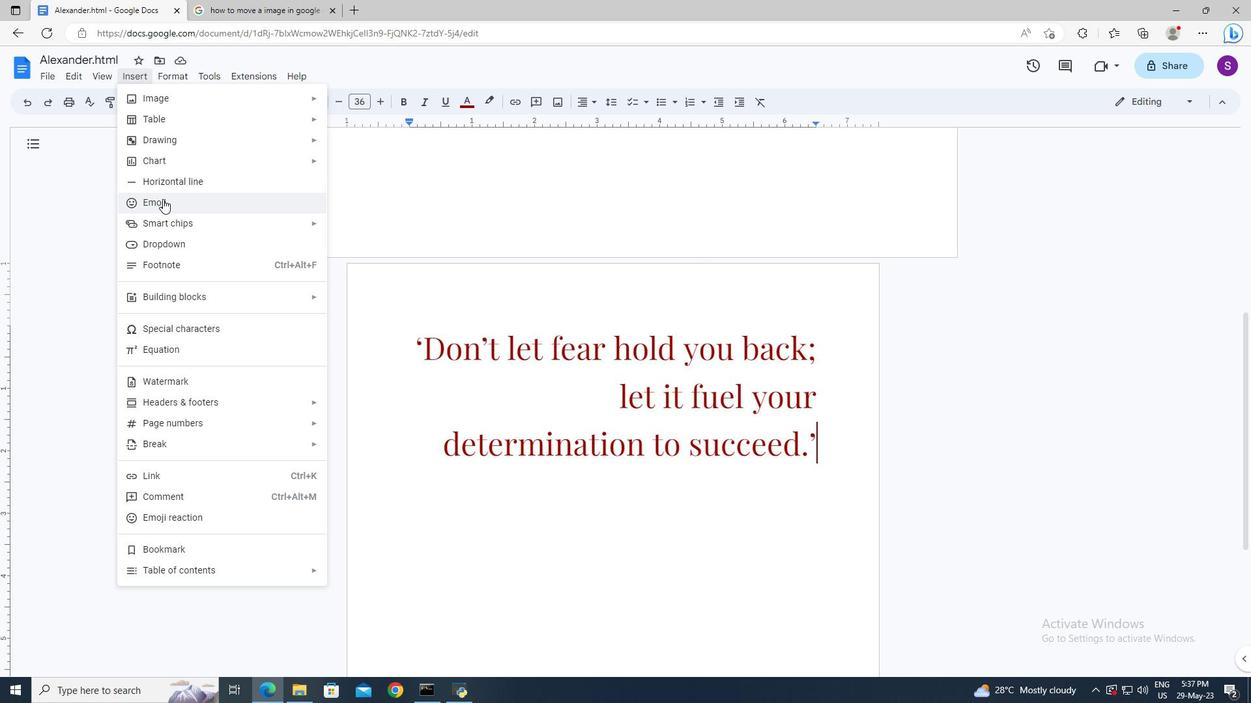 
Action: Mouse moved to (804, 592)
Screenshot: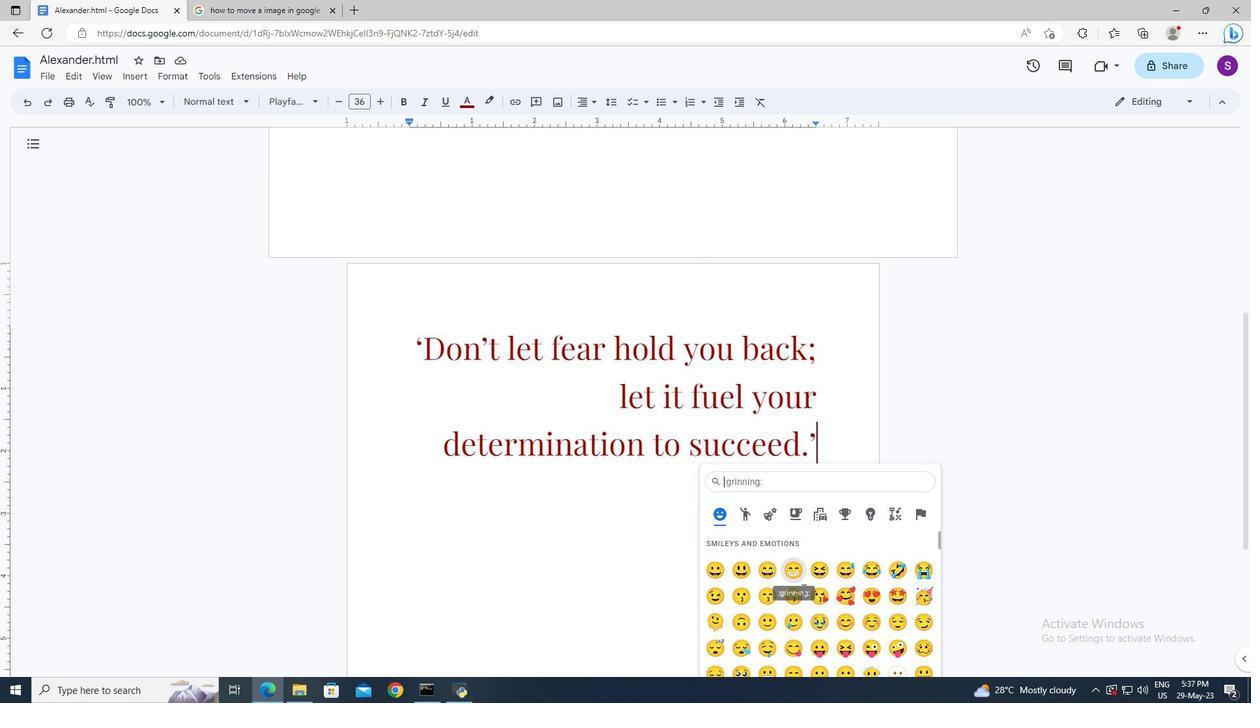 
Action: Mouse scrolled (804, 591) with delta (0, 0)
Screenshot: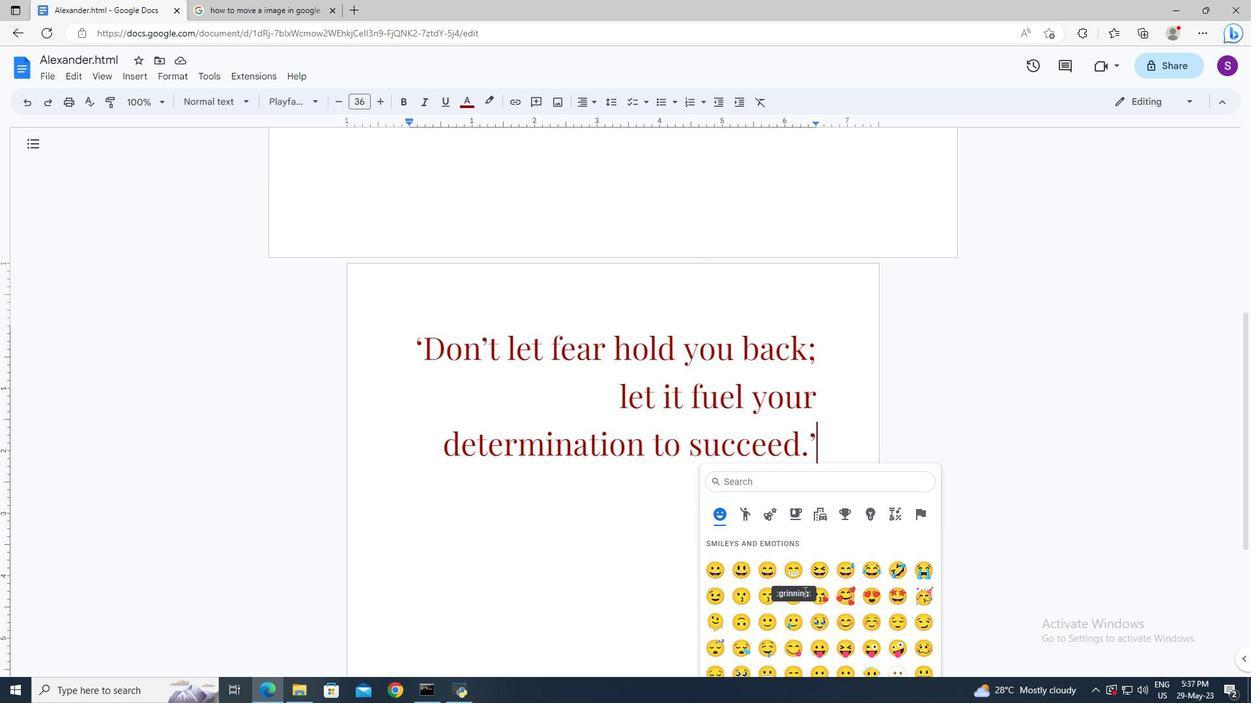 
Action: Mouse scrolled (804, 591) with delta (0, 0)
Screenshot: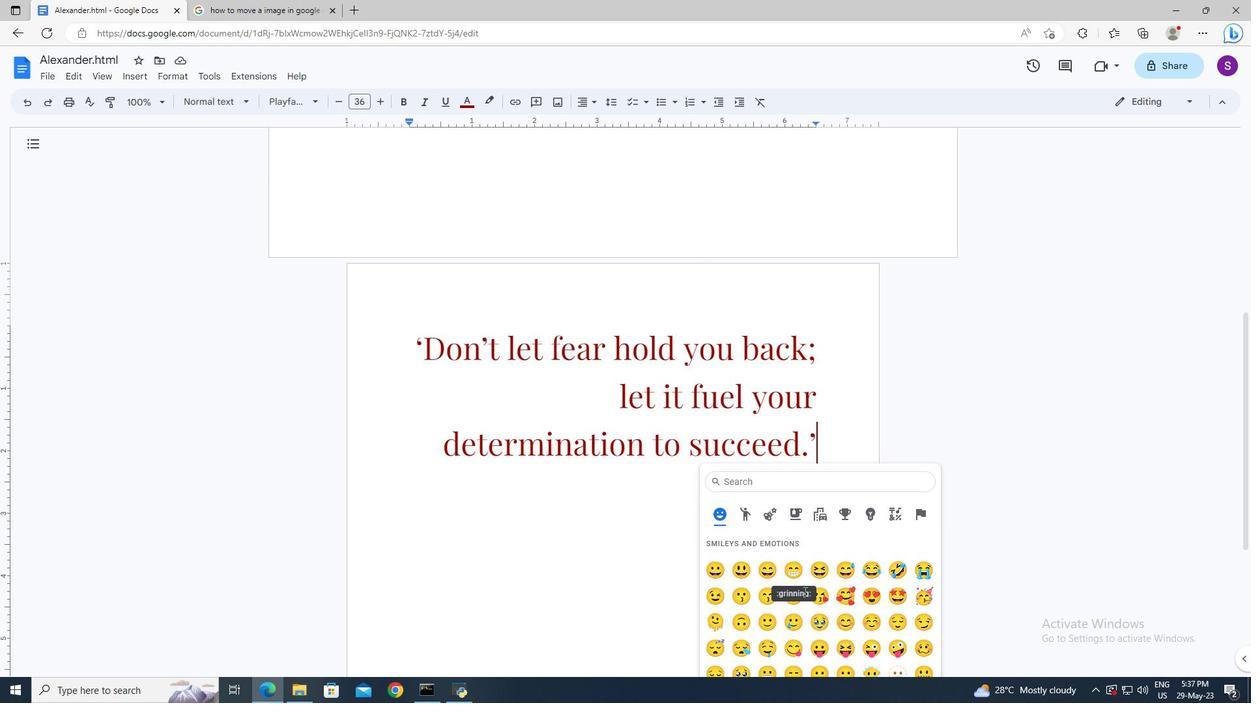 
Action: Mouse moved to (805, 604)
Screenshot: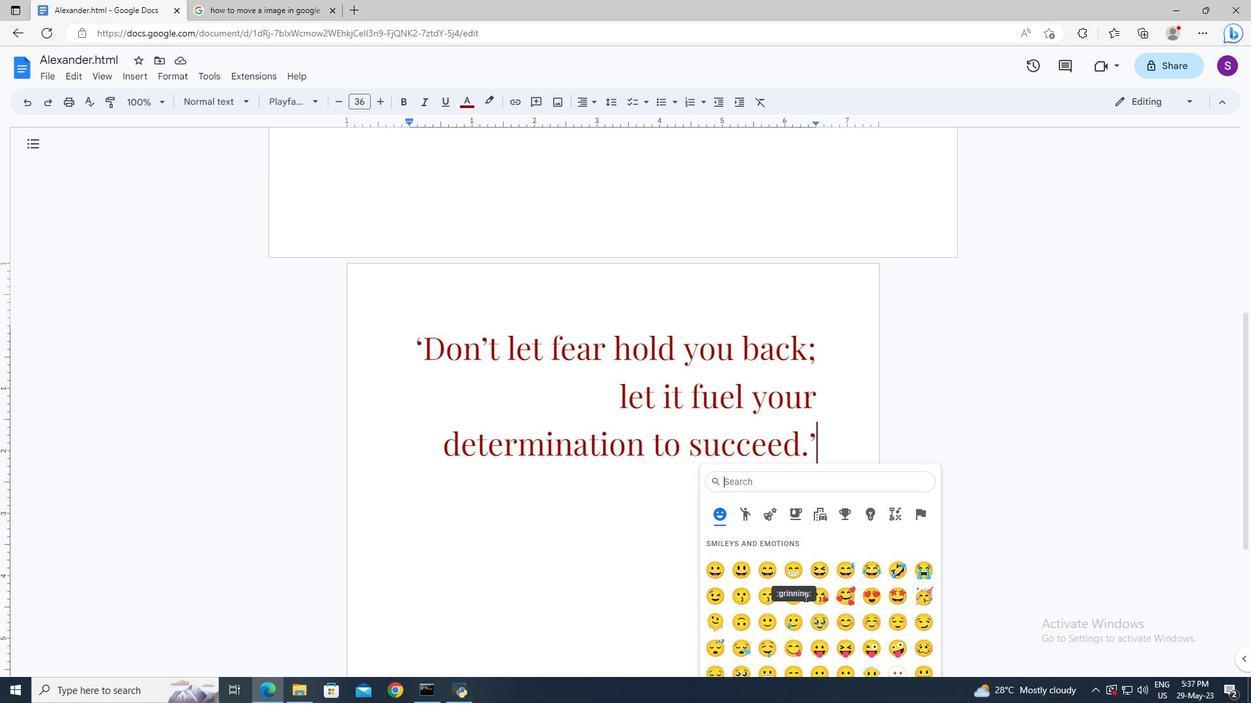 
Action: Mouse scrolled (805, 603) with delta (0, 0)
Screenshot: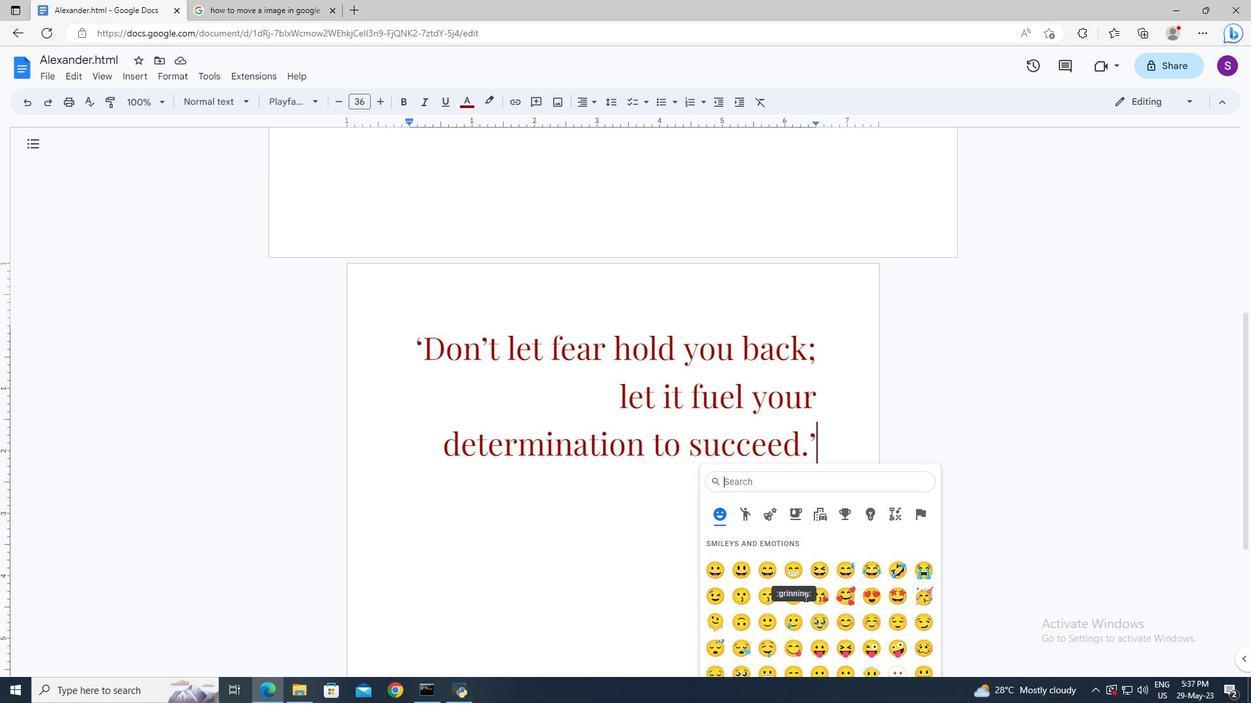 
Action: Mouse moved to (805, 604)
Screenshot: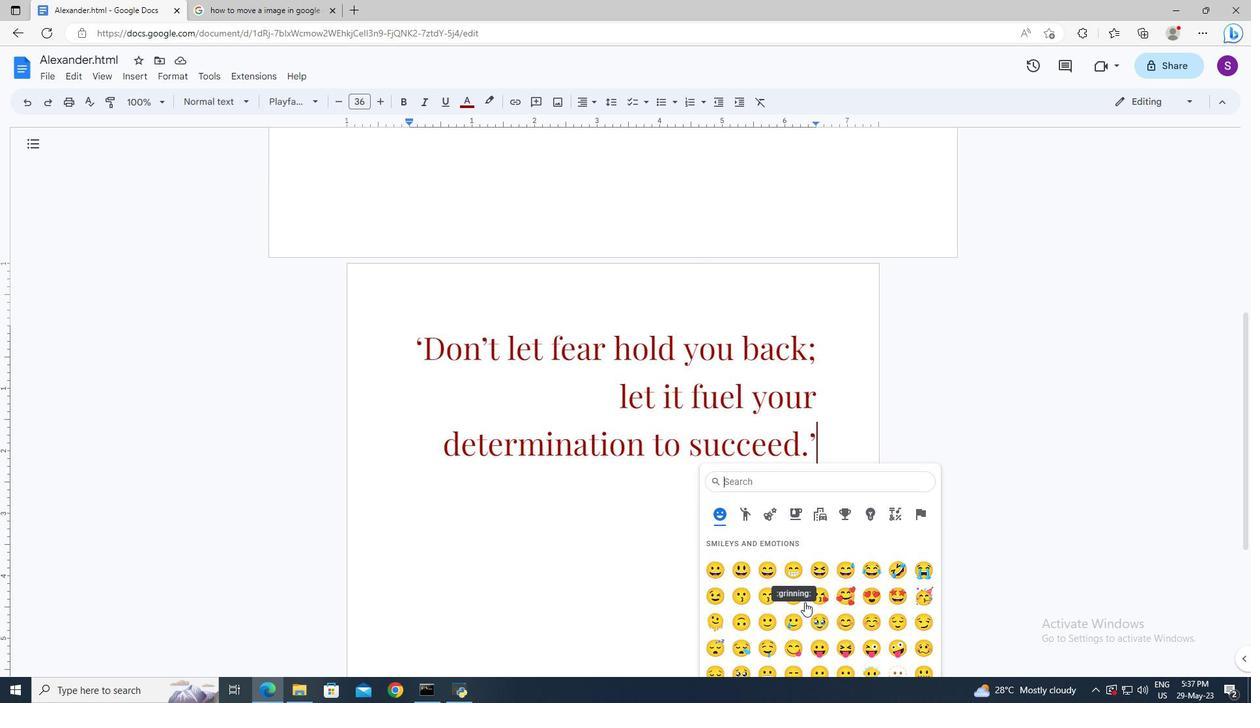 
Action: Mouse scrolled (805, 604) with delta (0, 0)
Screenshot: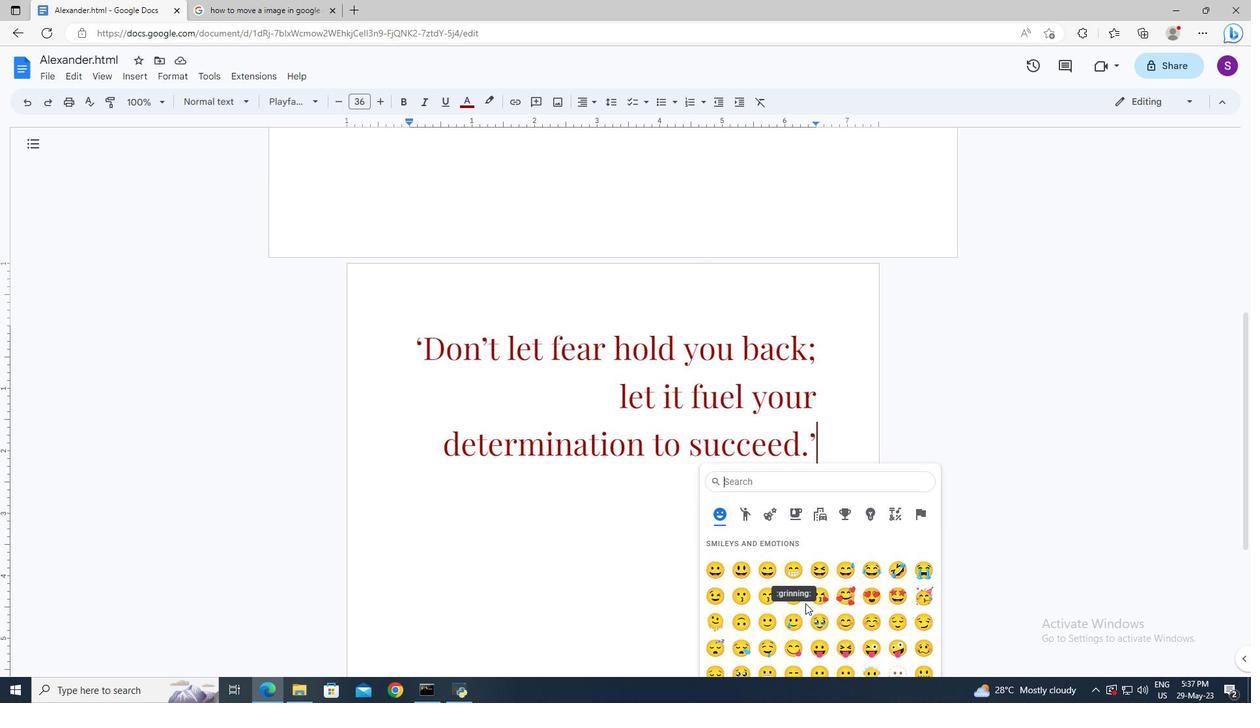 
Action: Mouse moved to (805, 602)
Screenshot: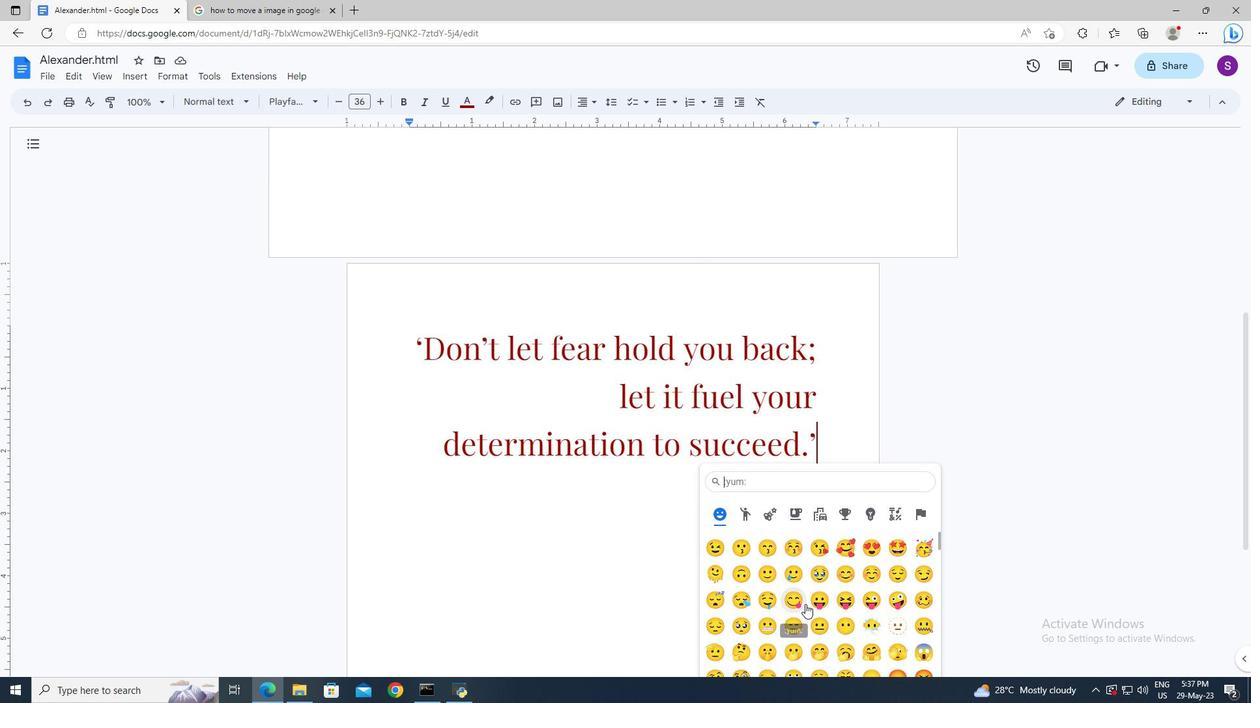 
Action: Mouse scrolled (805, 602) with delta (0, 0)
Screenshot: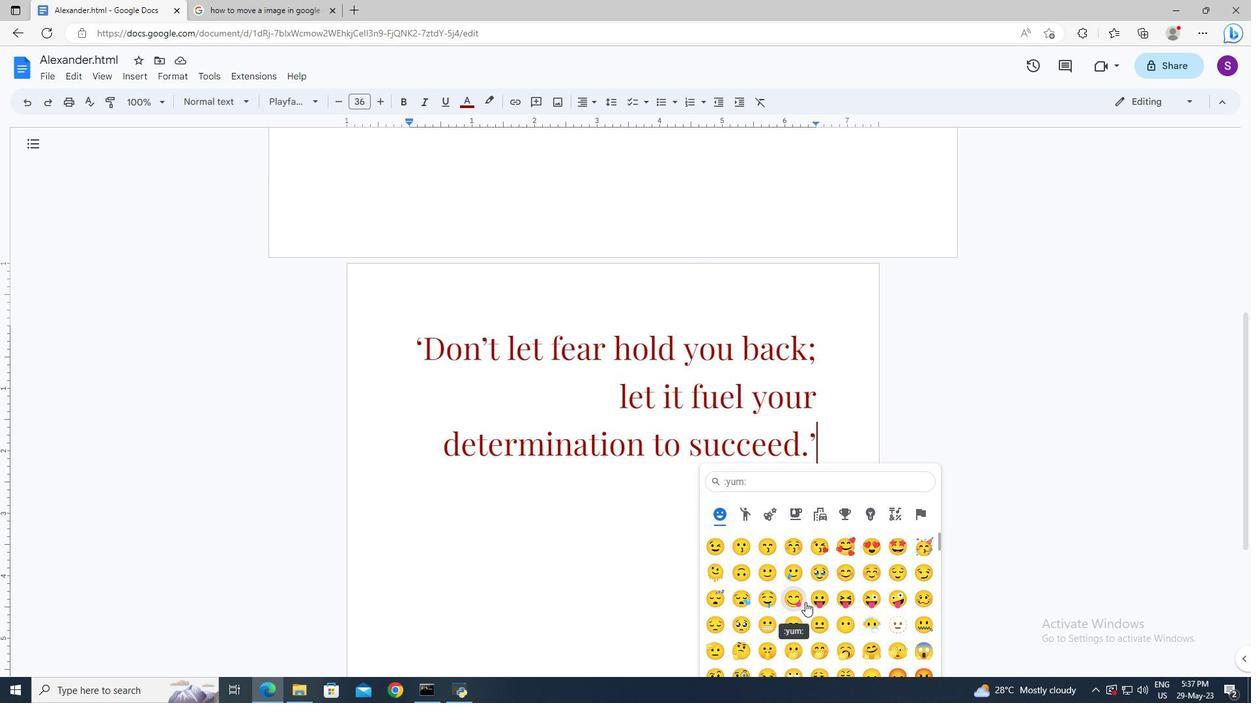 
Action: Mouse scrolled (805, 602) with delta (0, 0)
Screenshot: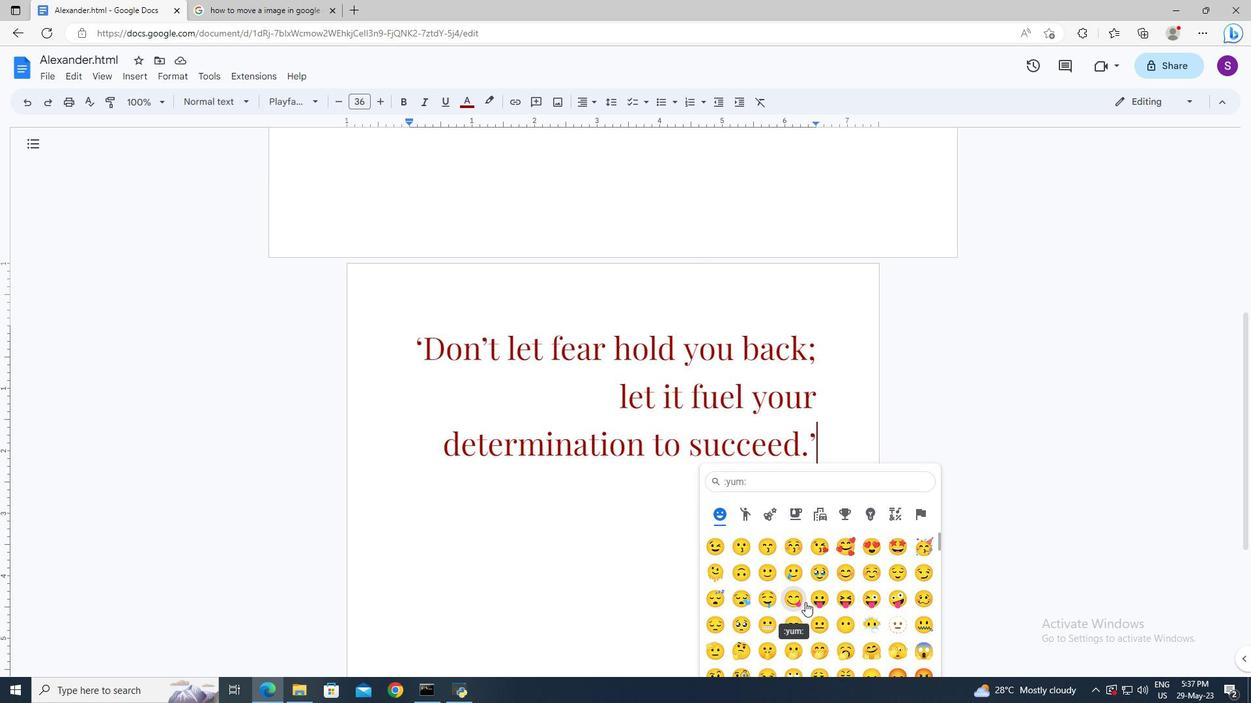 
Action: Mouse scrolled (805, 602) with delta (0, 0)
Screenshot: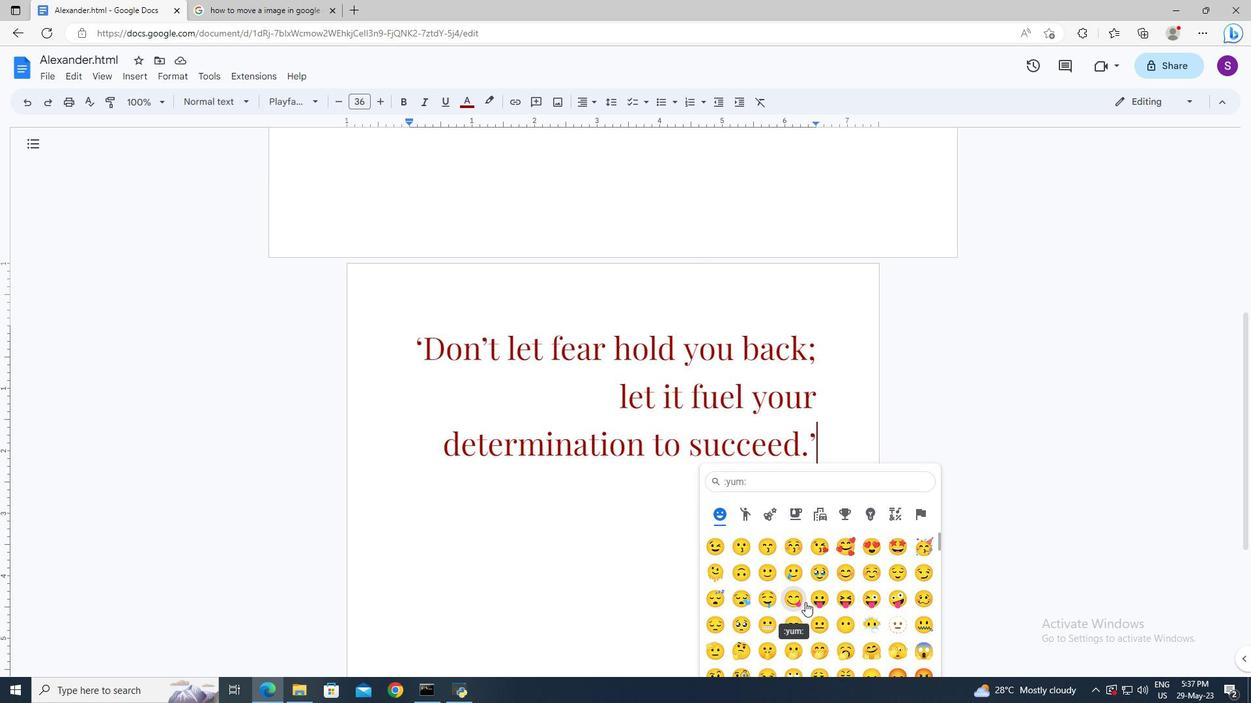 
Action: Mouse scrolled (805, 602) with delta (0, 0)
Screenshot: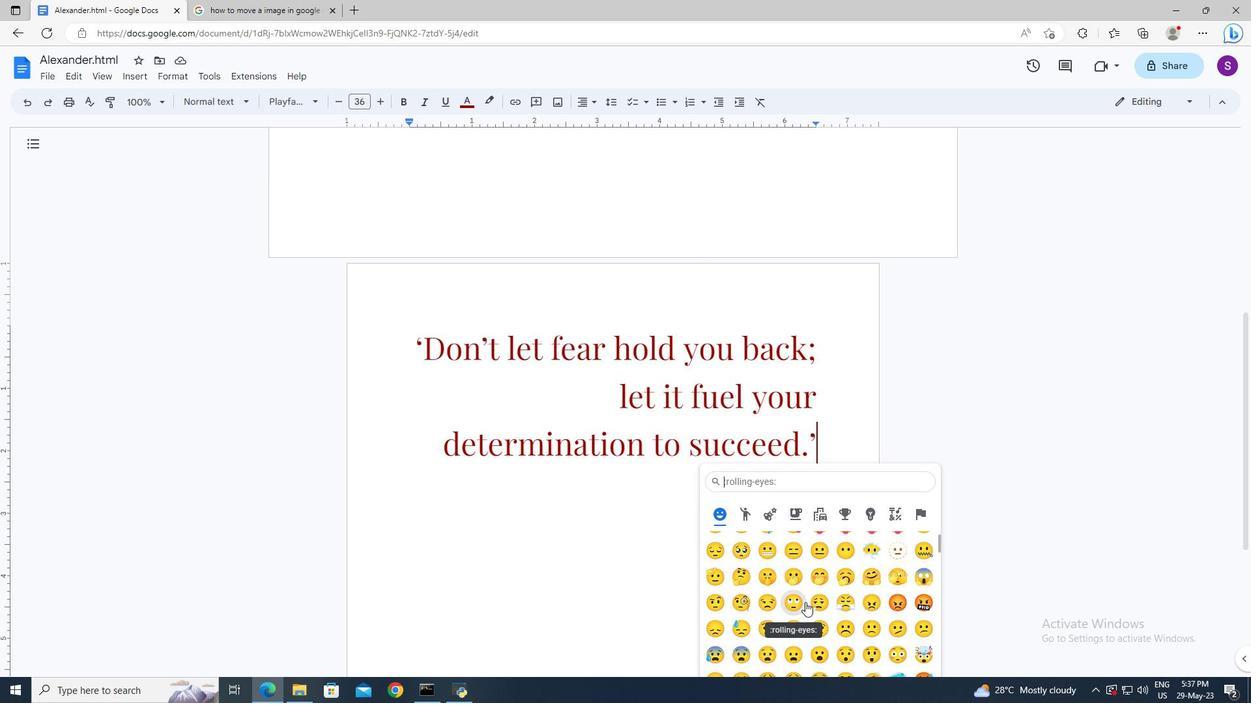 
Action: Mouse scrolled (805, 602) with delta (0, 0)
Screenshot: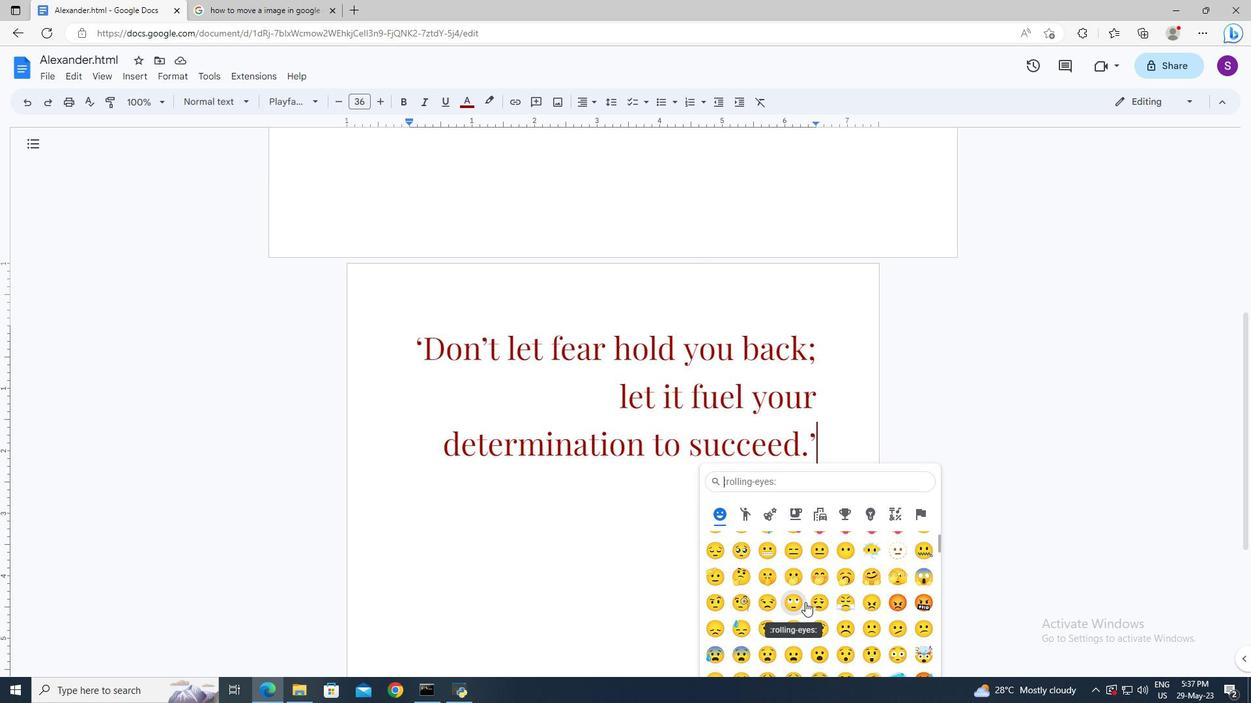 
Action: Mouse scrolled (805, 602) with delta (0, 0)
Screenshot: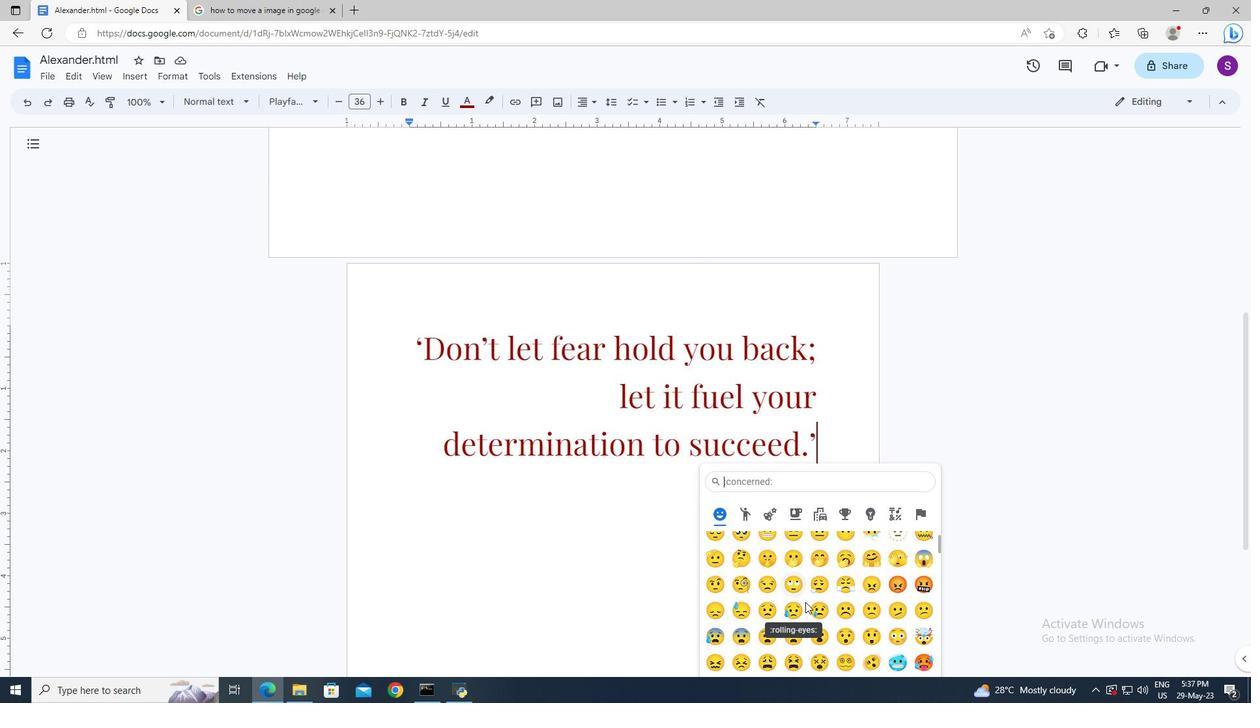 
Action: Mouse scrolled (805, 602) with delta (0, 0)
Screenshot: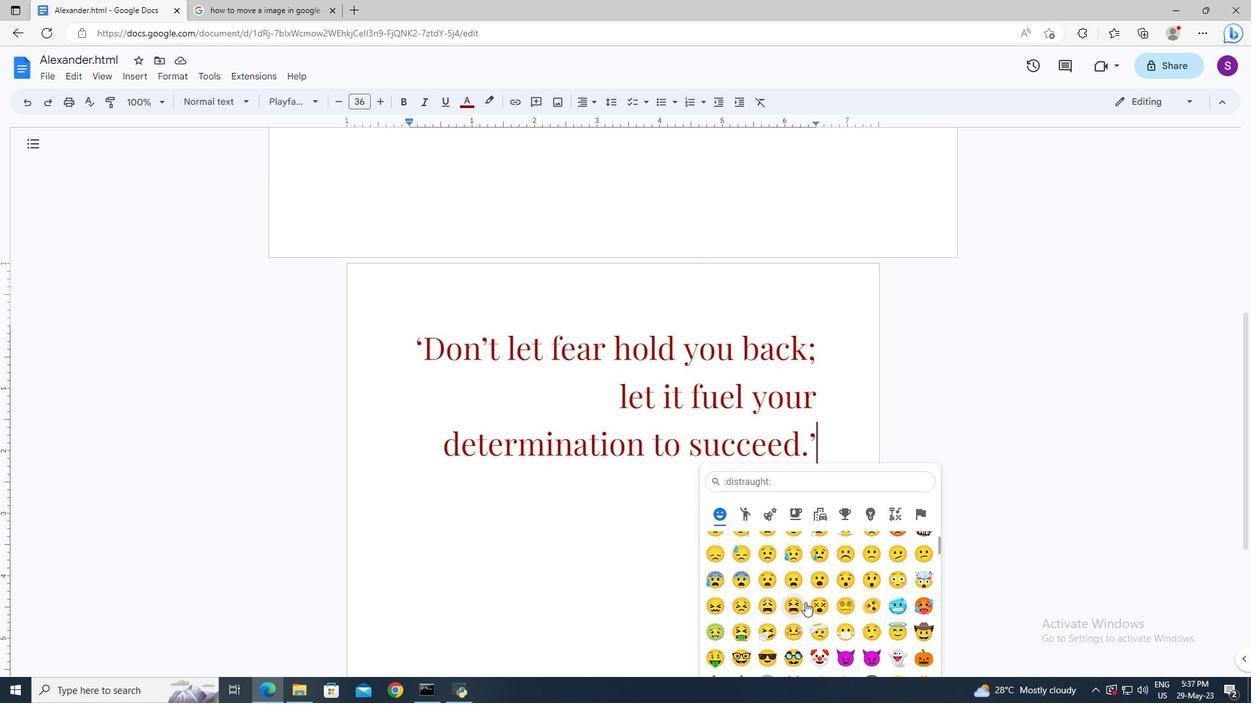 
Action: Mouse scrolled (805, 602) with delta (0, 0)
Screenshot: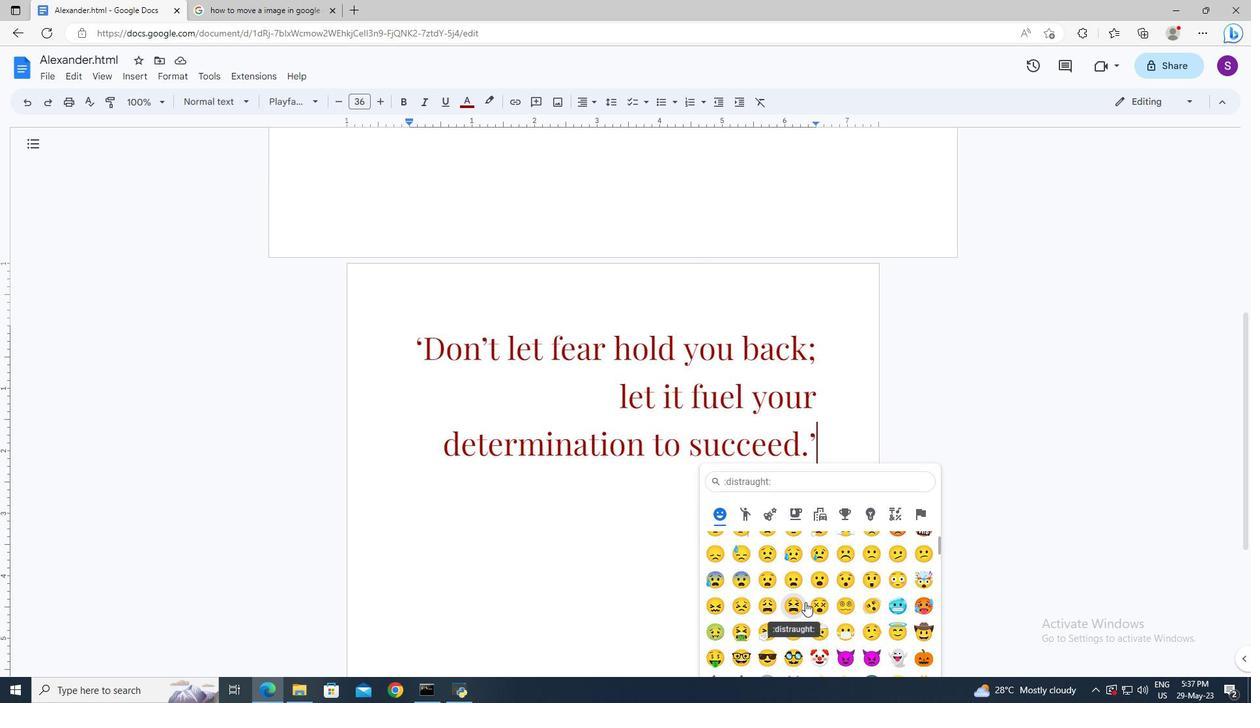 
Action: Mouse scrolled (805, 602) with delta (0, 0)
Screenshot: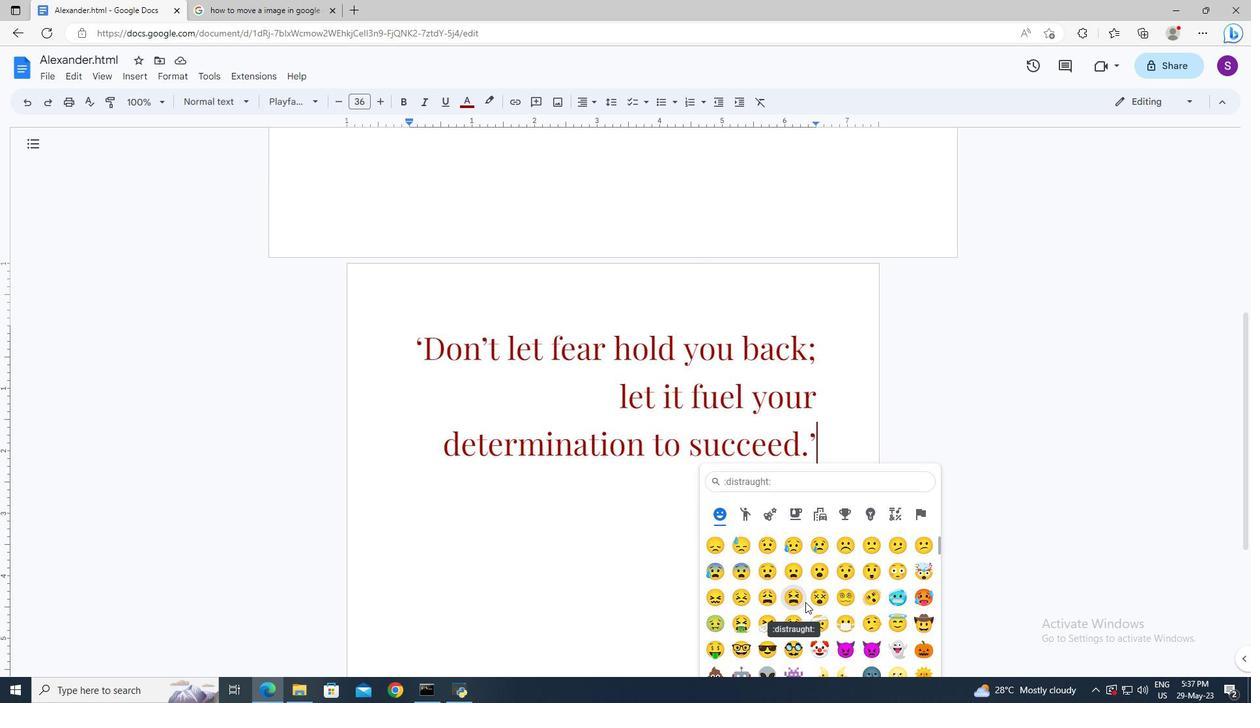 
Action: Mouse scrolled (805, 602) with delta (0, 0)
Screenshot: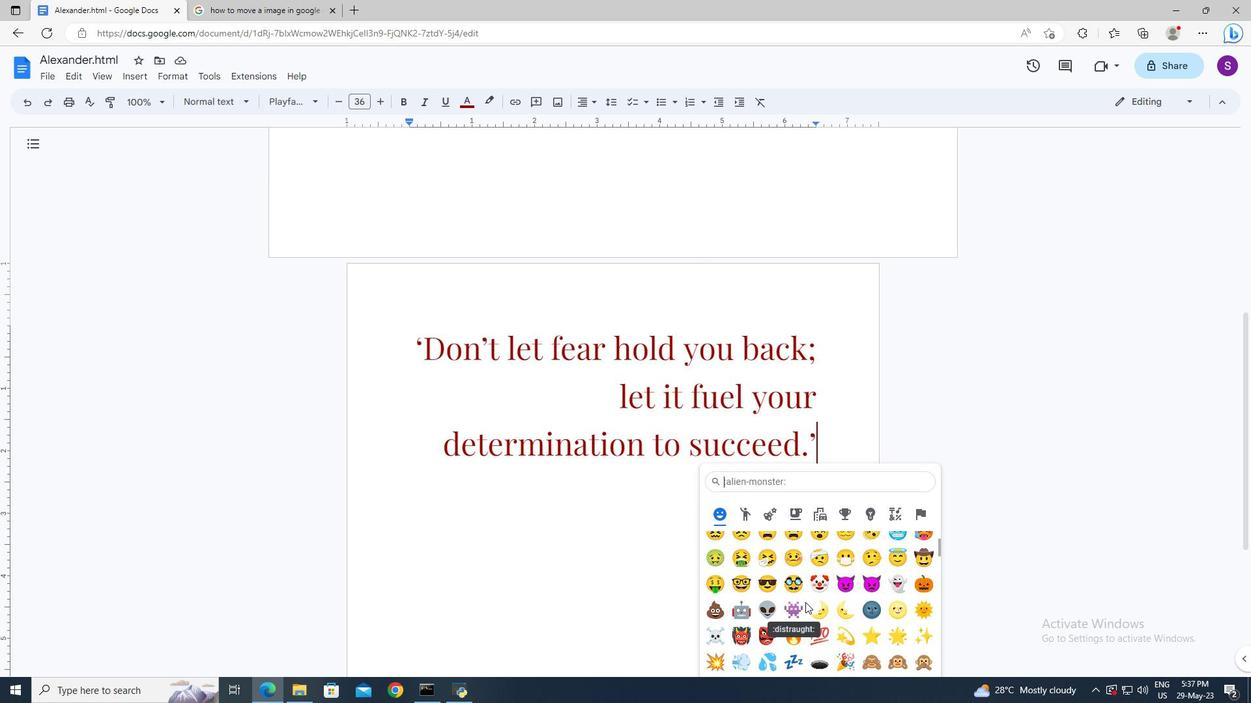 
Action: Mouse scrolled (805, 602) with delta (0, 0)
Screenshot: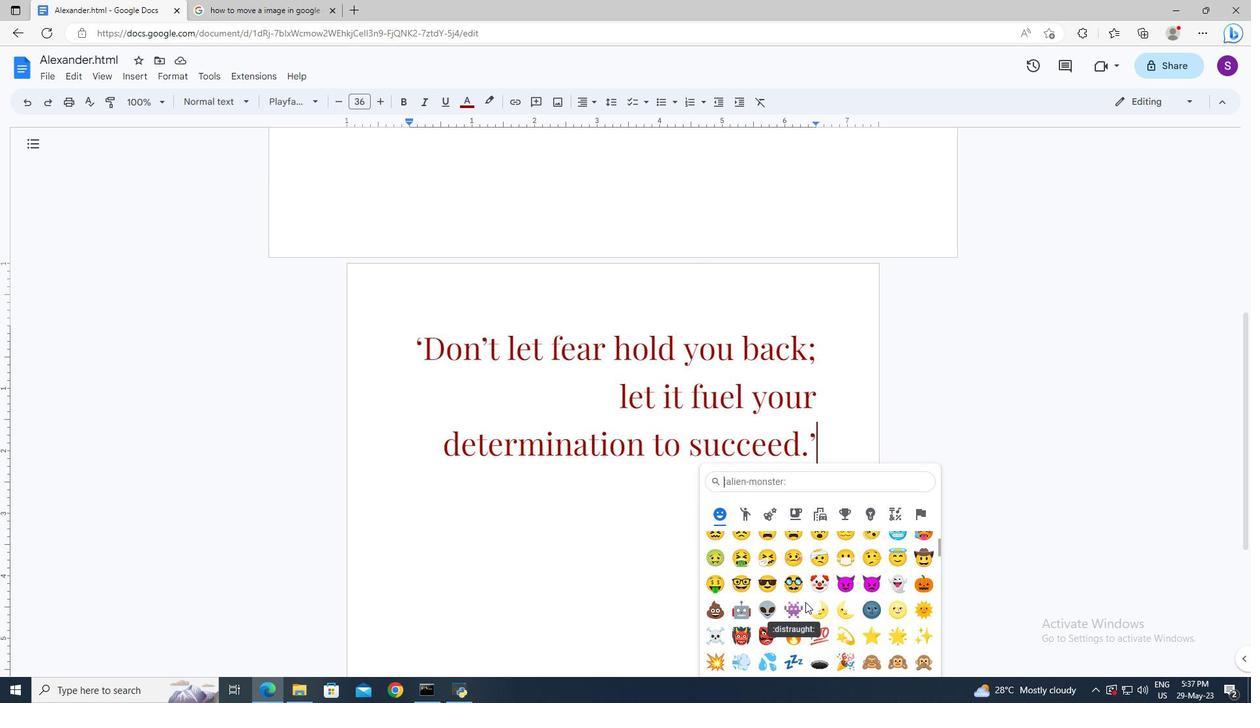 
Action: Mouse moved to (804, 602)
Screenshot: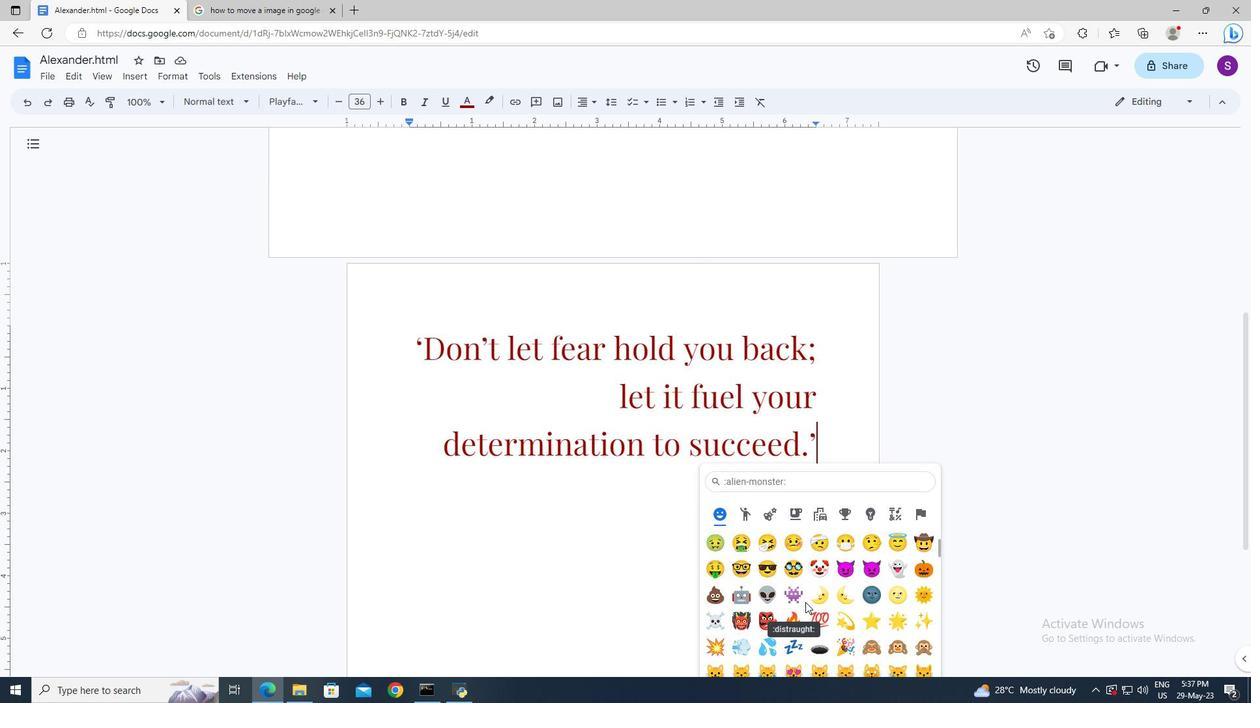 
Action: Mouse scrolled (804, 601) with delta (0, 0)
Screenshot: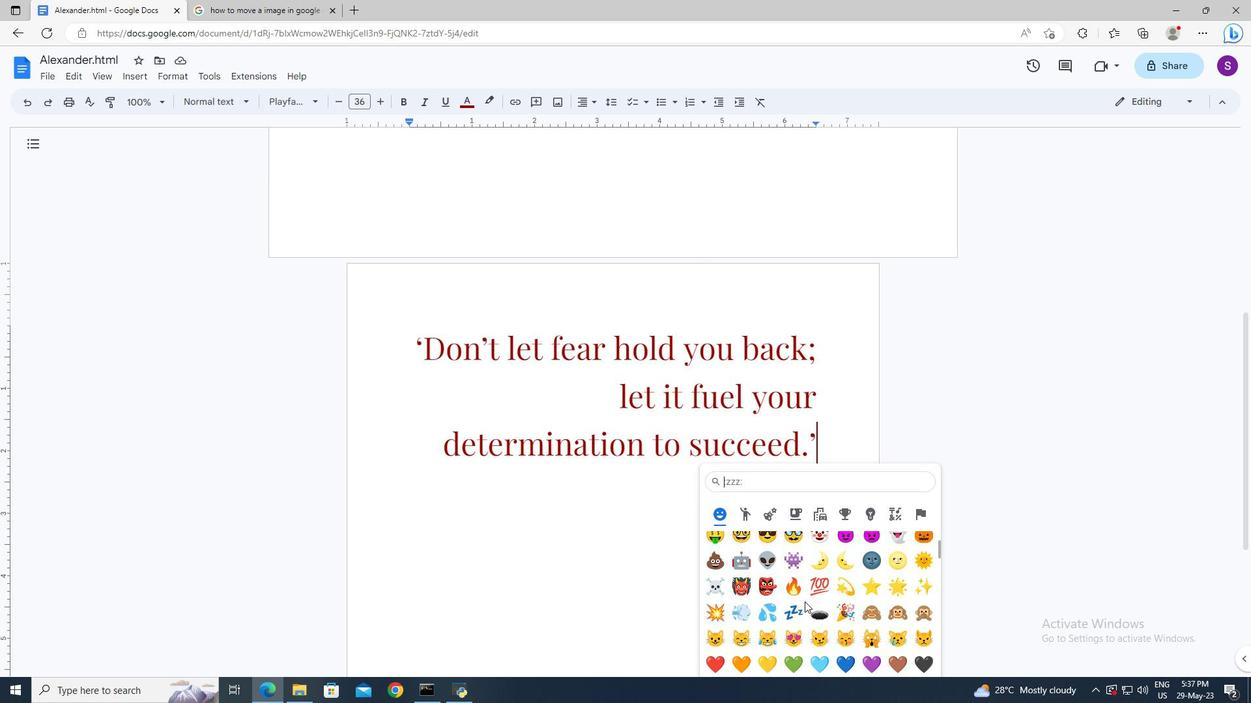 
Action: Mouse scrolled (804, 601) with delta (0, 0)
Screenshot: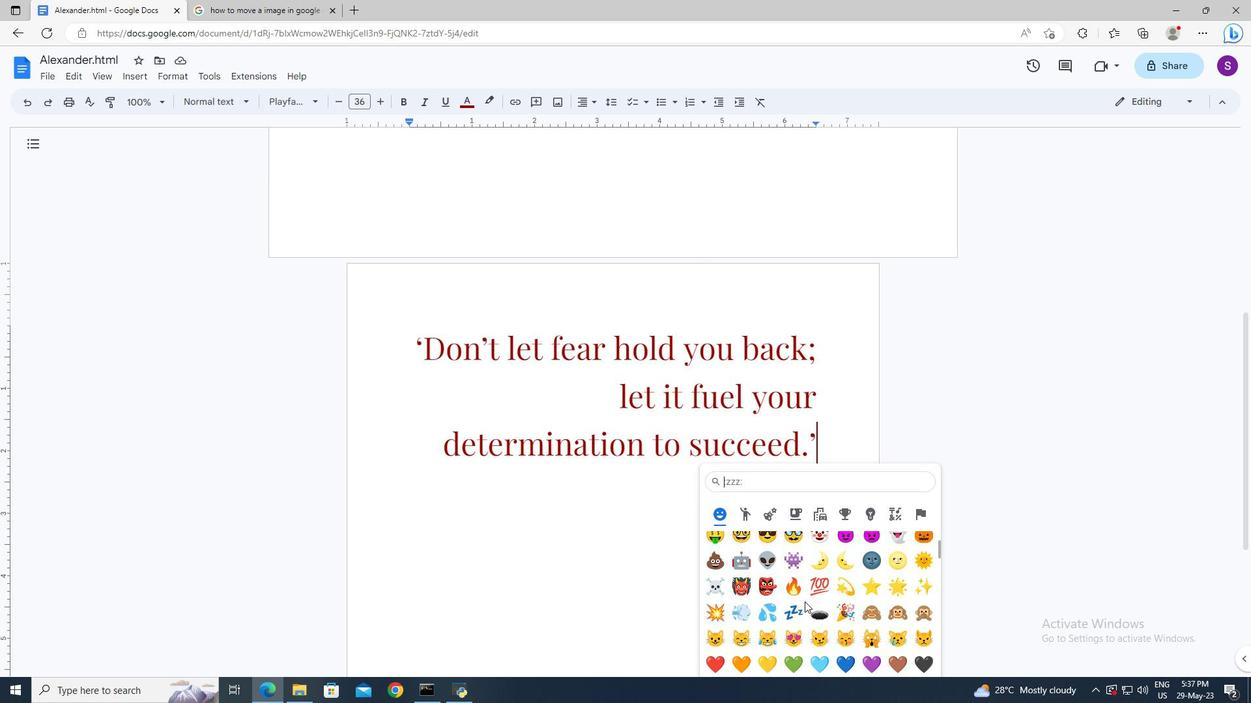 
Action: Mouse moved to (716, 614)
Screenshot: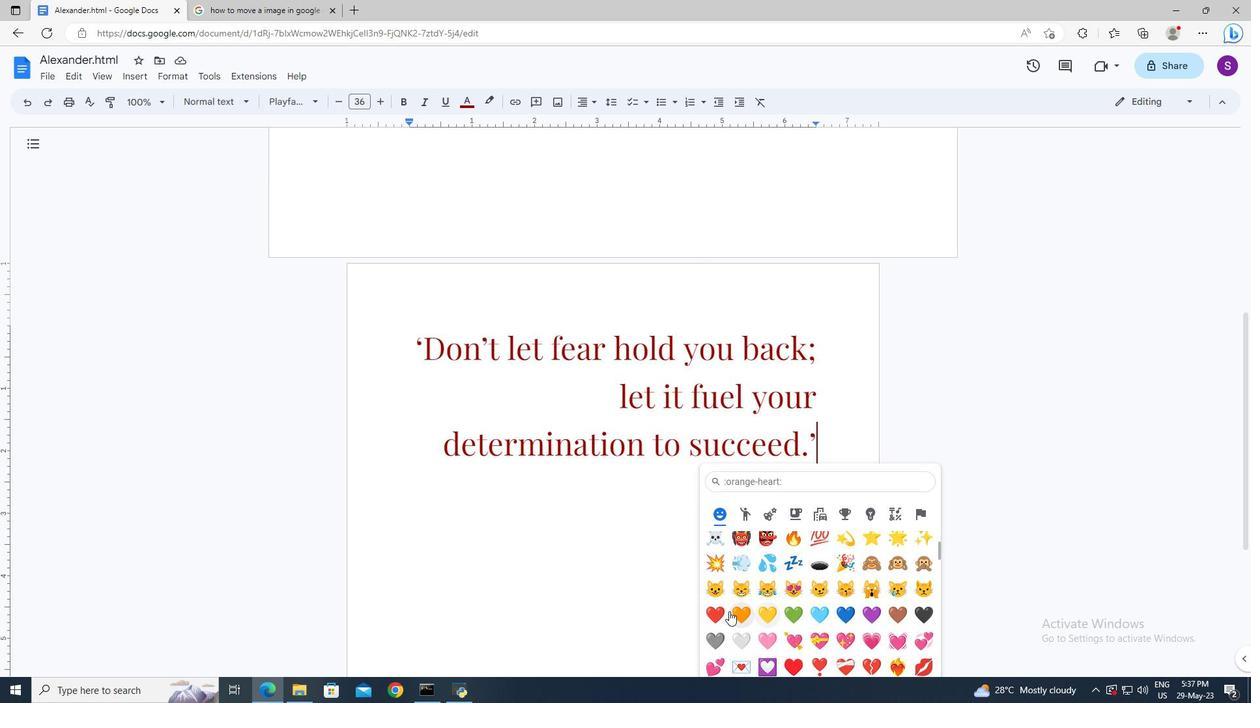 
Action: Mouse pressed left at (716, 614)
Screenshot: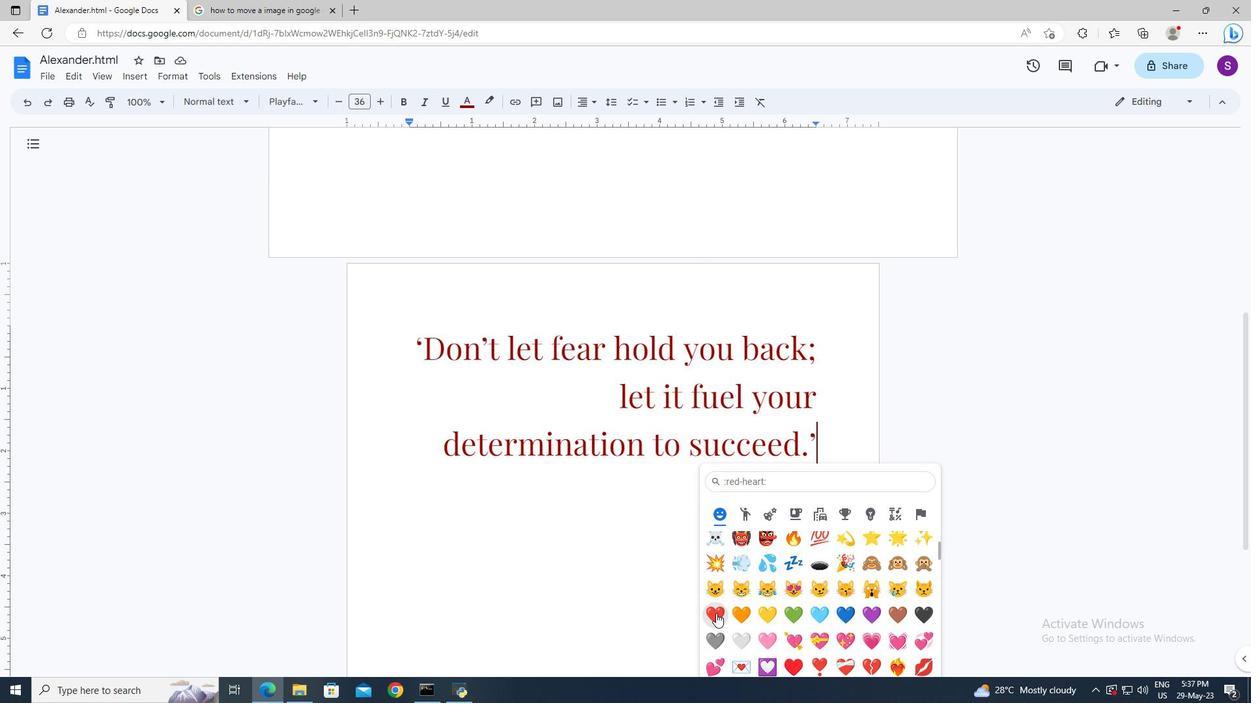 
Action: Mouse moved to (716, 614)
Screenshot: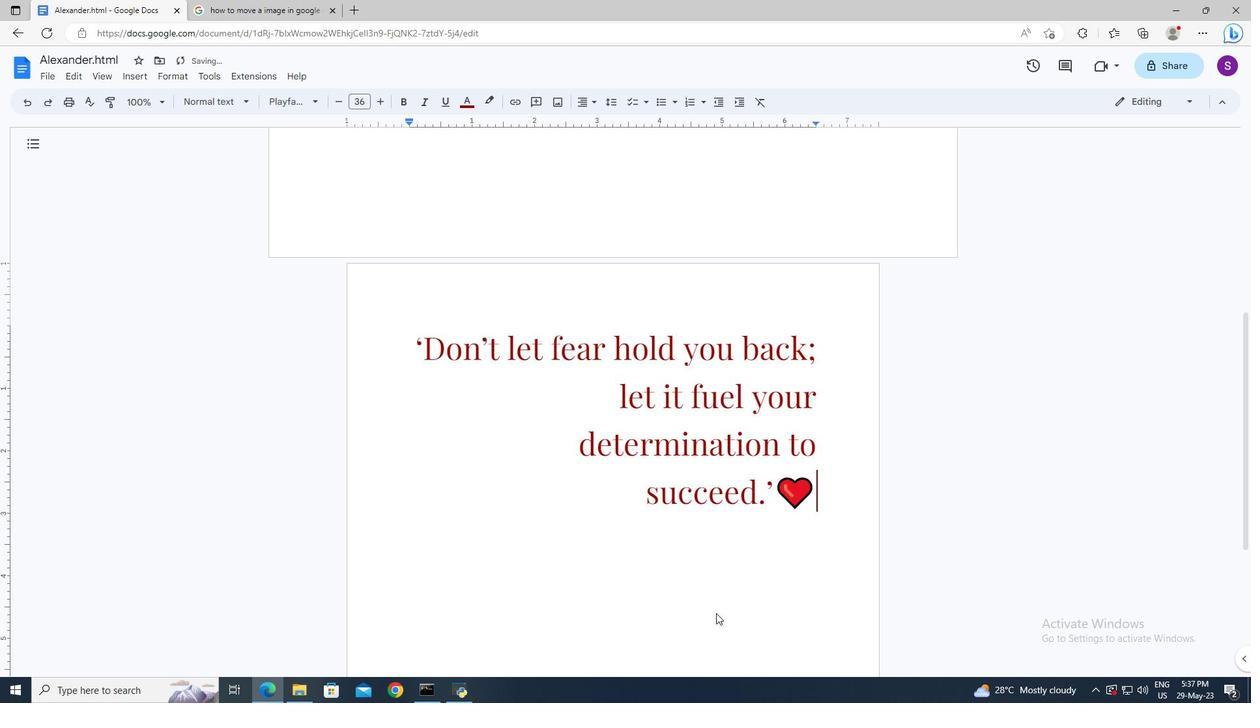 
